 Task: Find connections with filter location Bouïra with filter topic #Educationwith filter profile language French with filter current company Civil Engineering Careers with filter school Heritage Institute of Technology with filter industry Industry Associations with filter service category Financial Planning with filter keywords title Digital Overlord
Action: Mouse moved to (685, 74)
Screenshot: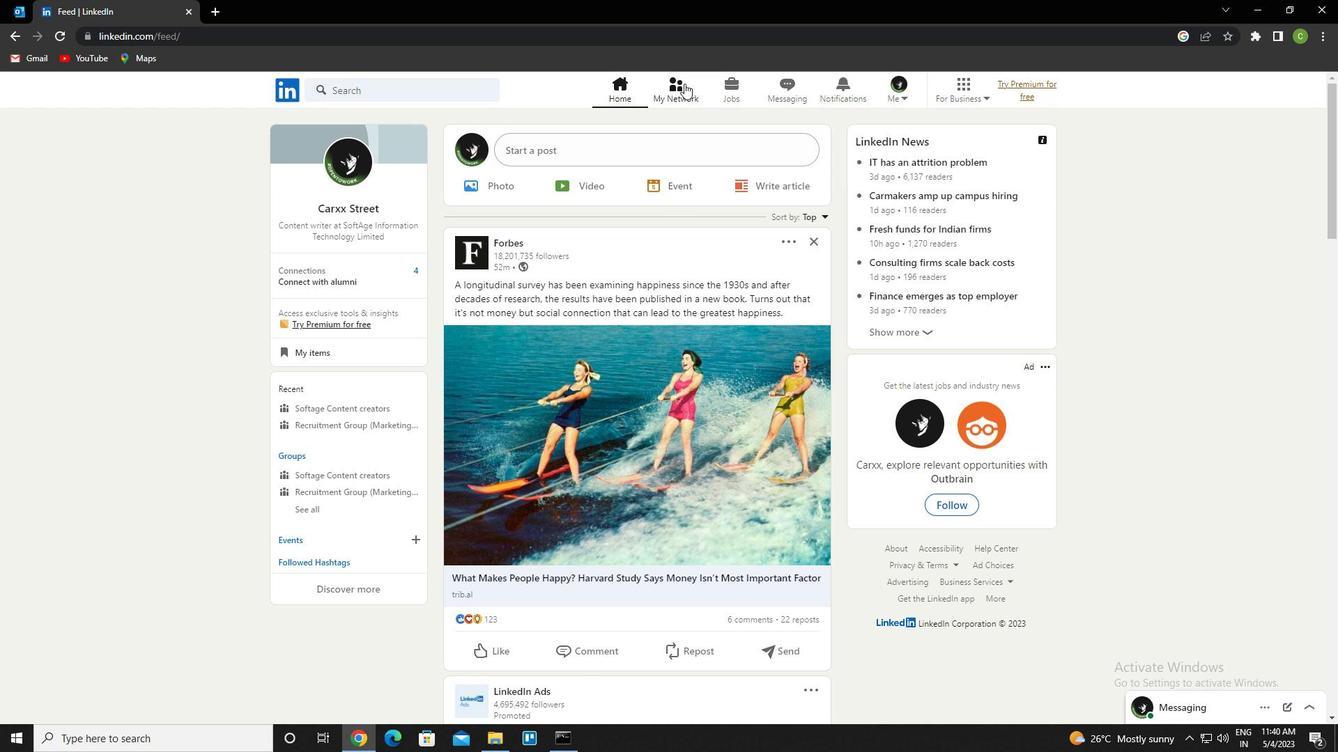 
Action: Mouse pressed left at (685, 74)
Screenshot: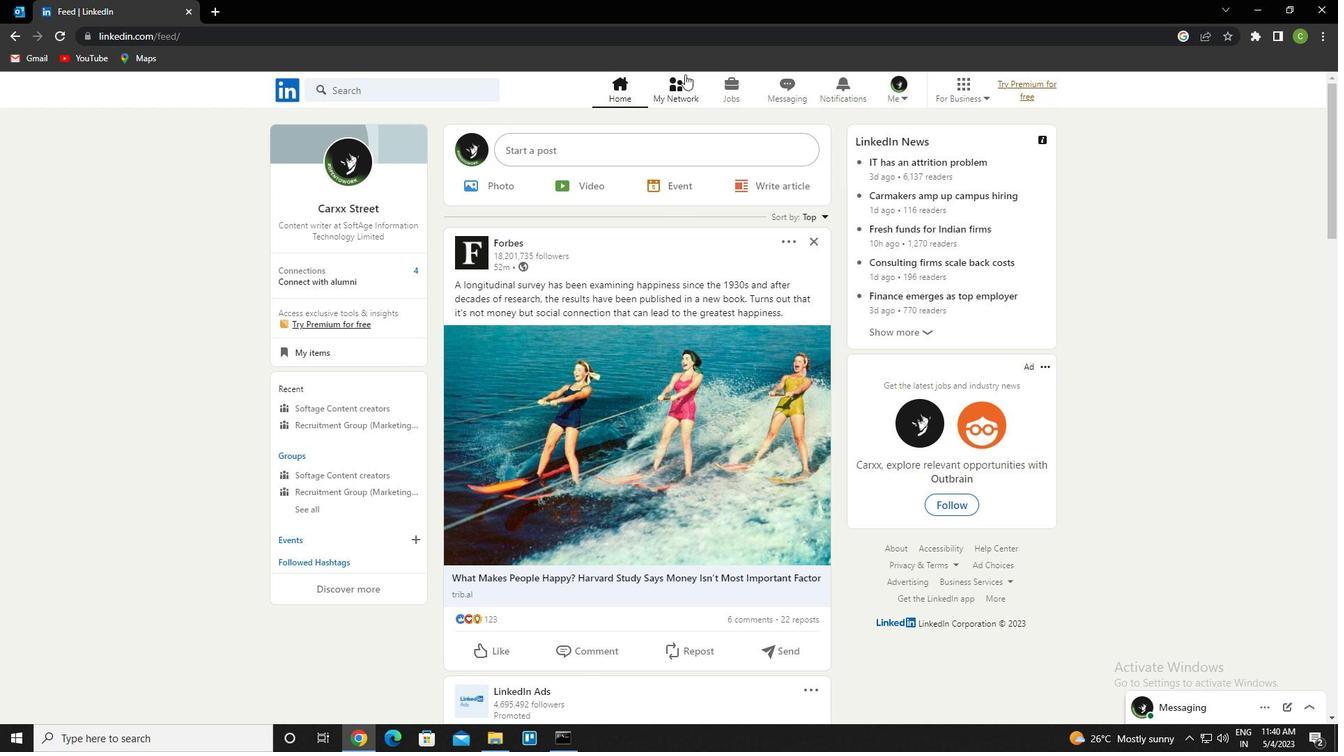 
Action: Mouse moved to (430, 172)
Screenshot: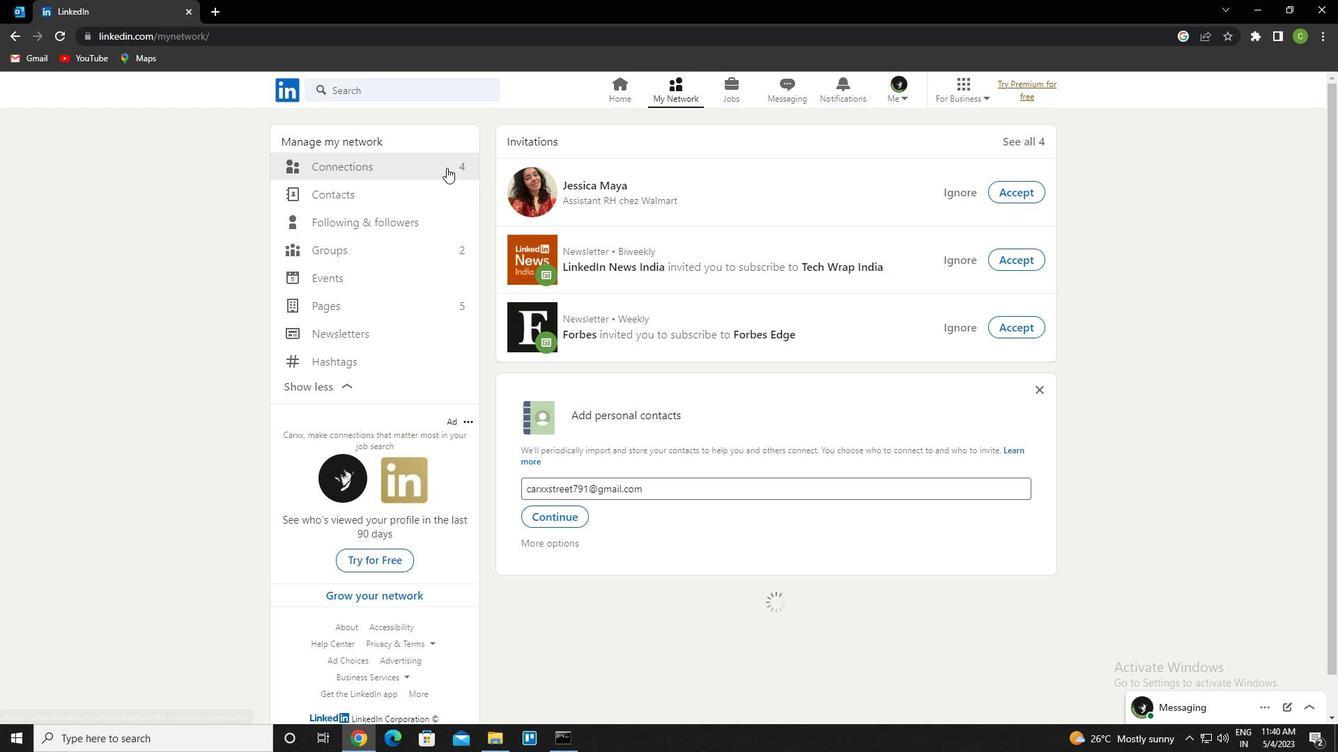 
Action: Mouse pressed left at (430, 172)
Screenshot: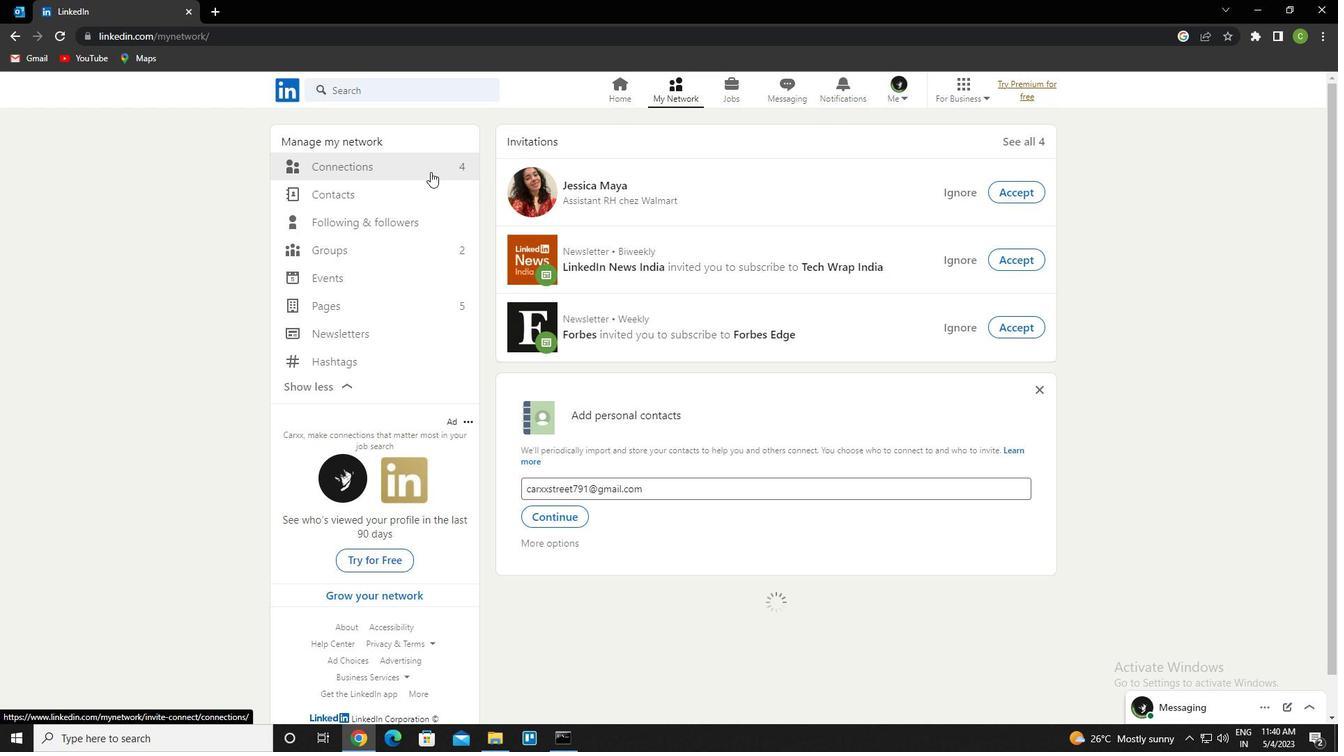 
Action: Mouse moved to (791, 167)
Screenshot: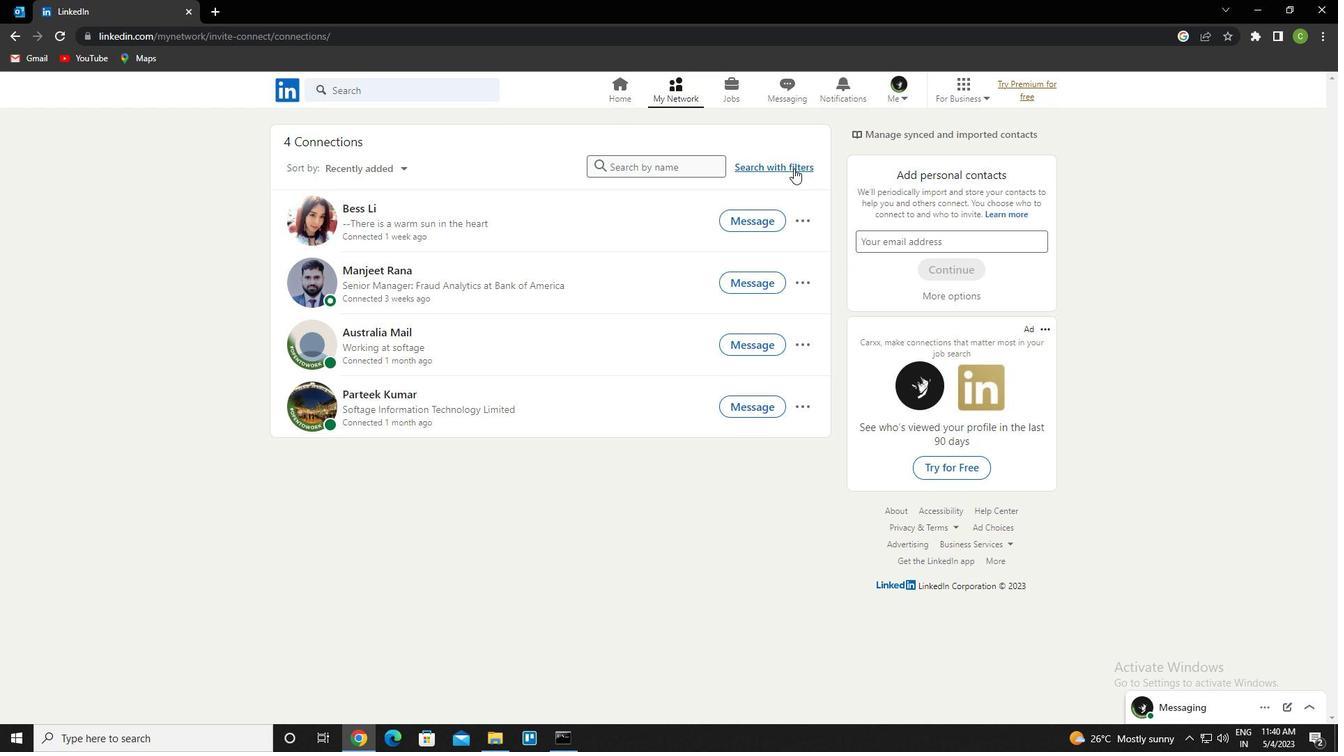
Action: Mouse pressed left at (791, 167)
Screenshot: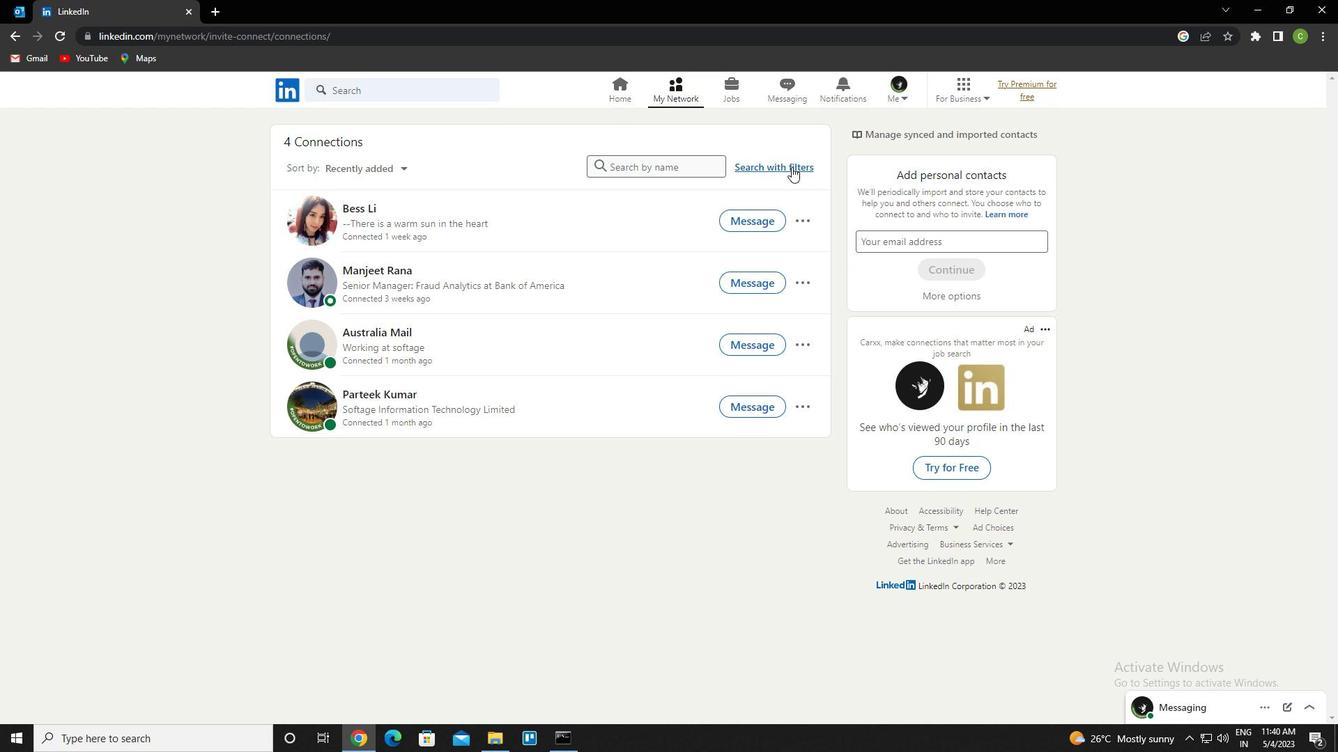 
Action: Mouse moved to (709, 133)
Screenshot: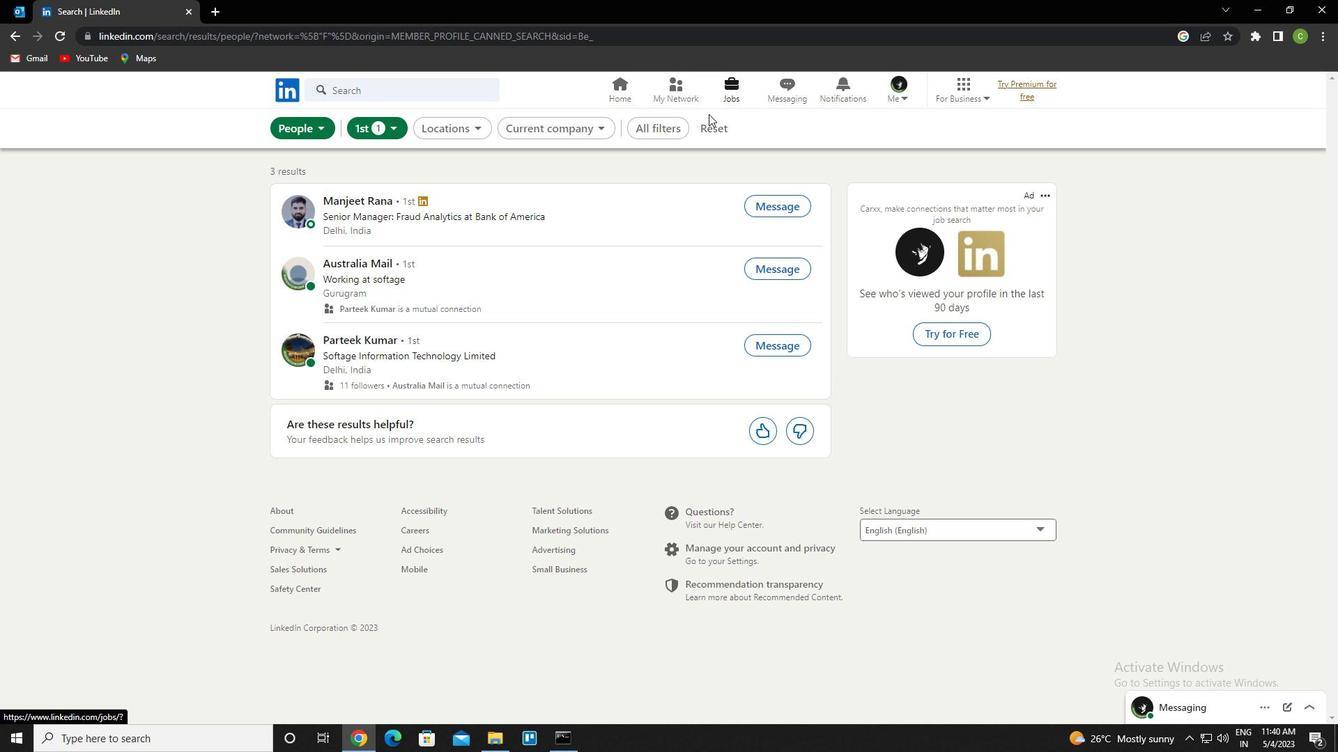 
Action: Mouse pressed left at (709, 133)
Screenshot: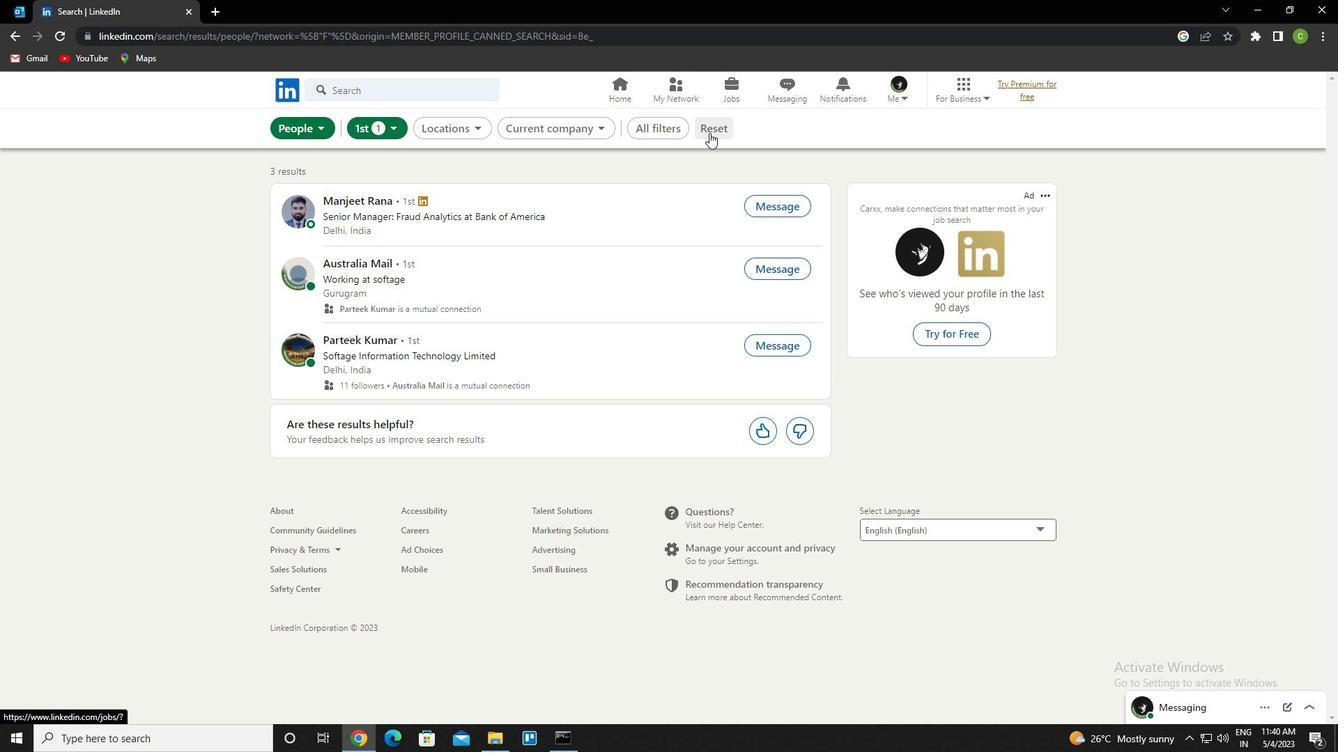 
Action: Mouse moved to (687, 131)
Screenshot: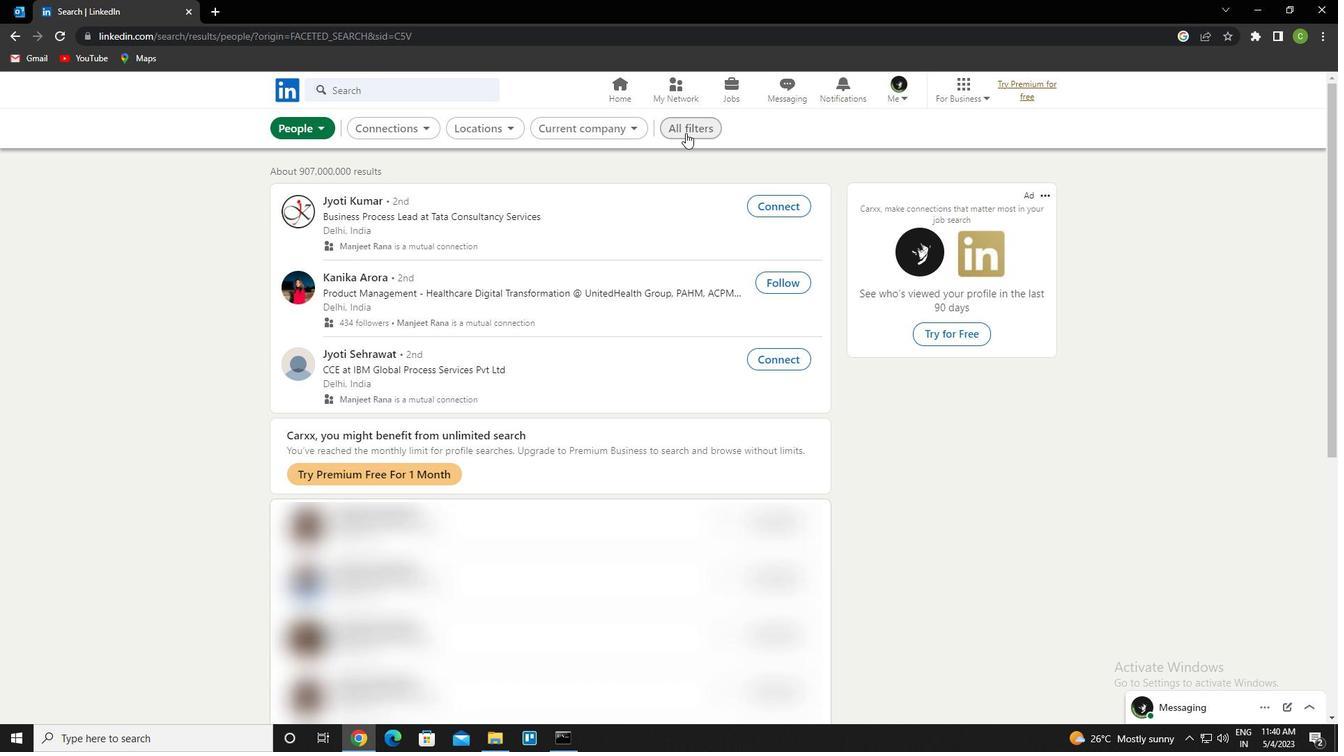 
Action: Mouse pressed left at (687, 131)
Screenshot: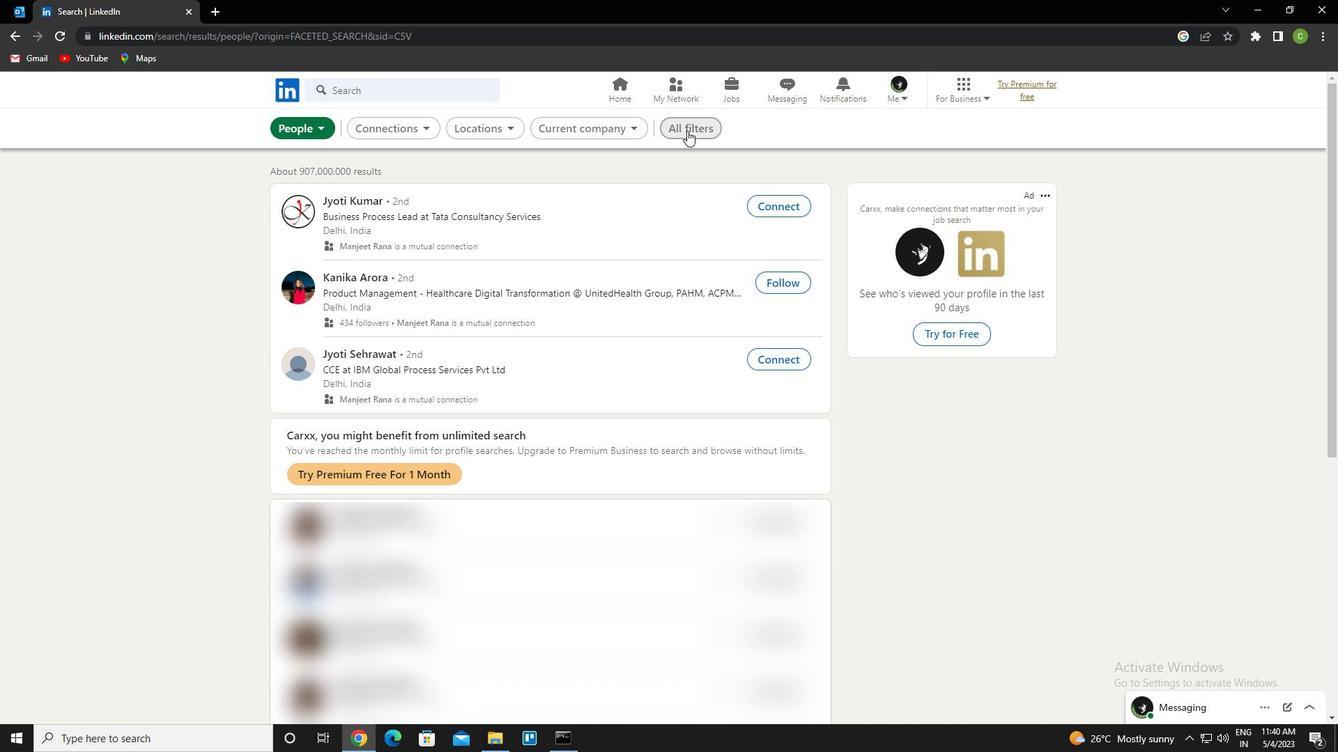 
Action: Mouse moved to (1185, 466)
Screenshot: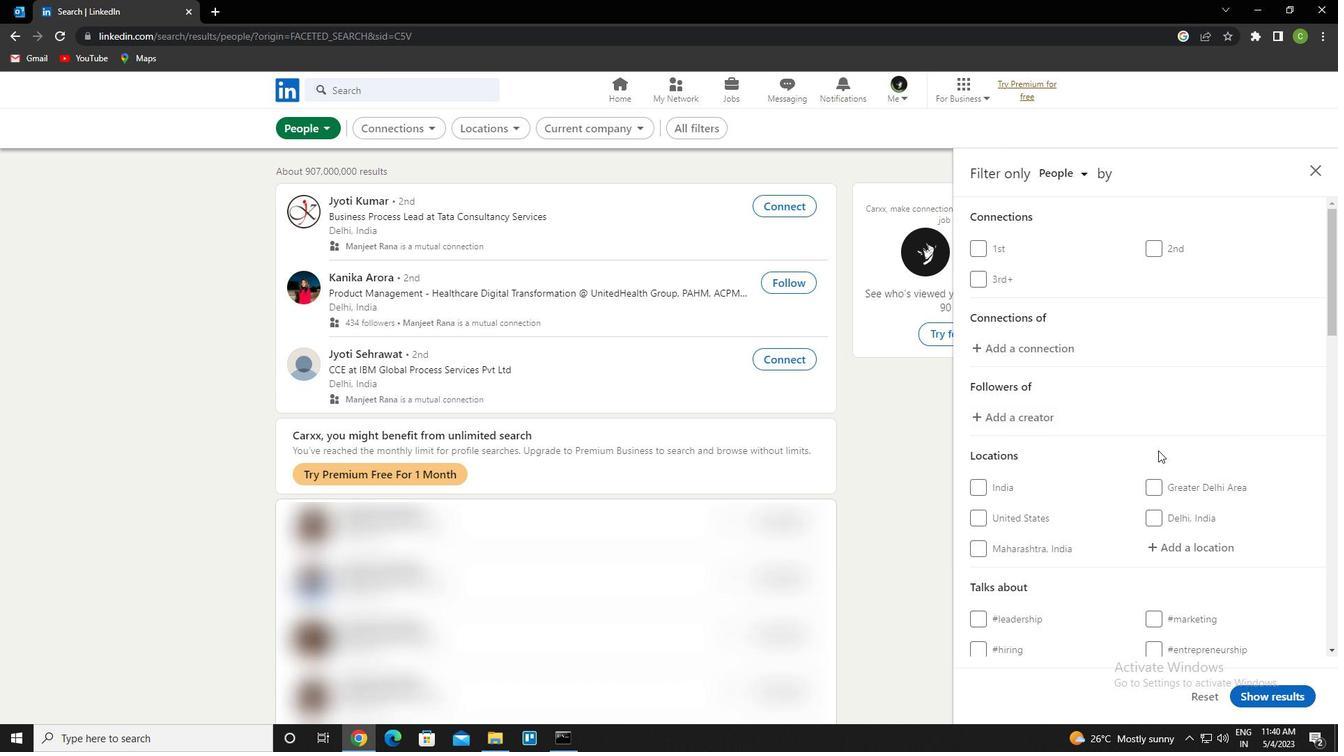 
Action: Mouse scrolled (1185, 465) with delta (0, 0)
Screenshot: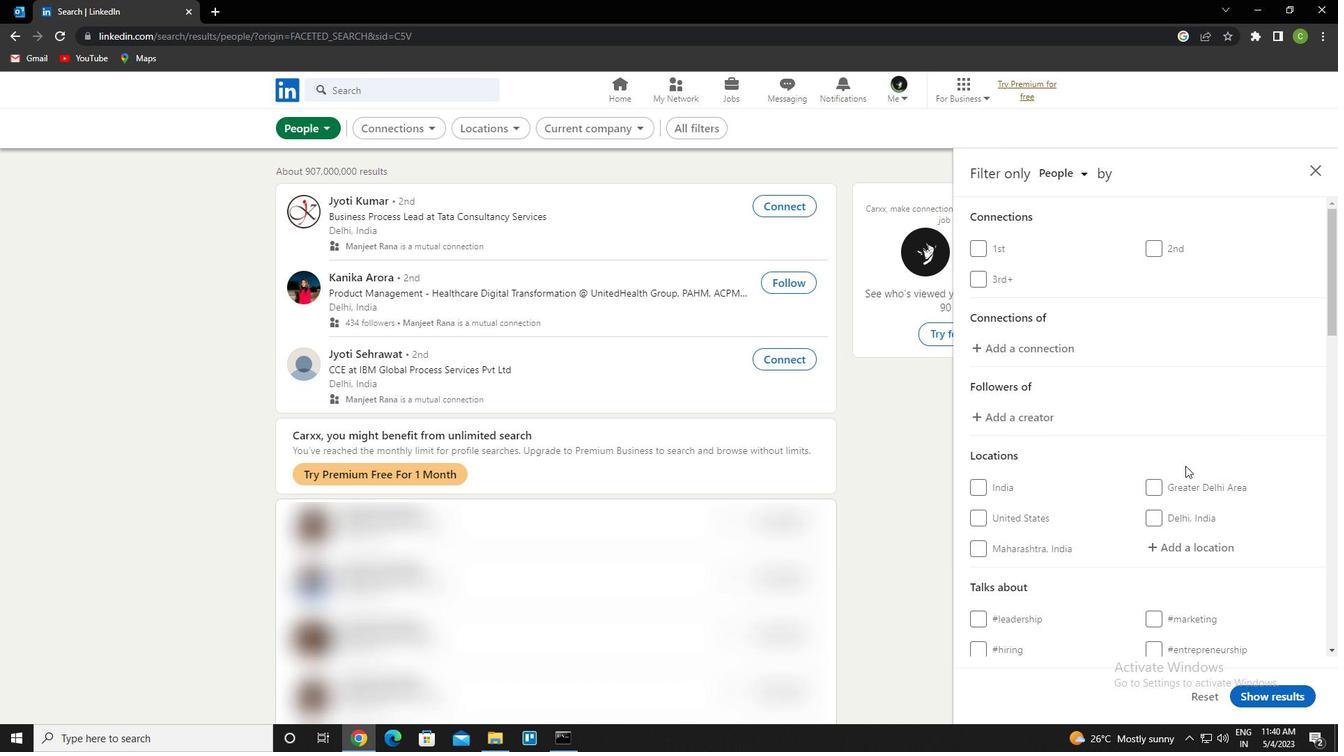 
Action: Mouse moved to (1191, 479)
Screenshot: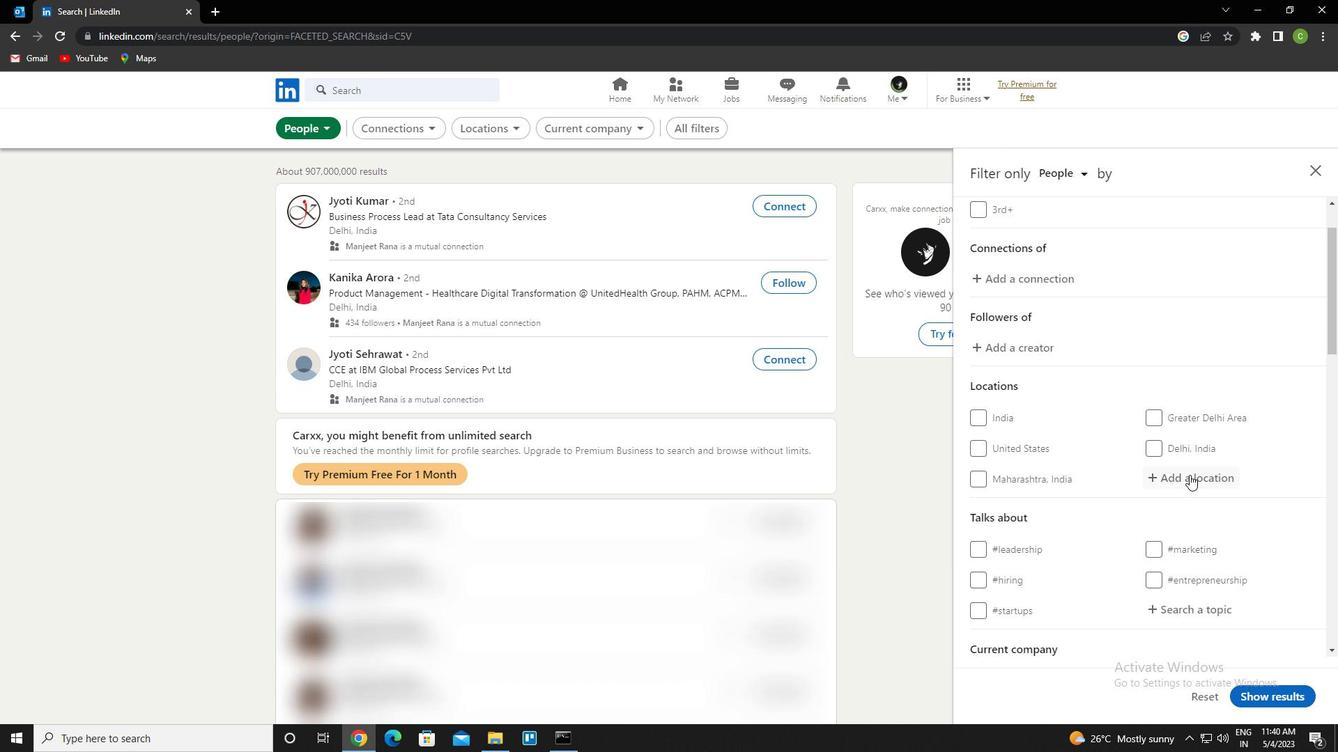 
Action: Mouse pressed left at (1191, 479)
Screenshot: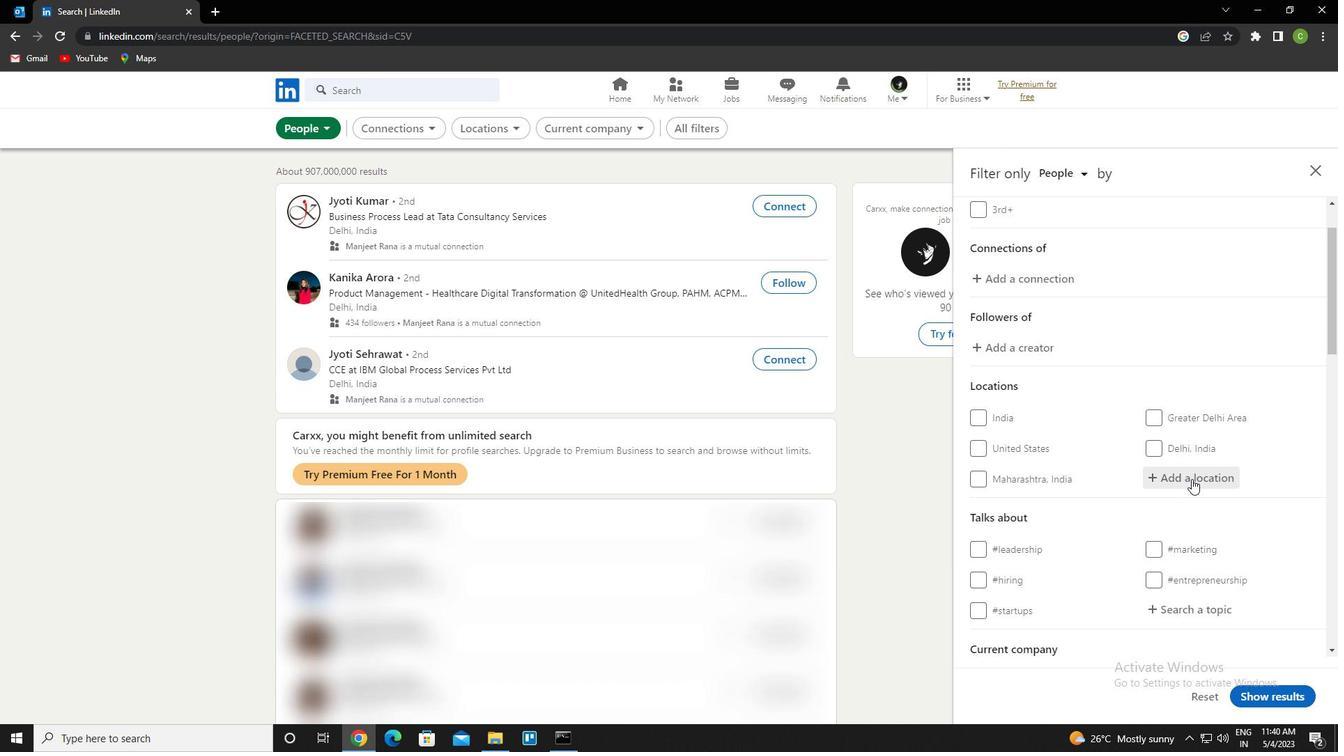 
Action: Key pressed <Key.caps_lock>b<Key.caps_lock>ouira<Key.down><Key.enter>
Screenshot: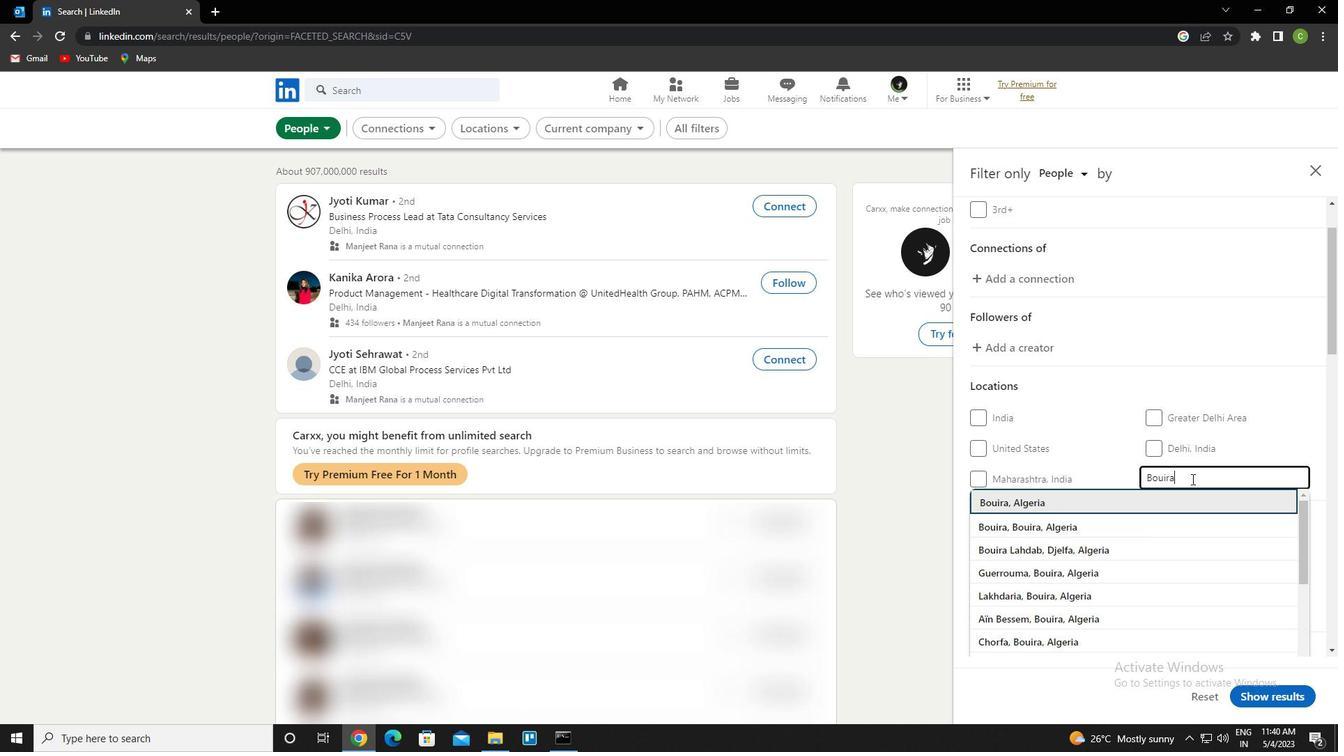 
Action: Mouse moved to (1198, 482)
Screenshot: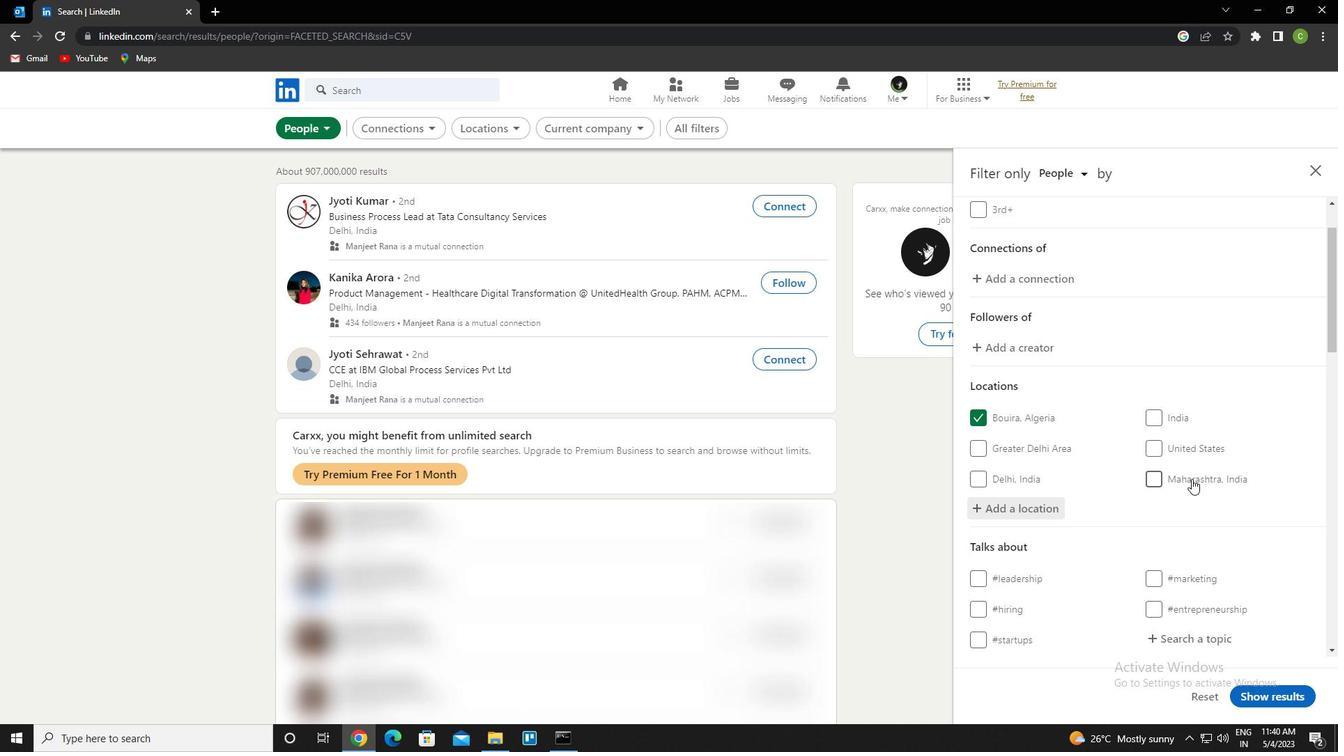 
Action: Mouse scrolled (1198, 482) with delta (0, 0)
Screenshot: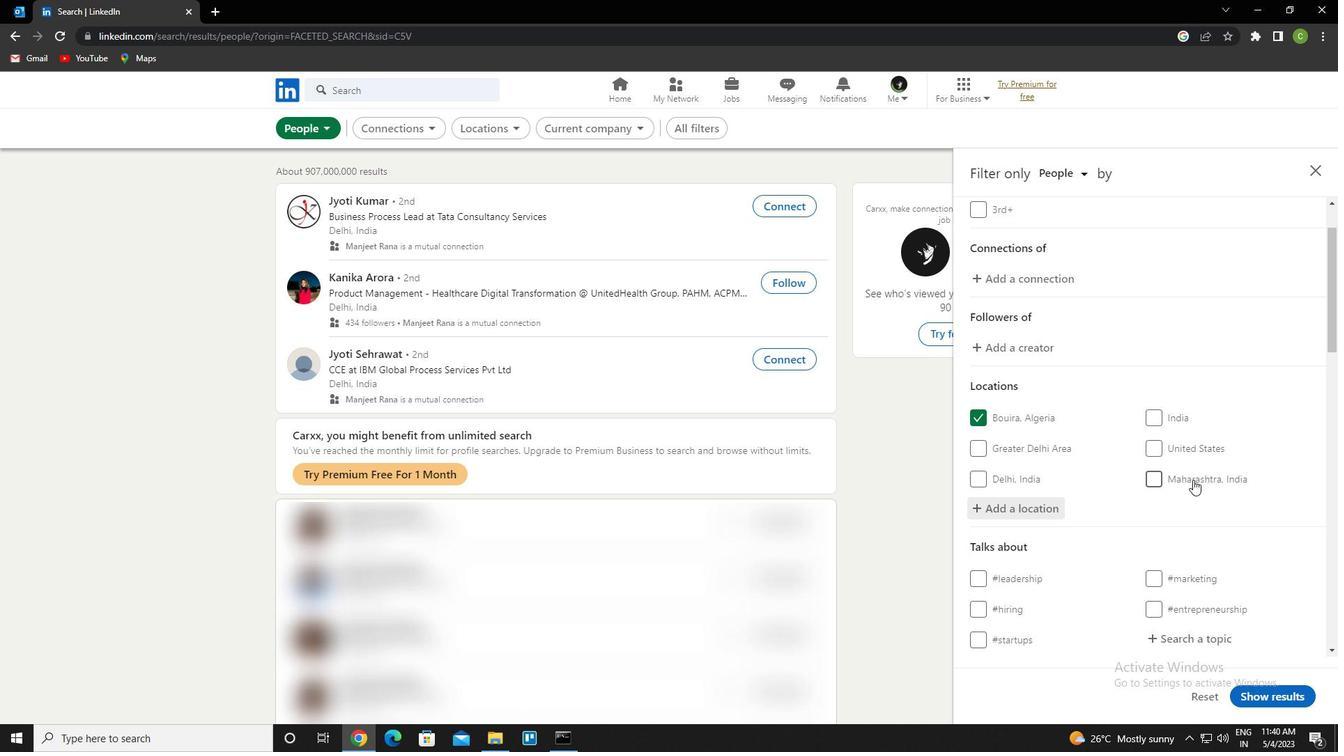 
Action: Mouse moved to (1179, 500)
Screenshot: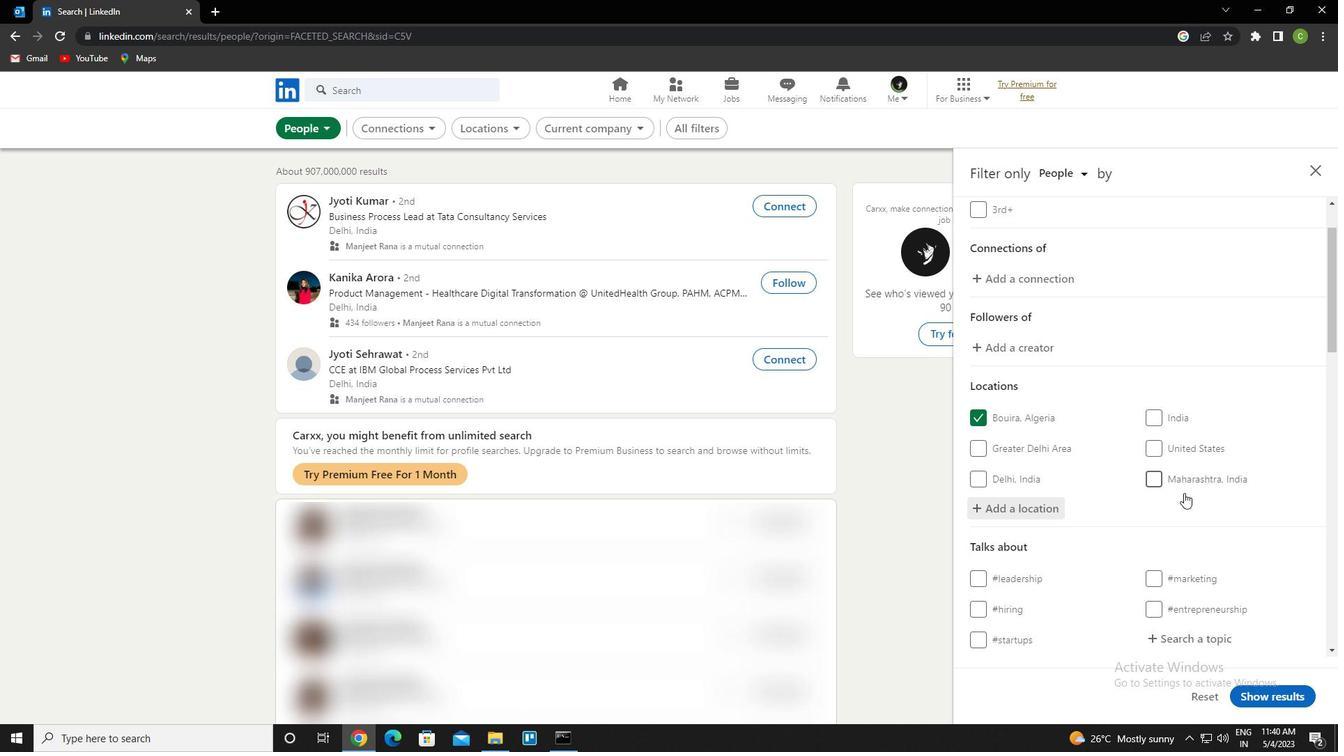 
Action: Mouse scrolled (1179, 499) with delta (0, 0)
Screenshot: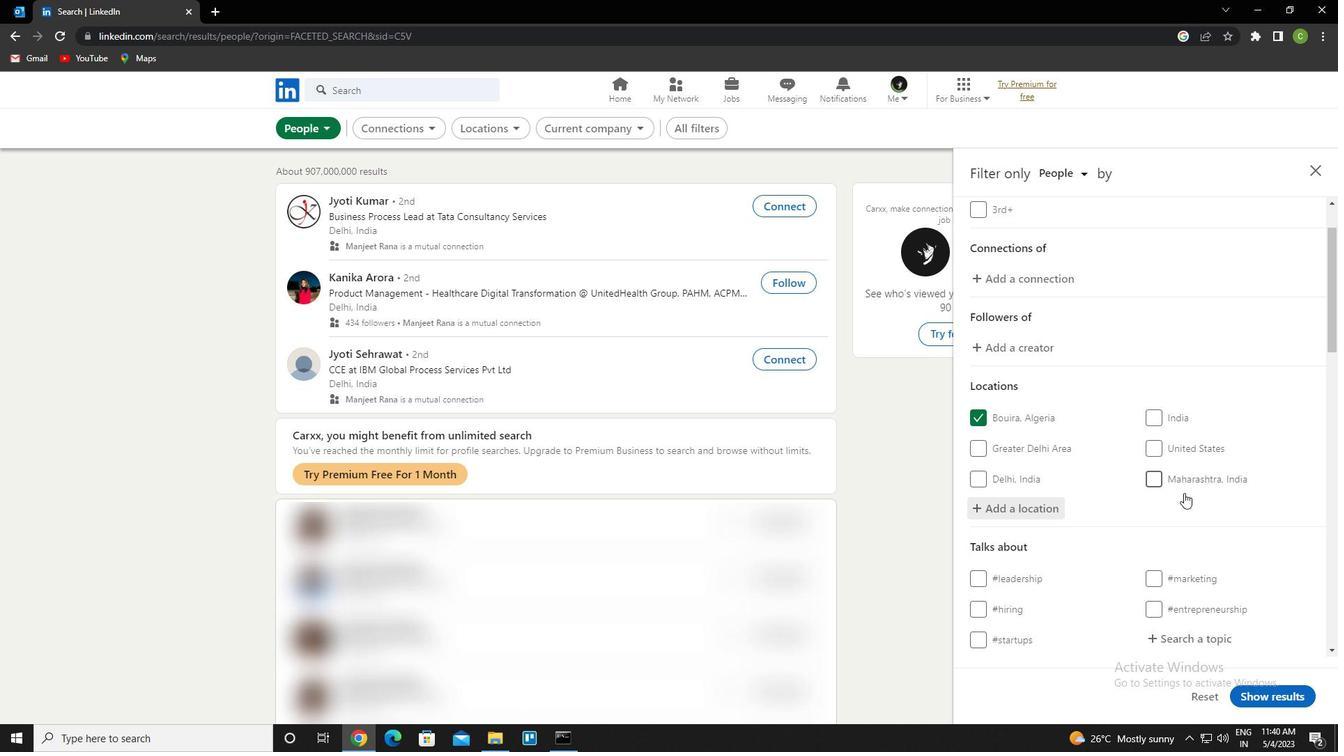 
Action: Mouse moved to (1174, 500)
Screenshot: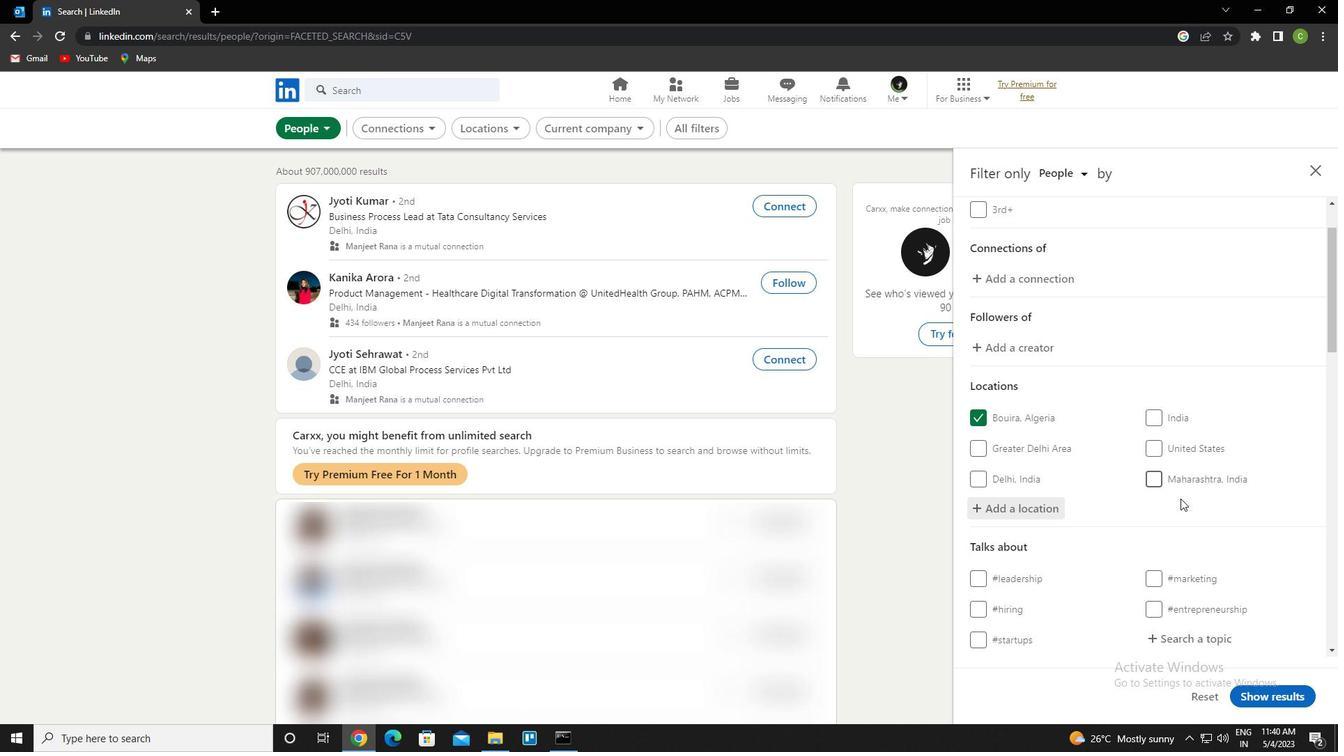 
Action: Mouse scrolled (1174, 499) with delta (0, 0)
Screenshot: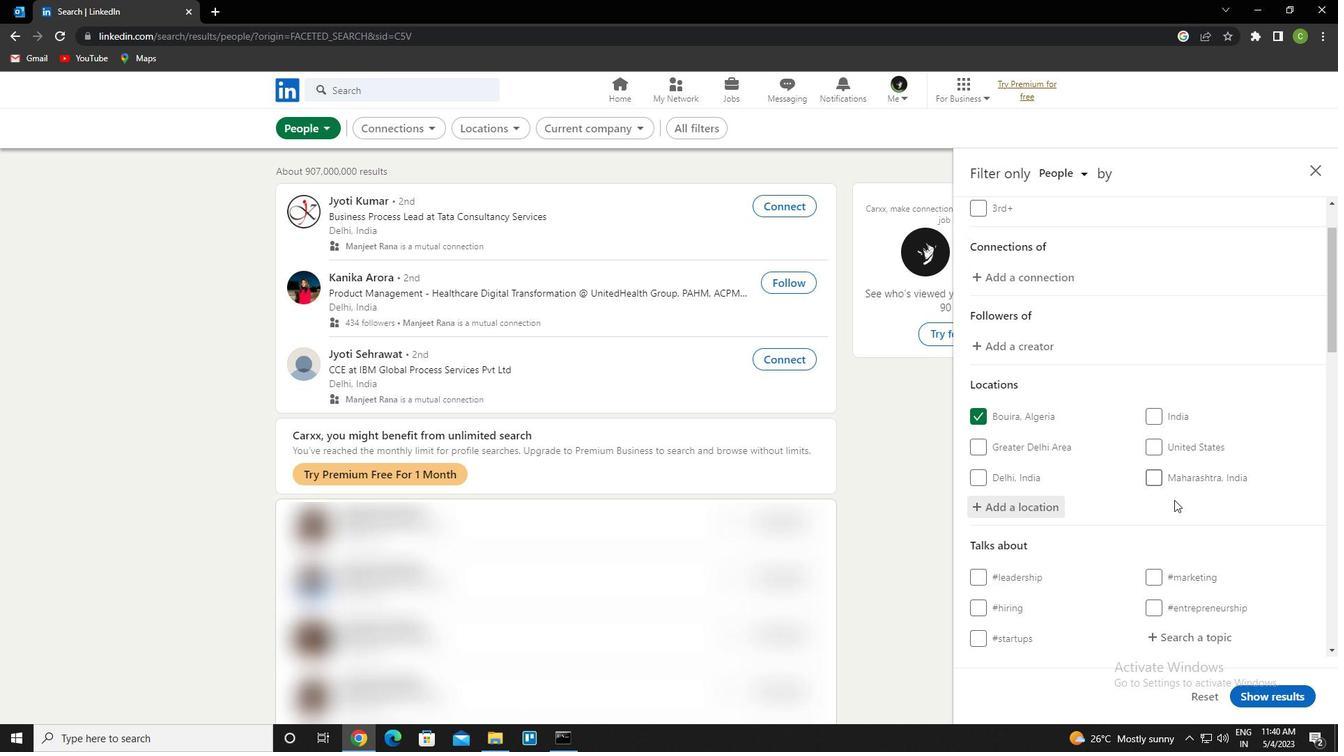 
Action: Mouse scrolled (1174, 499) with delta (0, 0)
Screenshot: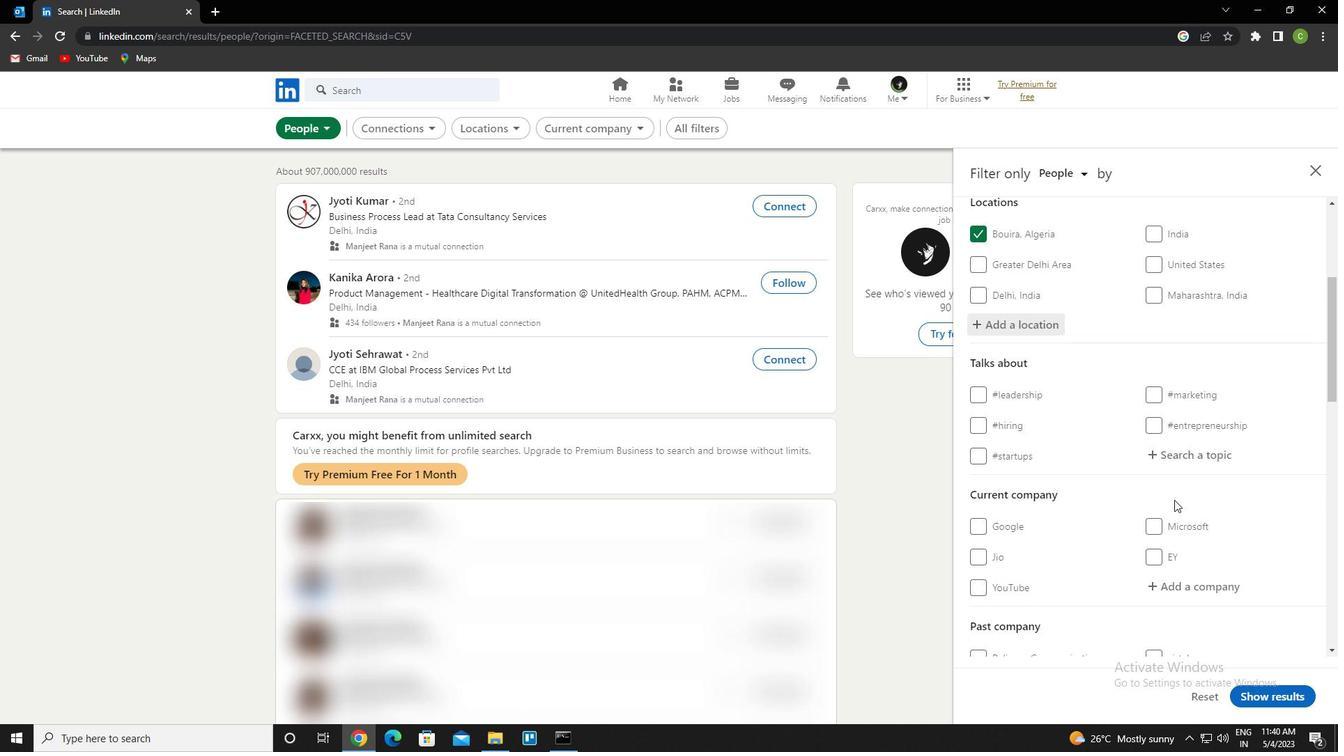 
Action: Mouse moved to (1176, 499)
Screenshot: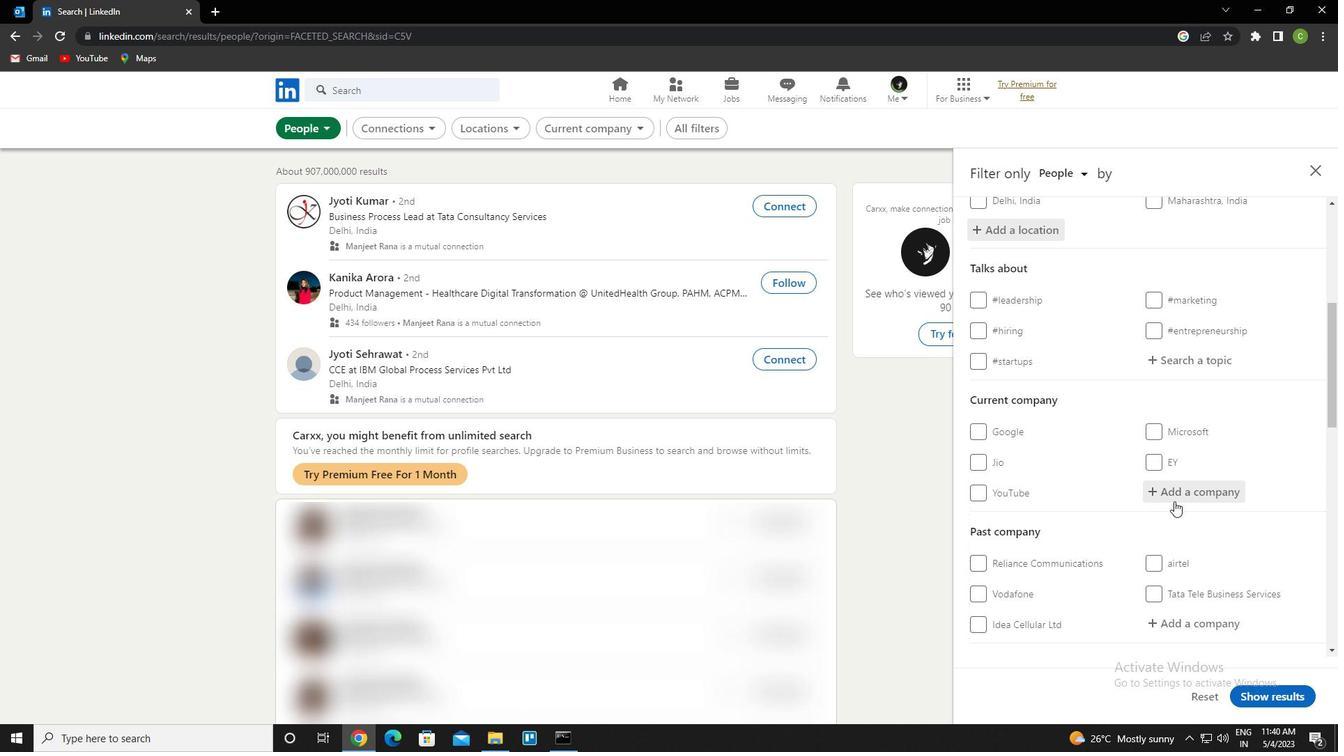
Action: Mouse pressed left at (1176, 499)
Screenshot: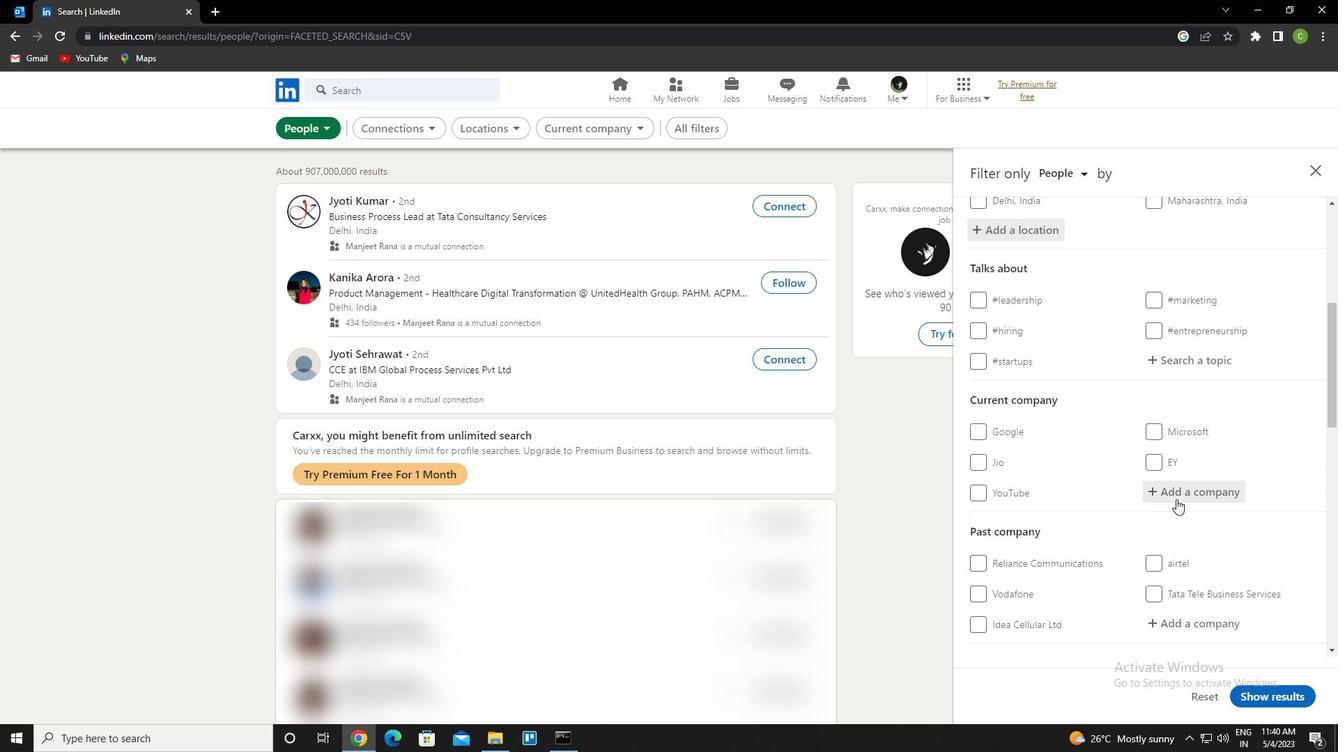 
Action: Key pressed education
Screenshot: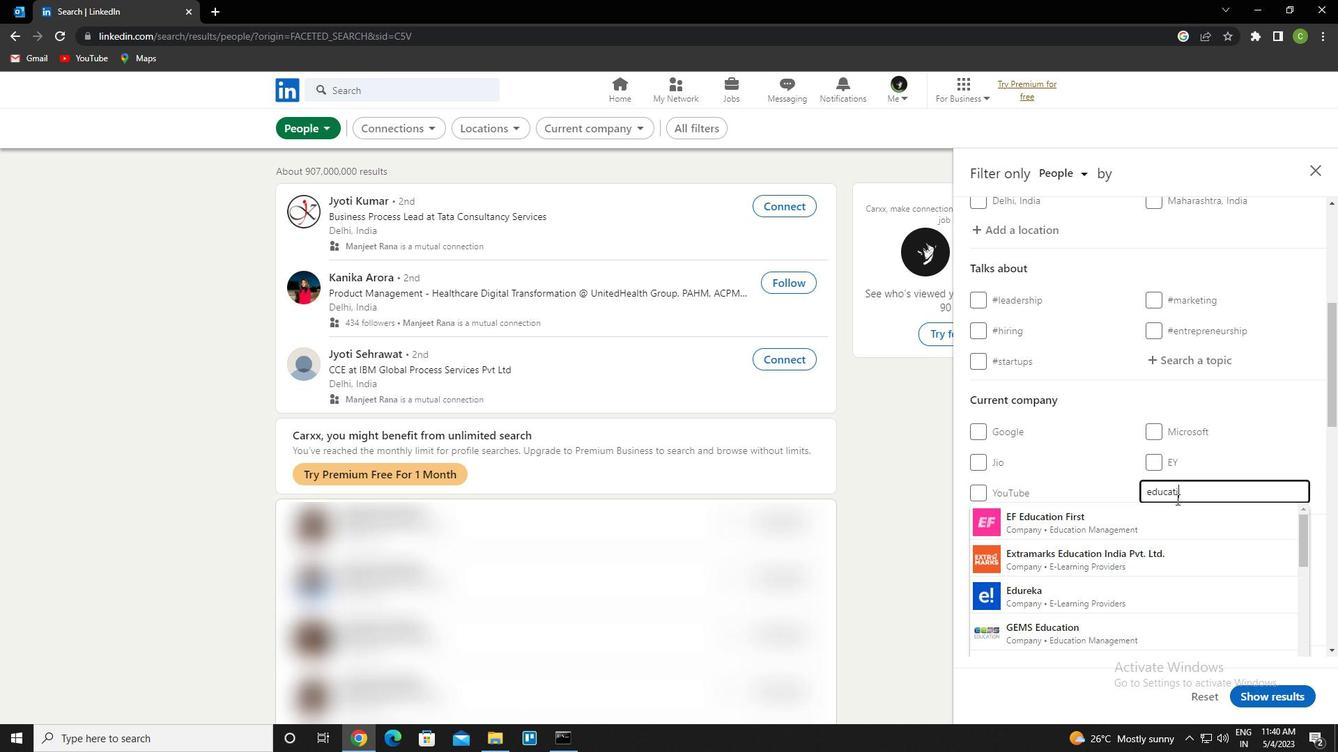 
Action: Mouse moved to (1209, 385)
Screenshot: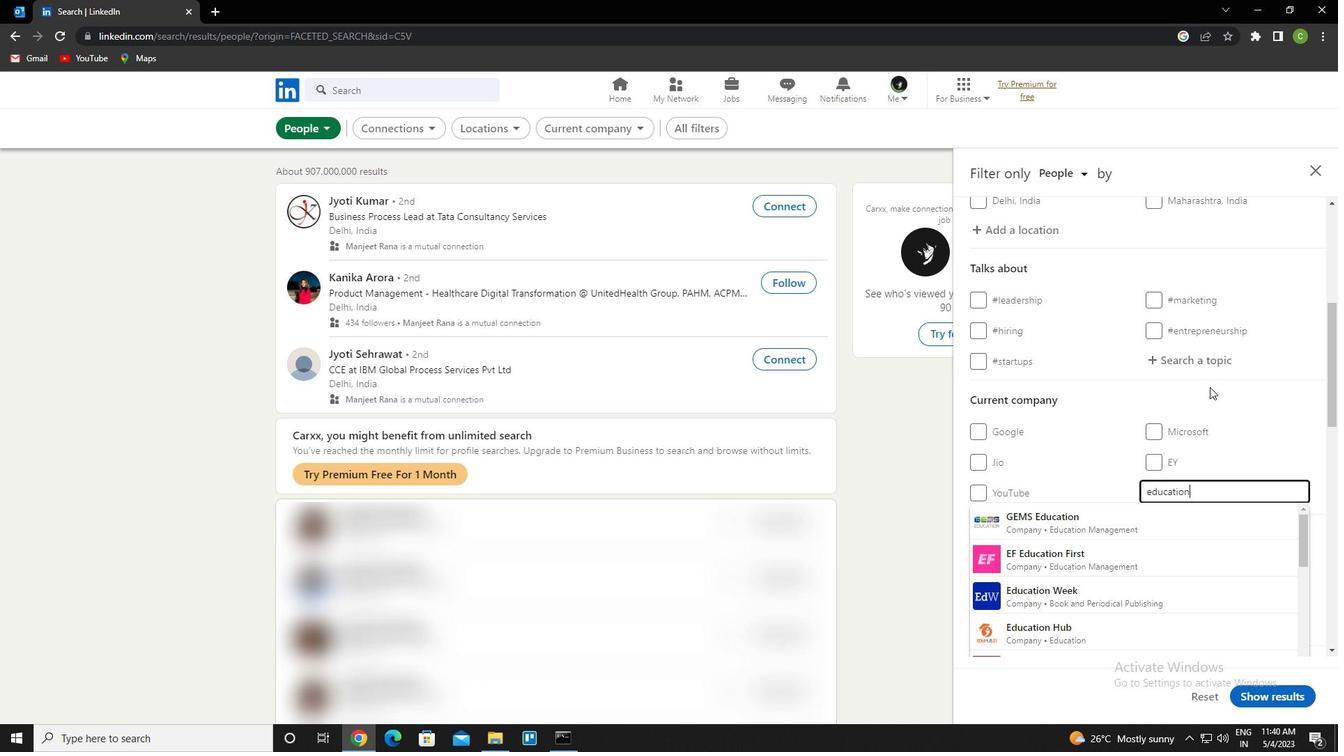 
Action: Key pressed <Key.backspace>
Screenshot: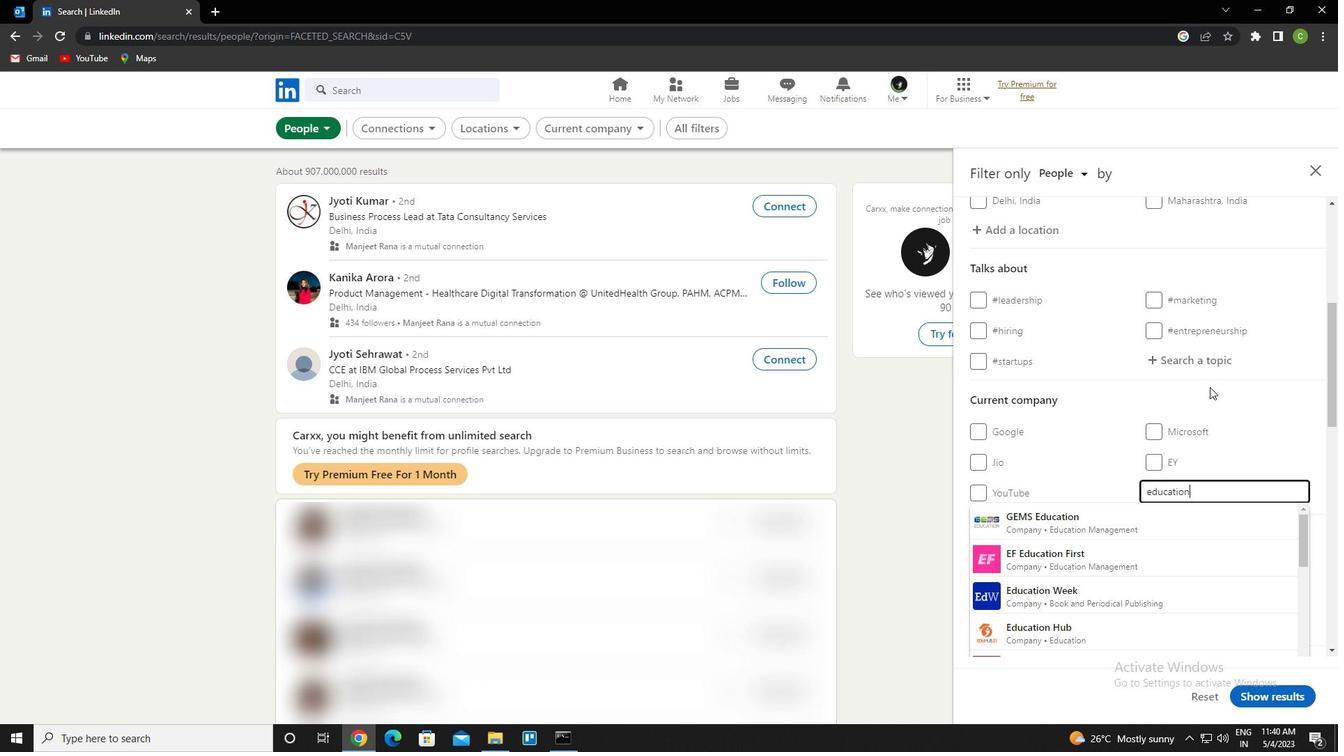 
Action: Mouse moved to (1204, 384)
Screenshot: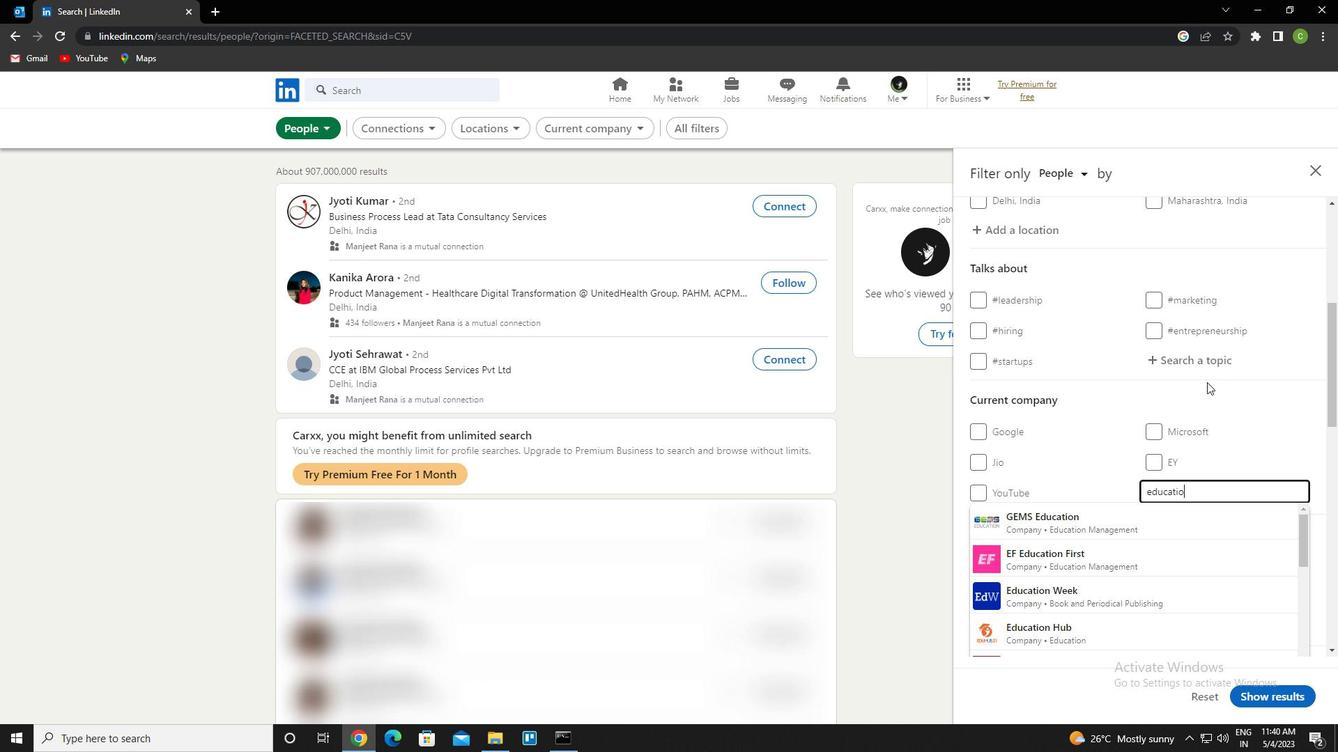 
Action: Key pressed <Key.backspace><Key.backspace><Key.backspace><Key.backspace><Key.backspace><Key.backspace><Key.backspace>
Screenshot: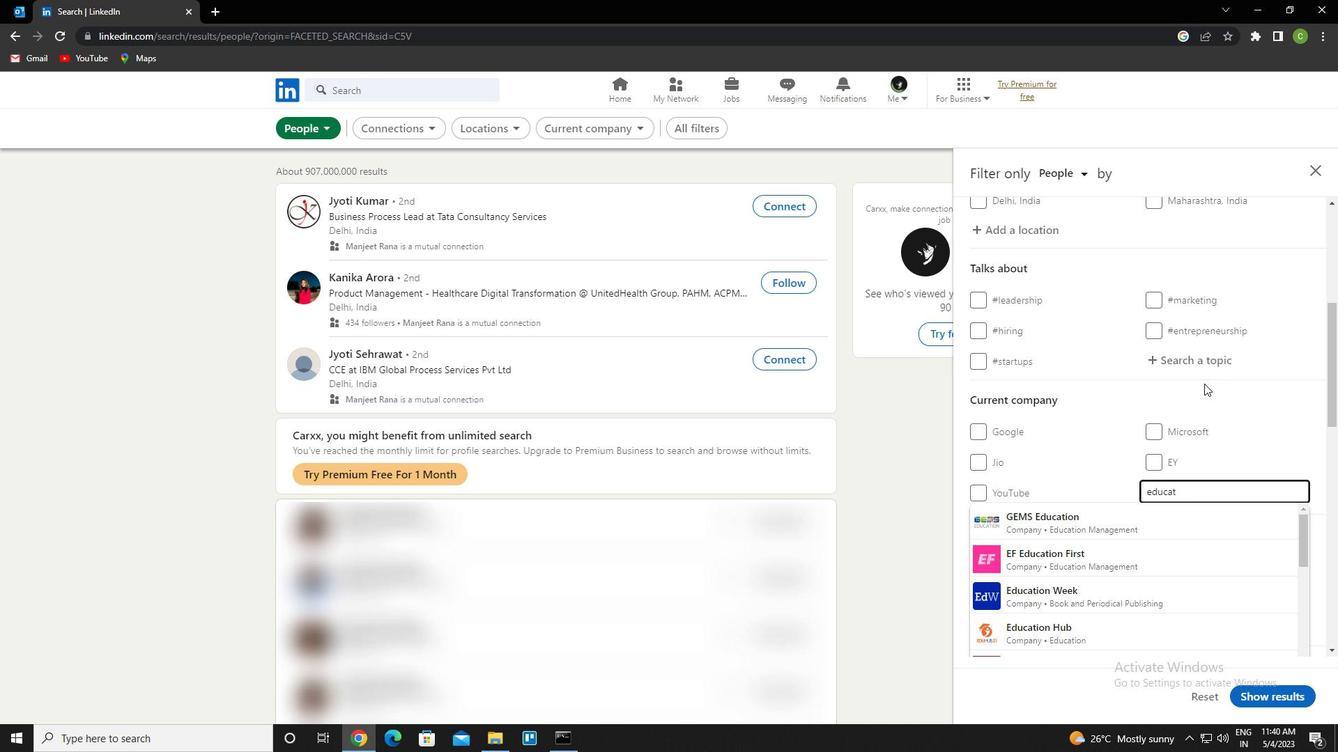 
Action: Mouse moved to (1204, 384)
Screenshot: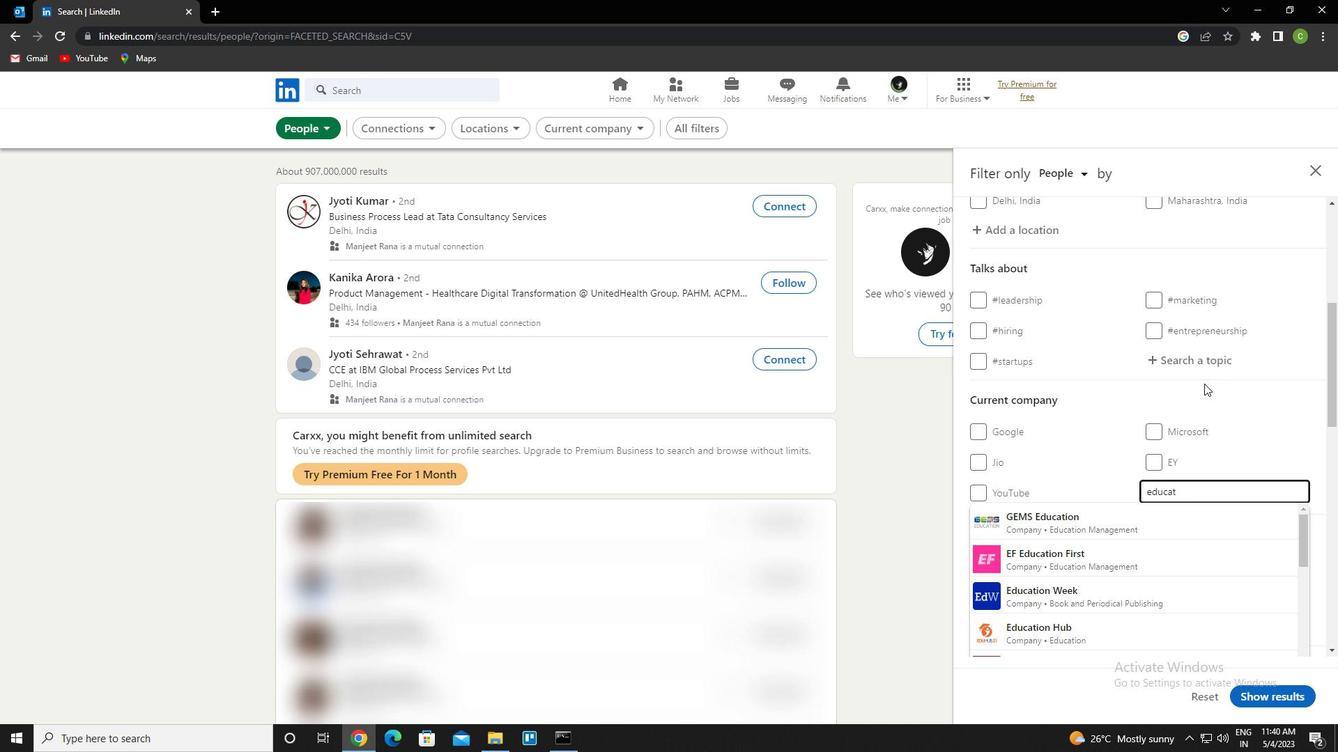 
Action: Key pressed <Key.backspace>
Screenshot: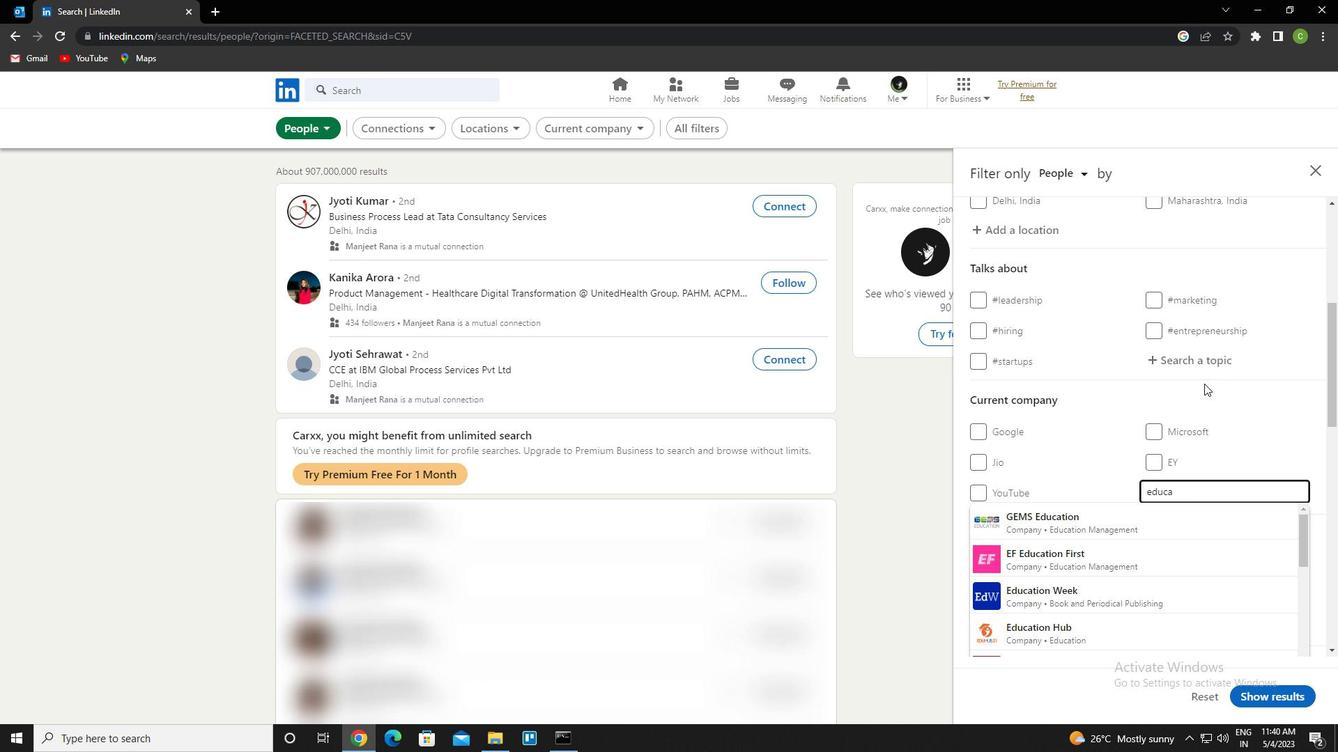 
Action: Mouse moved to (1204, 381)
Screenshot: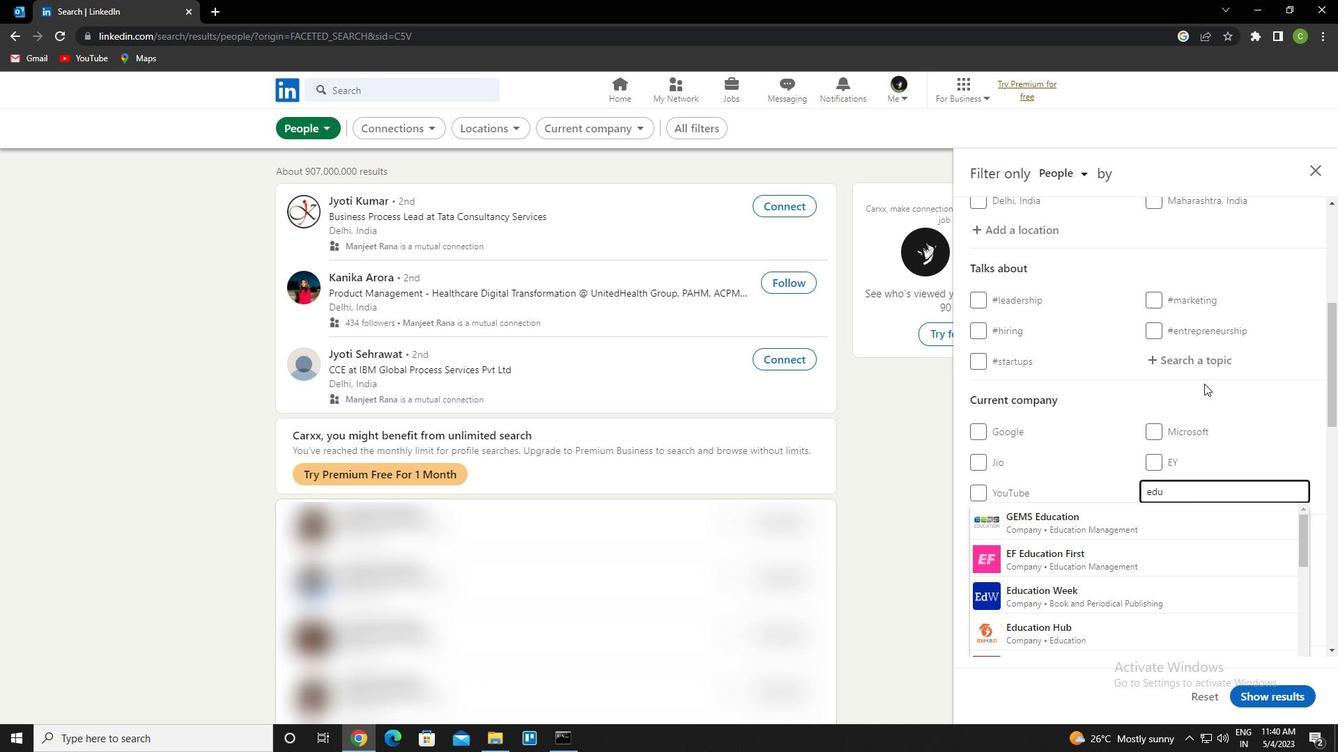 
Action: Key pressed <Key.backspace>
Screenshot: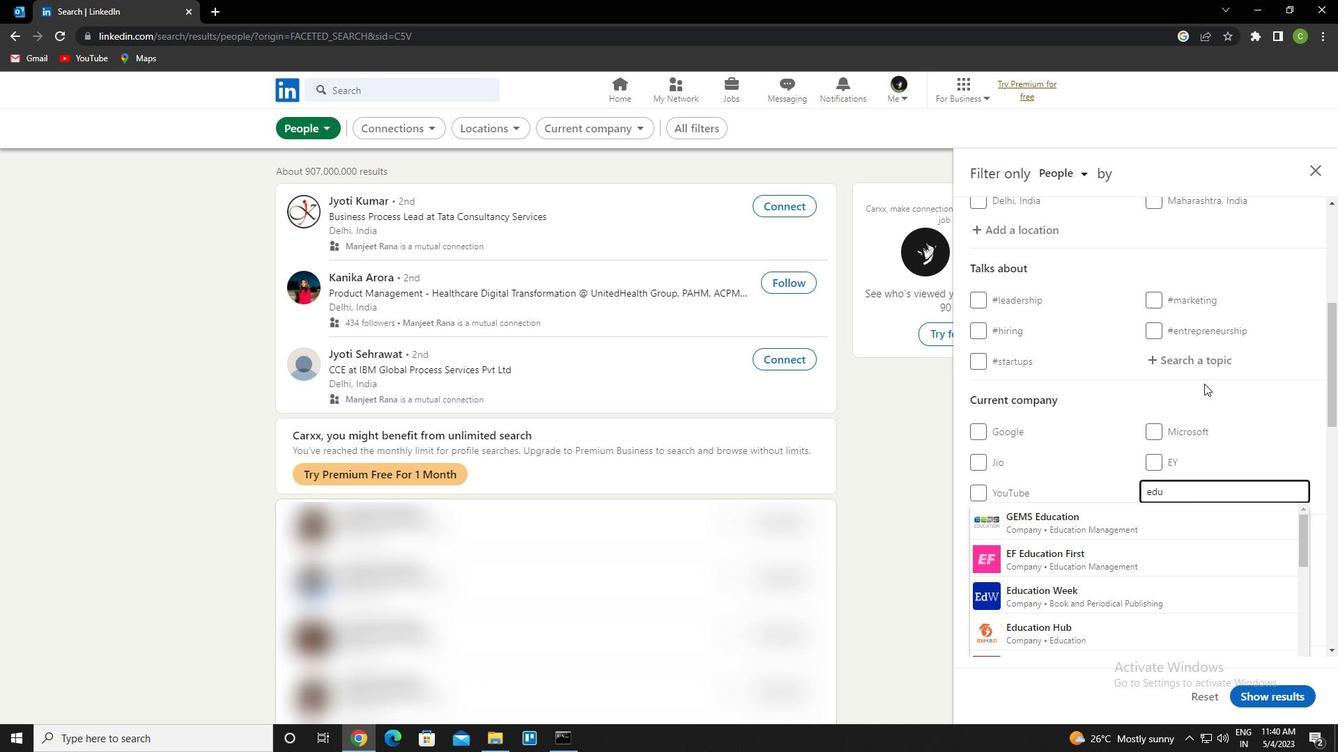 
Action: Mouse moved to (1204, 379)
Screenshot: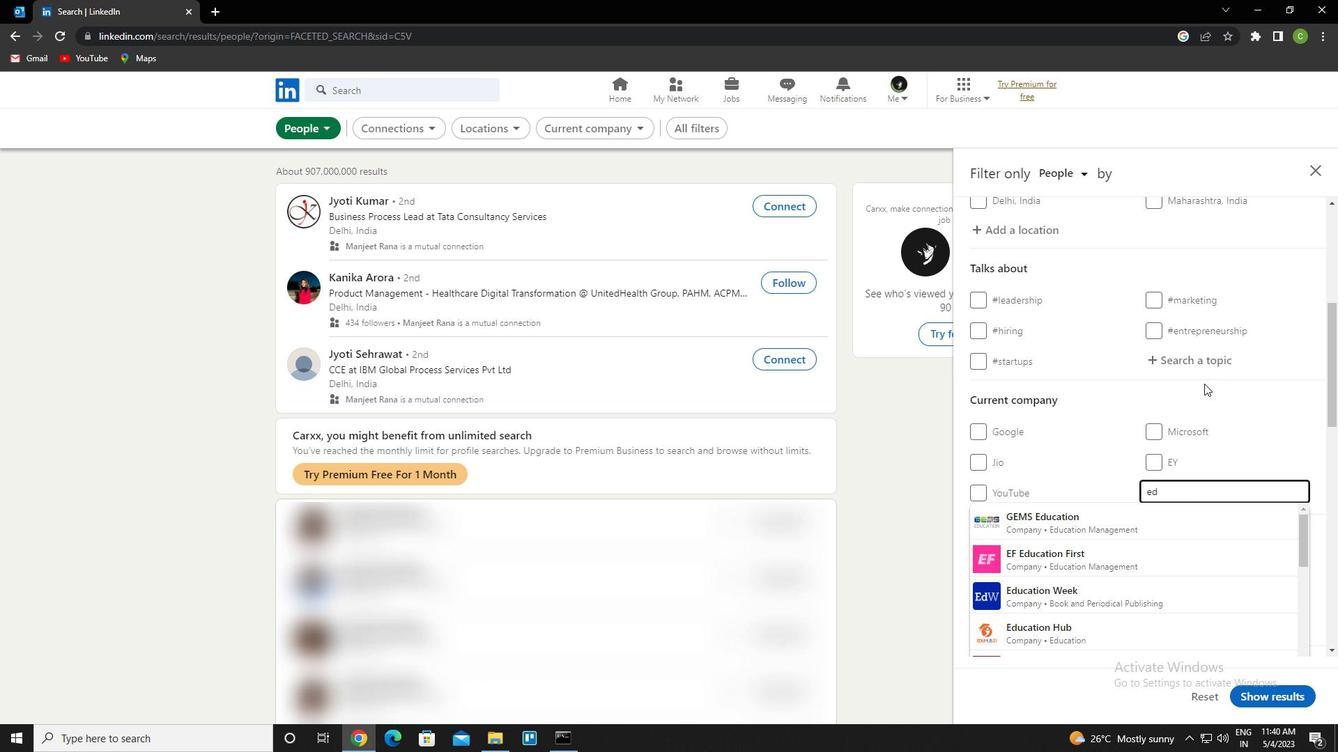 
Action: Key pressed <Key.backspace>
Screenshot: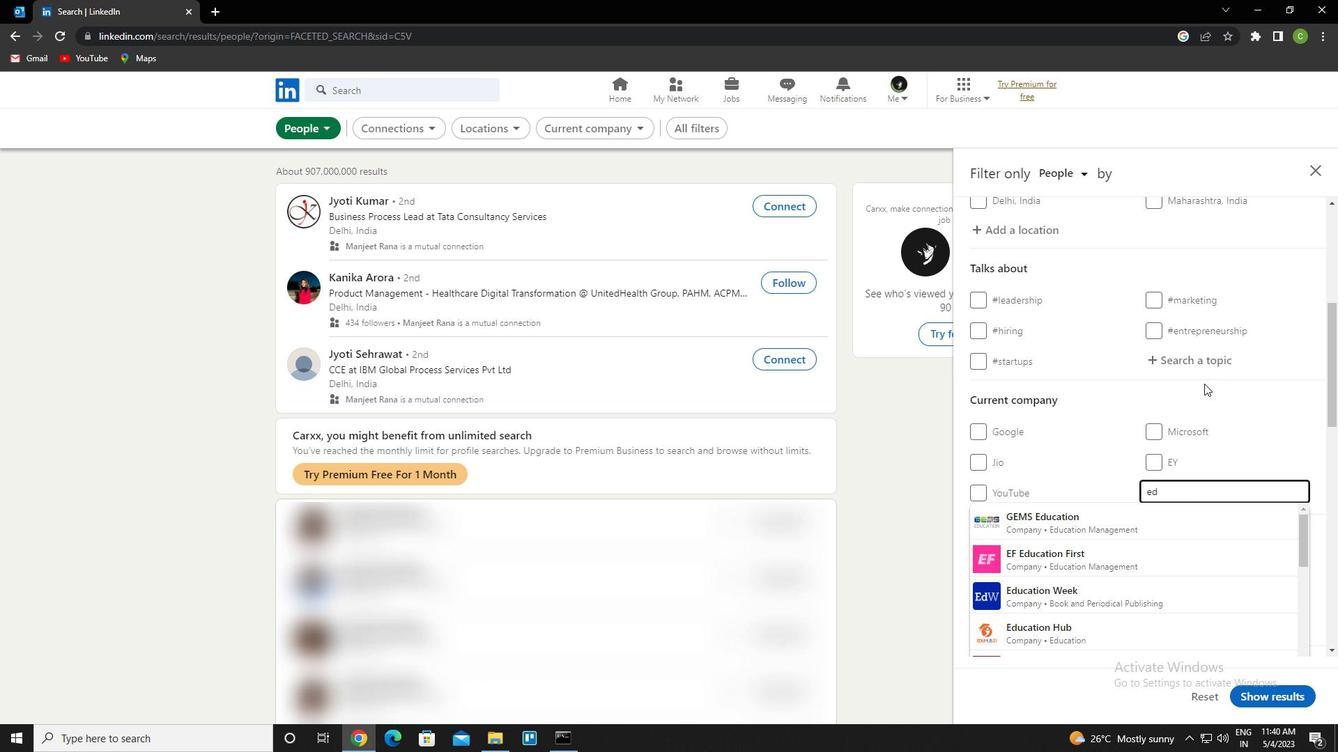 
Action: Mouse moved to (1205, 377)
Screenshot: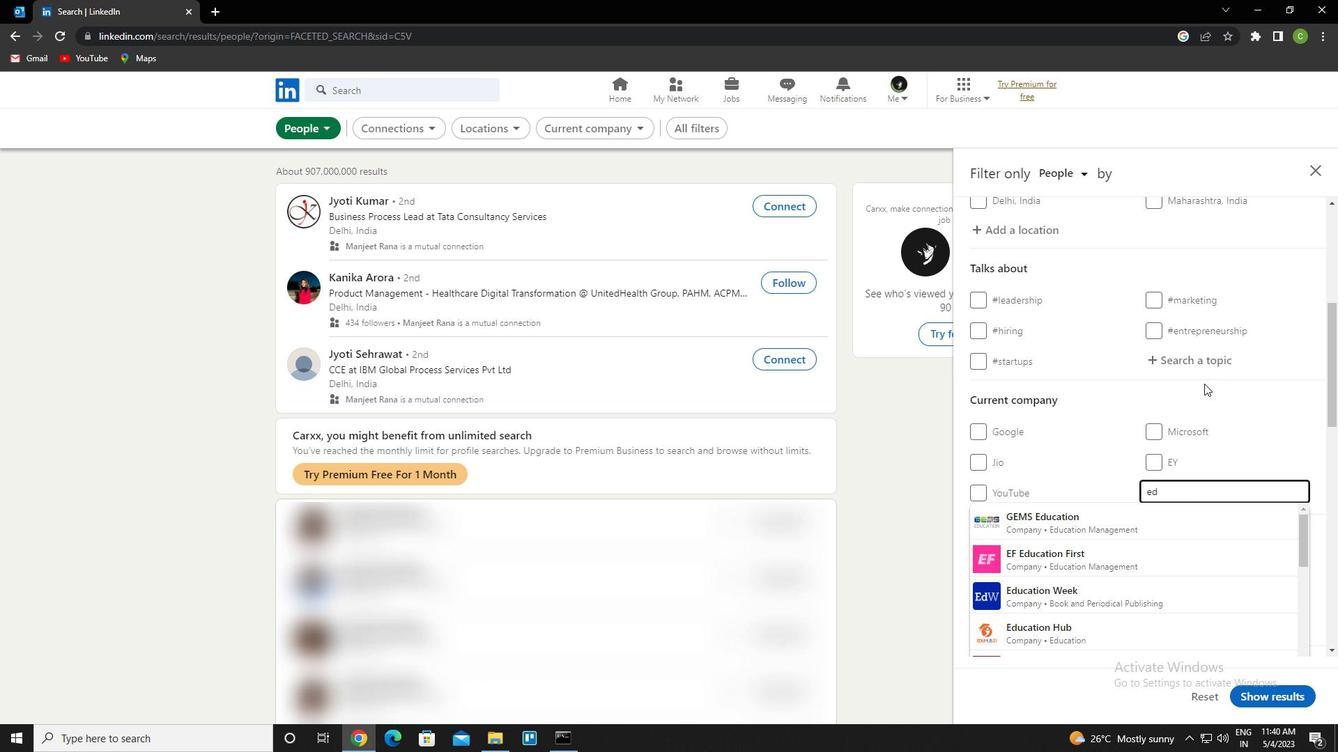 
Action: Key pressed <Key.backspace>
Screenshot: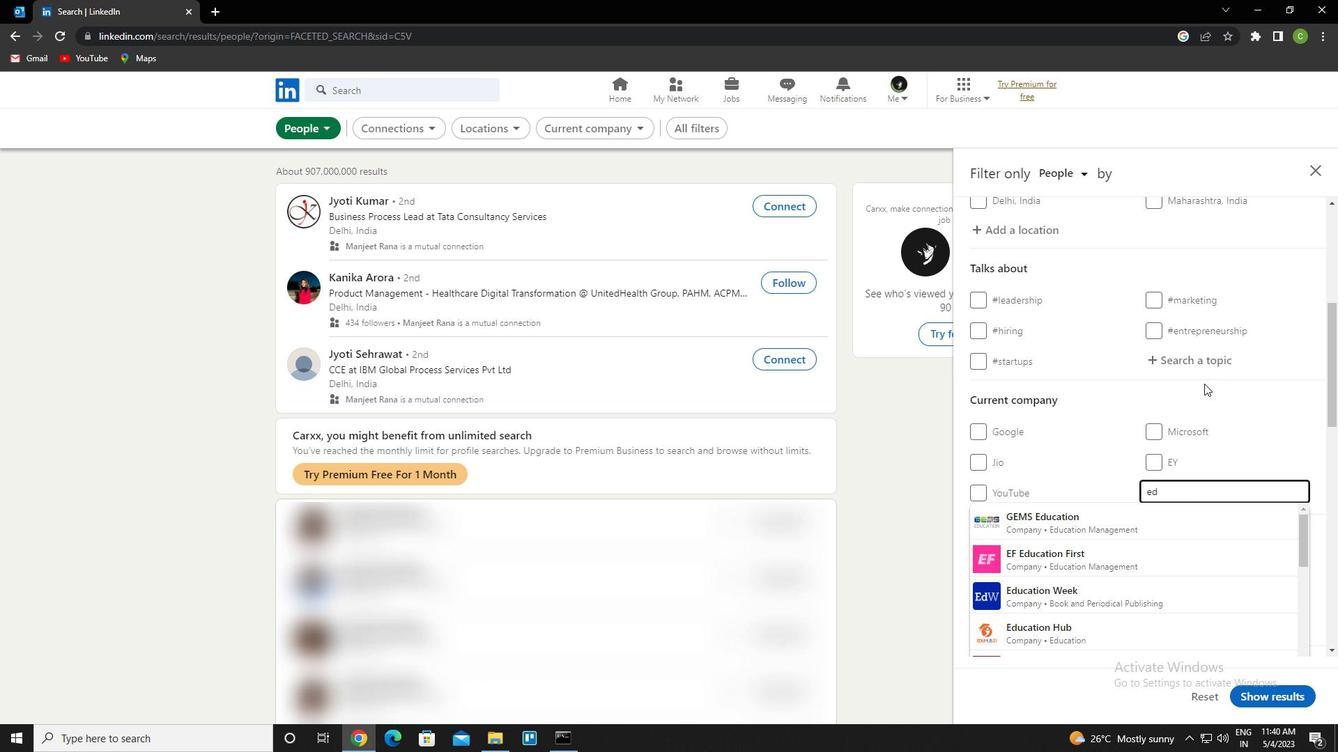 
Action: Mouse moved to (1208, 364)
Screenshot: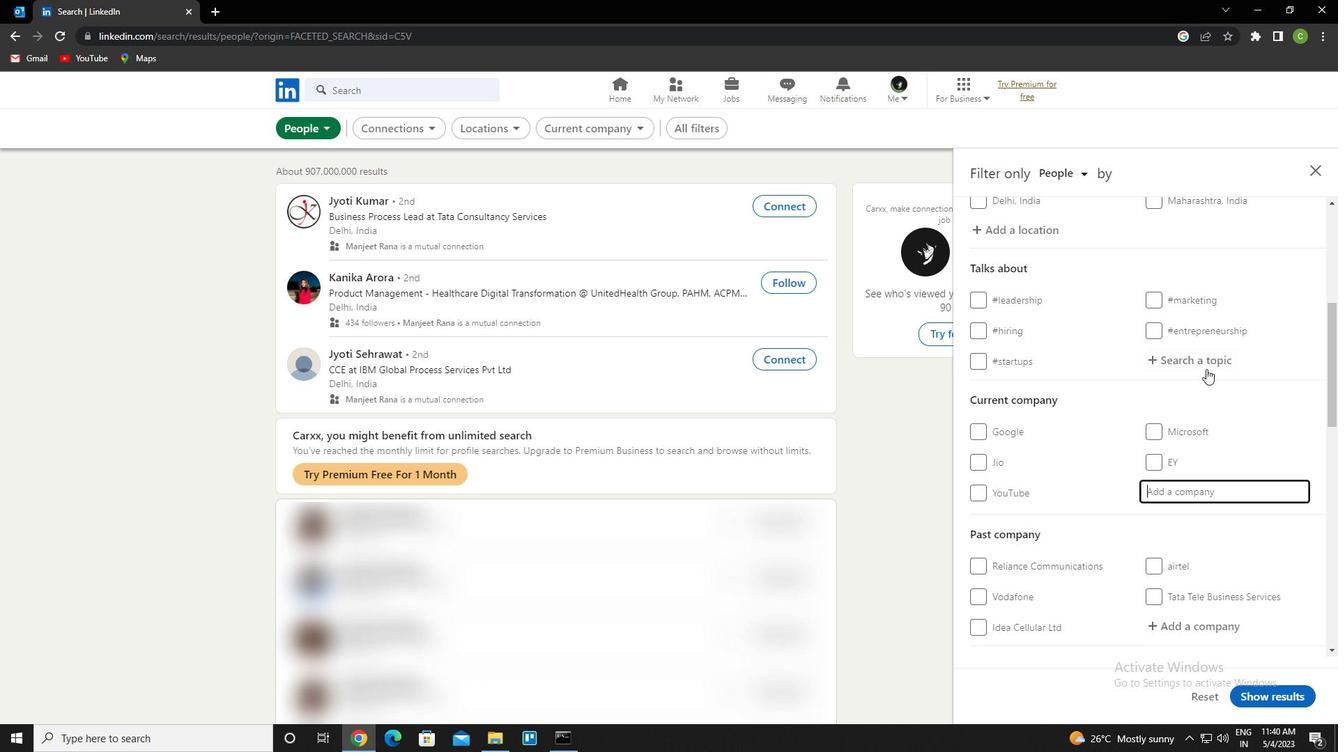 
Action: Mouse pressed left at (1208, 364)
Screenshot: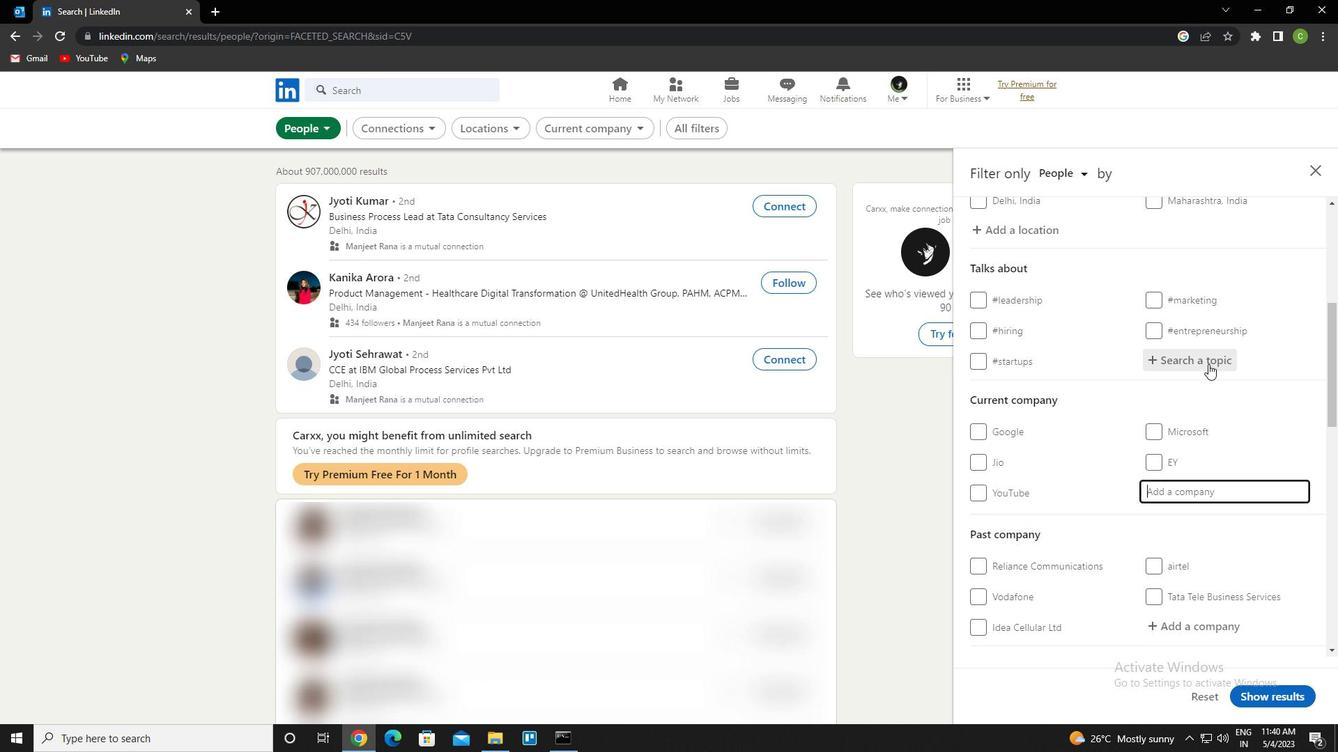
Action: Mouse moved to (1209, 363)
Screenshot: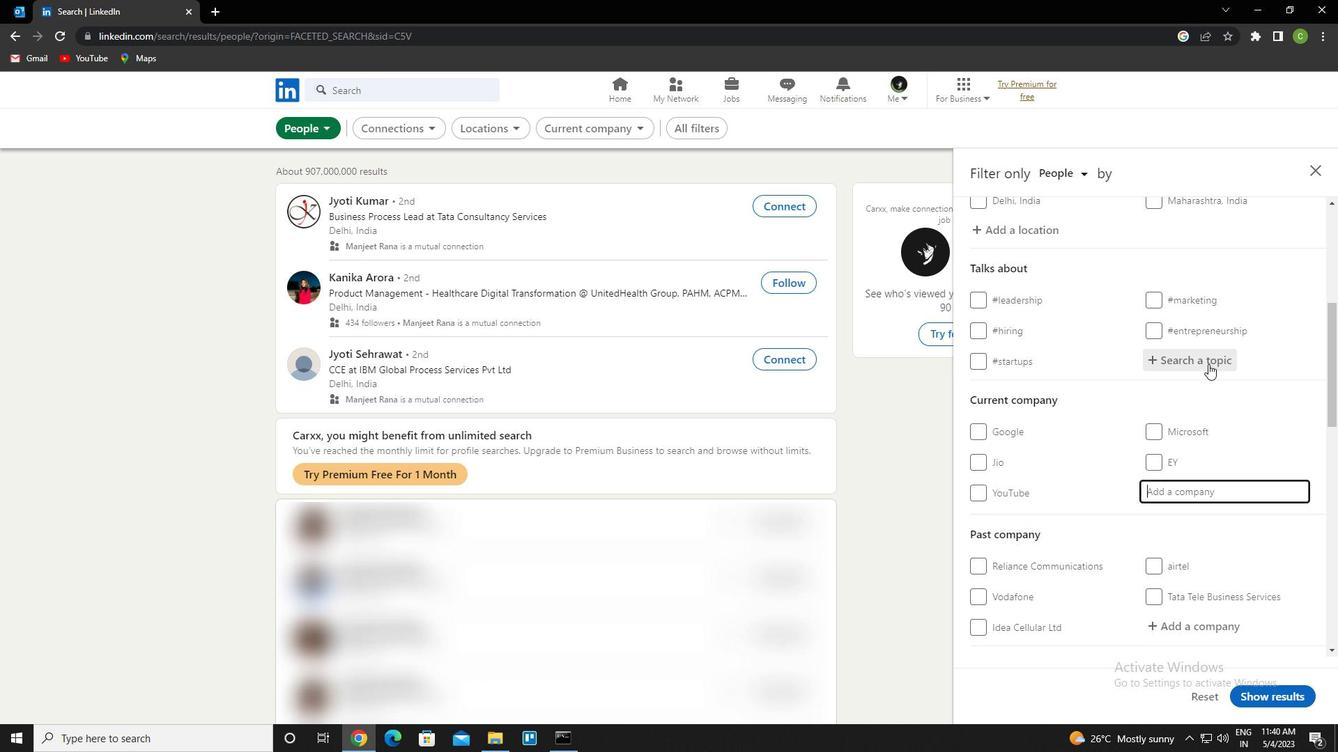 
Action: Key pressed education<Key.down><Key.enter>
Screenshot: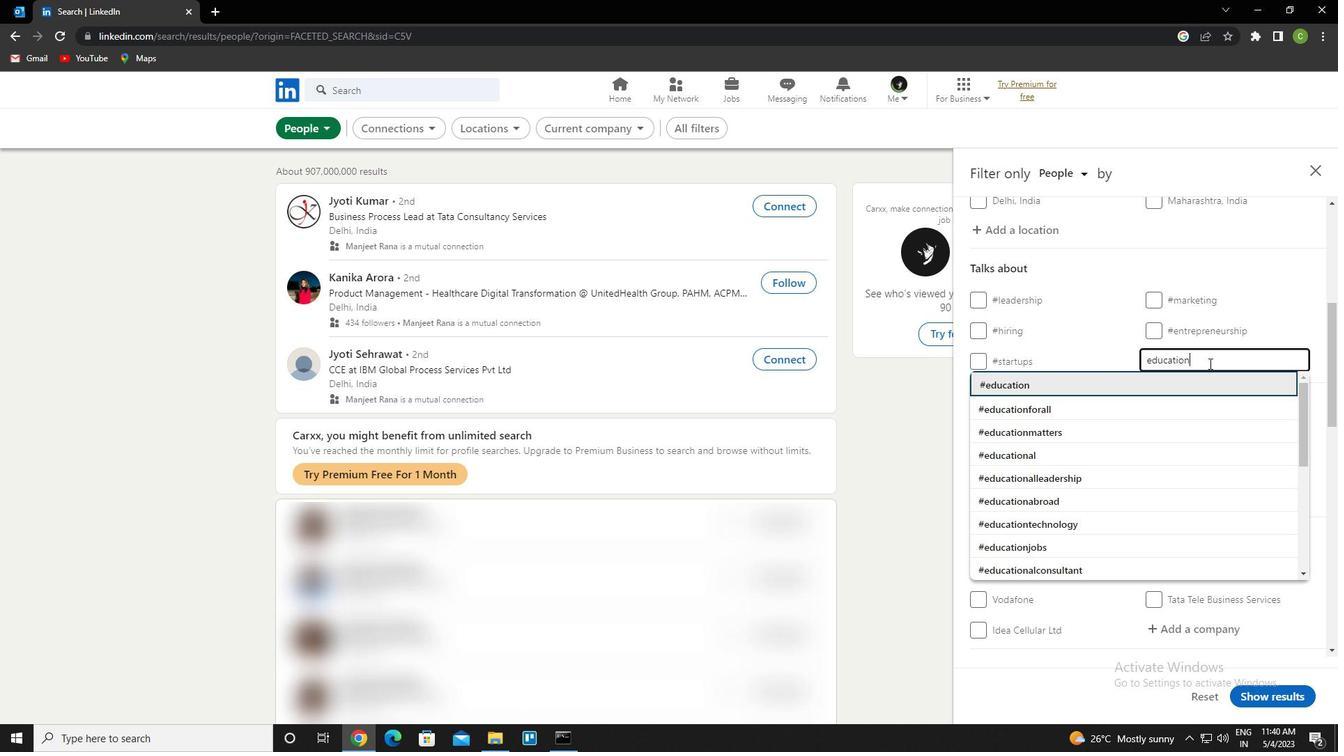 
Action: Mouse moved to (1173, 369)
Screenshot: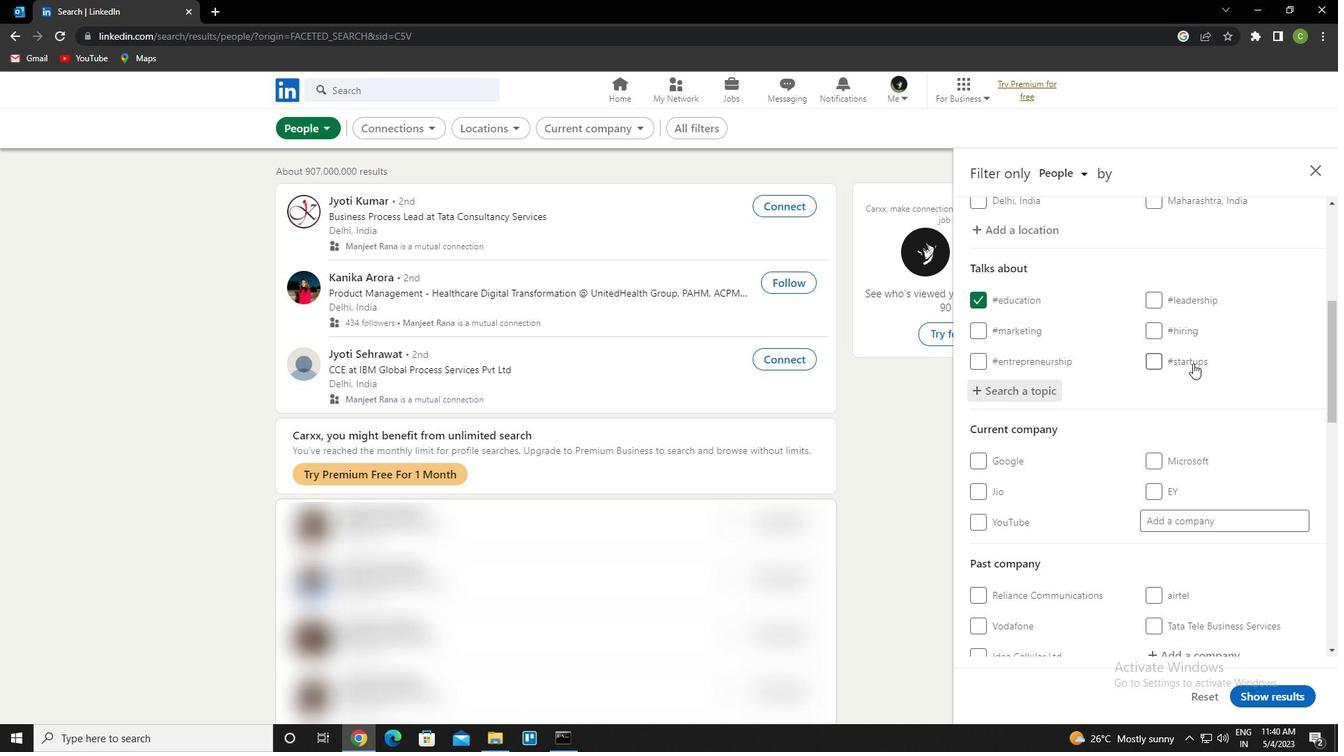 
Action: Mouse scrolled (1173, 368) with delta (0, 0)
Screenshot: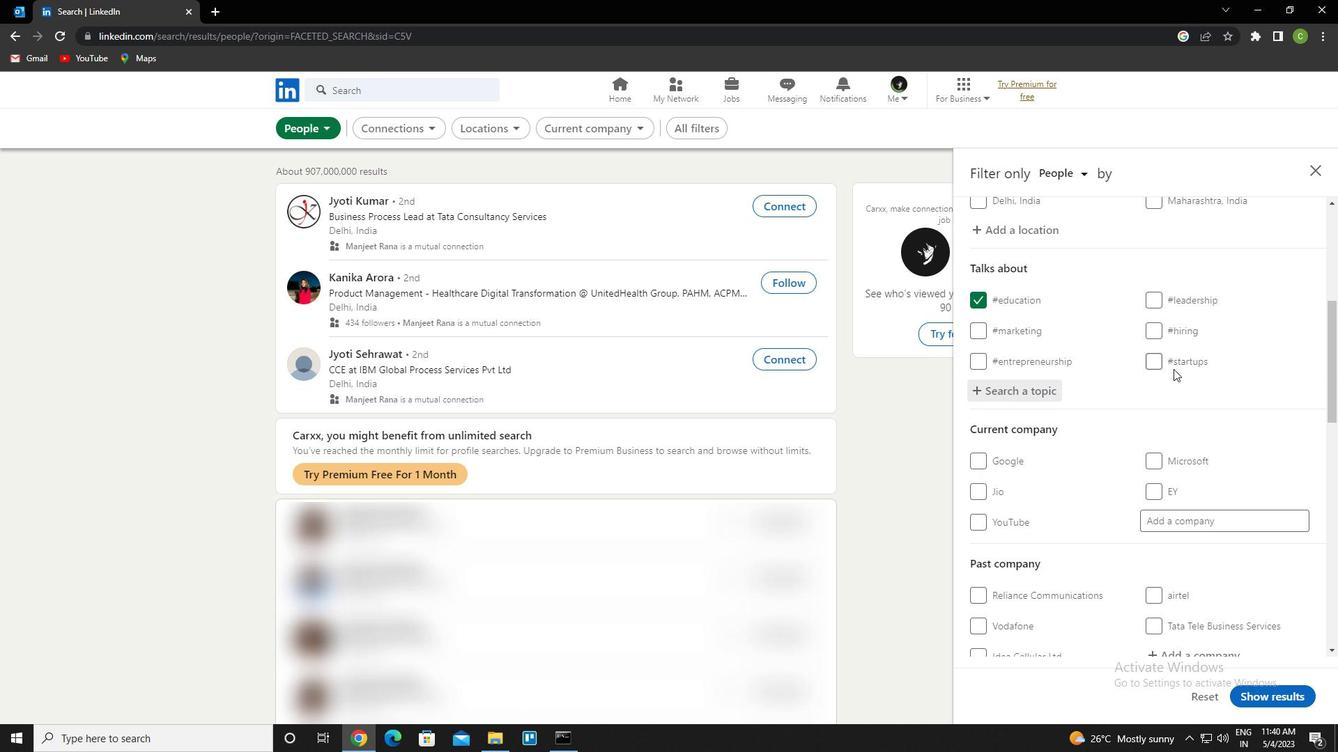 
Action: Mouse scrolled (1173, 368) with delta (0, 0)
Screenshot: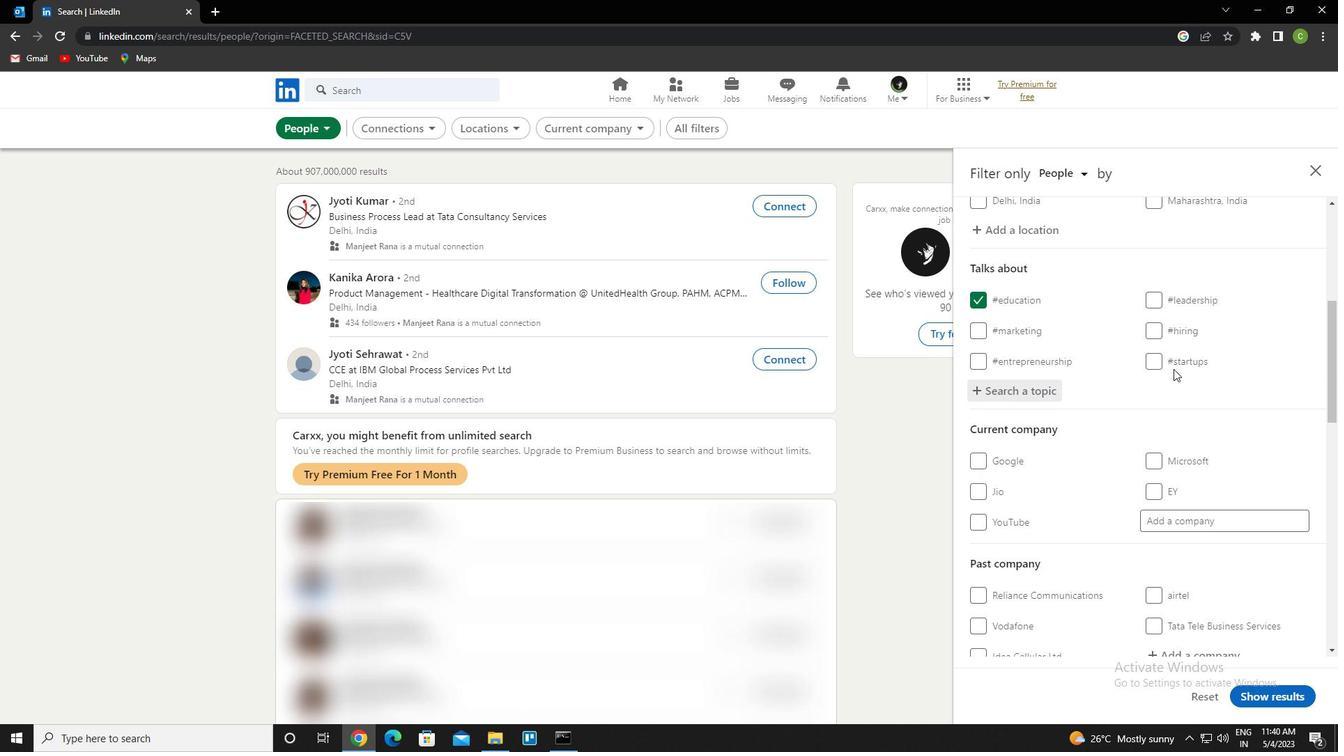
Action: Mouse scrolled (1173, 368) with delta (0, 0)
Screenshot: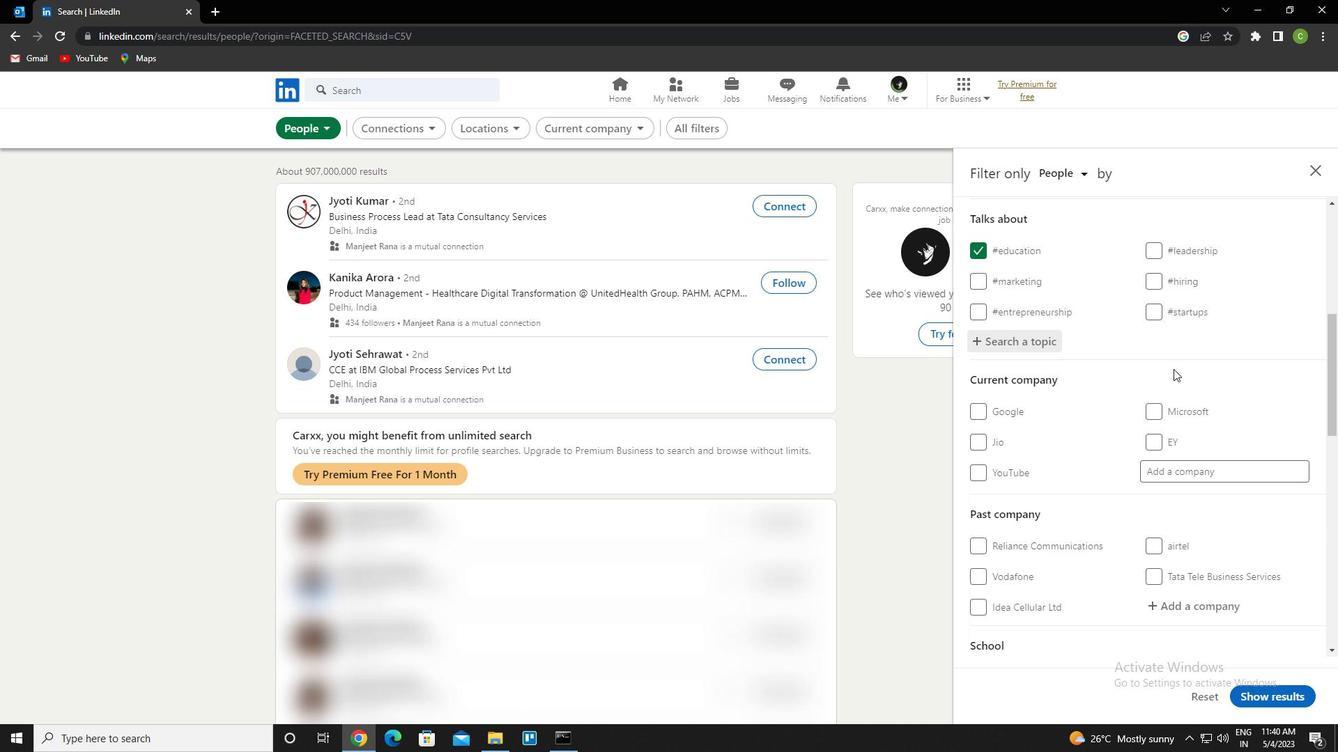 
Action: Mouse scrolled (1173, 368) with delta (0, 0)
Screenshot: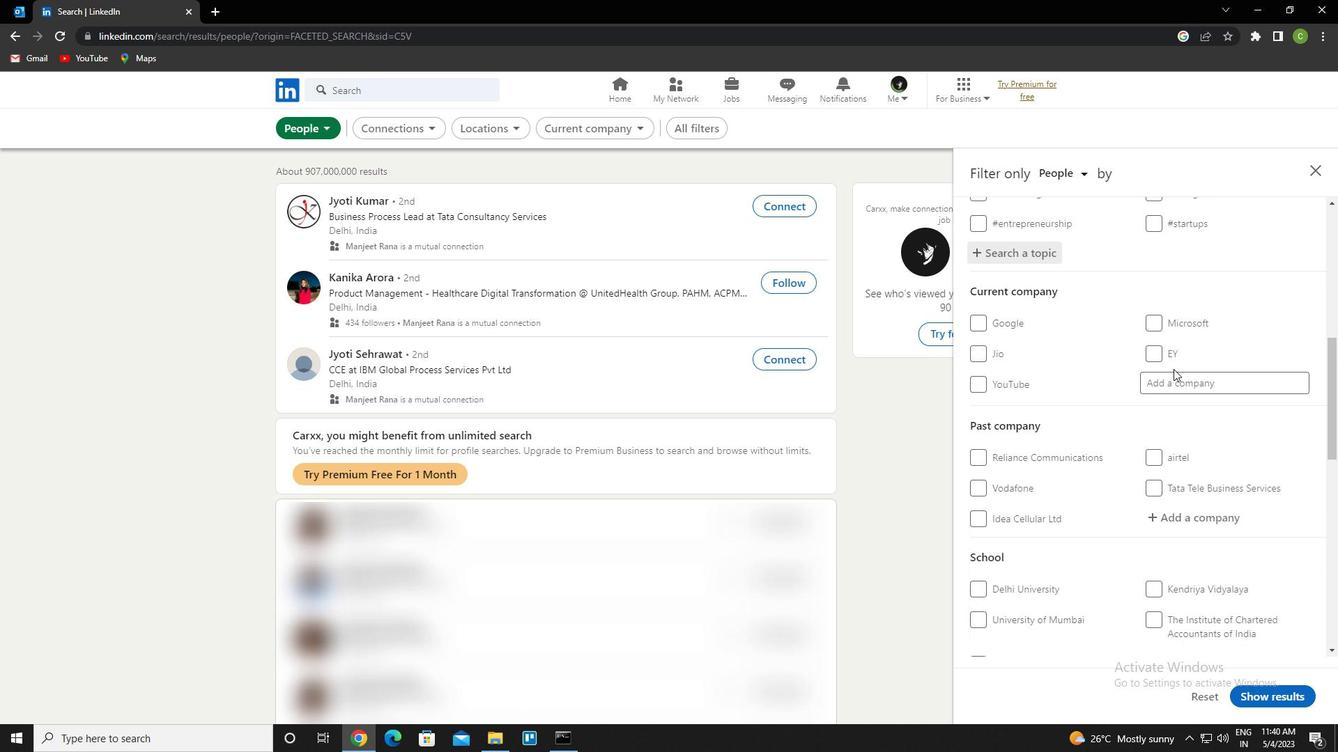 
Action: Mouse scrolled (1173, 368) with delta (0, 0)
Screenshot: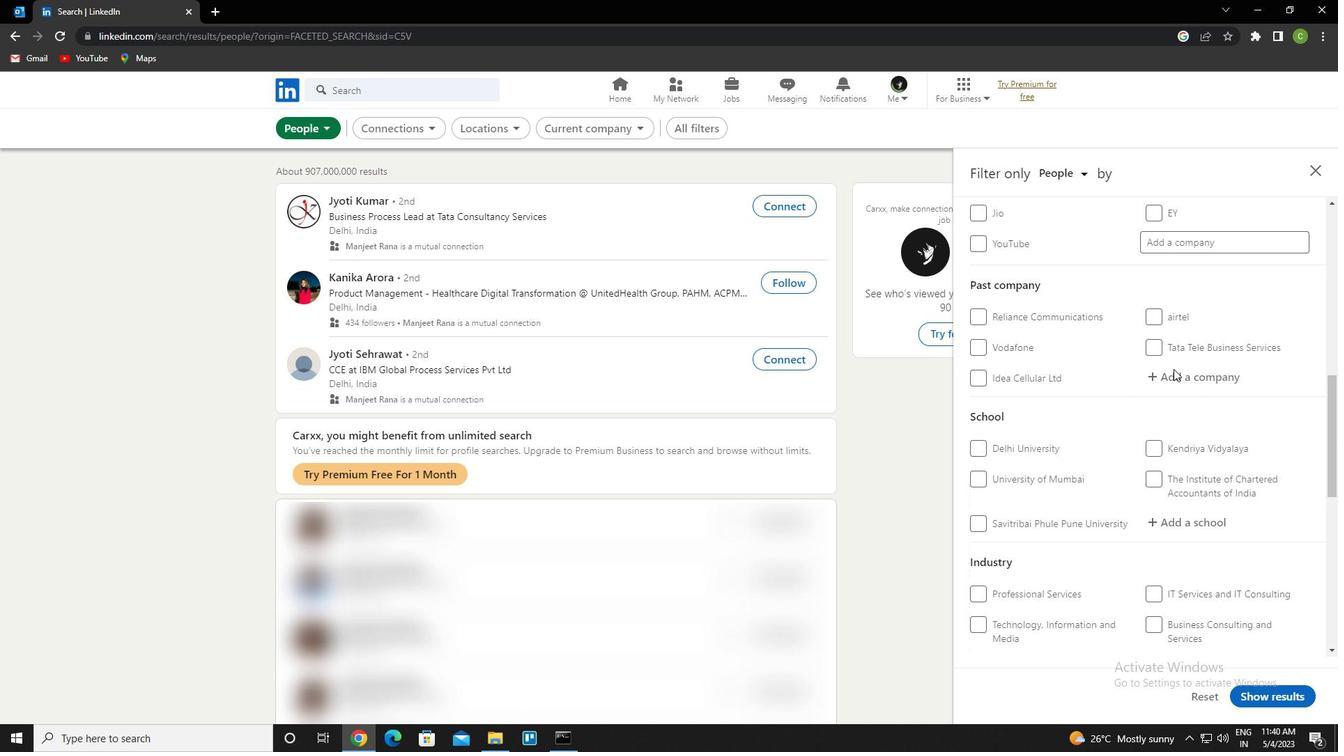 
Action: Mouse scrolled (1173, 368) with delta (0, 0)
Screenshot: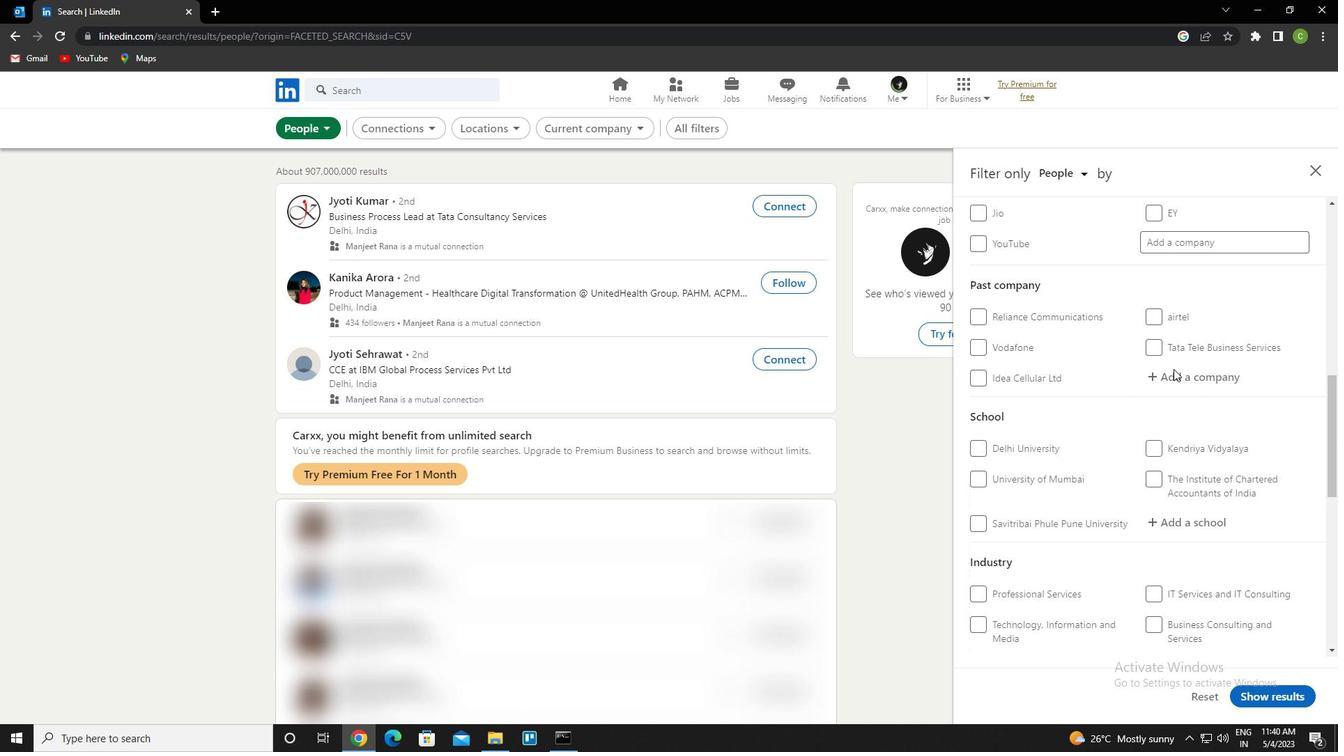 
Action: Mouse scrolled (1173, 368) with delta (0, 0)
Screenshot: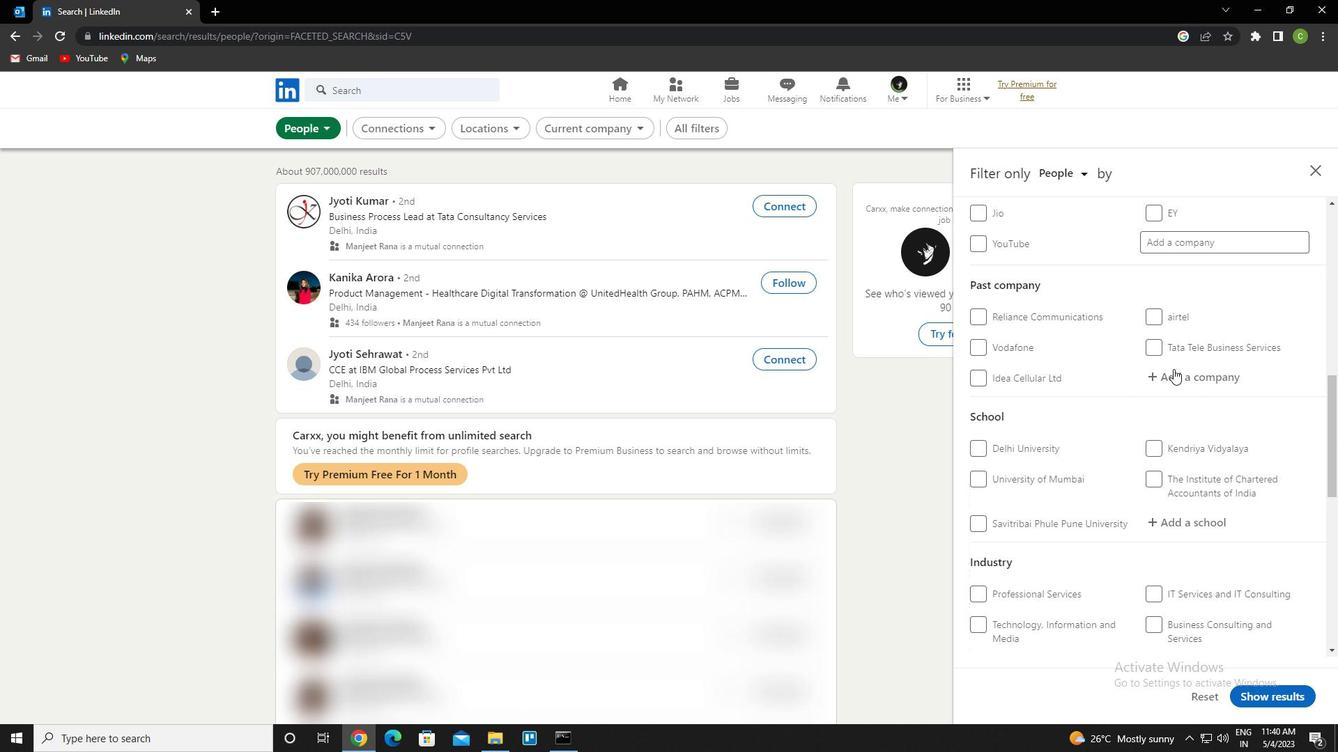 
Action: Mouse scrolled (1173, 368) with delta (0, 0)
Screenshot: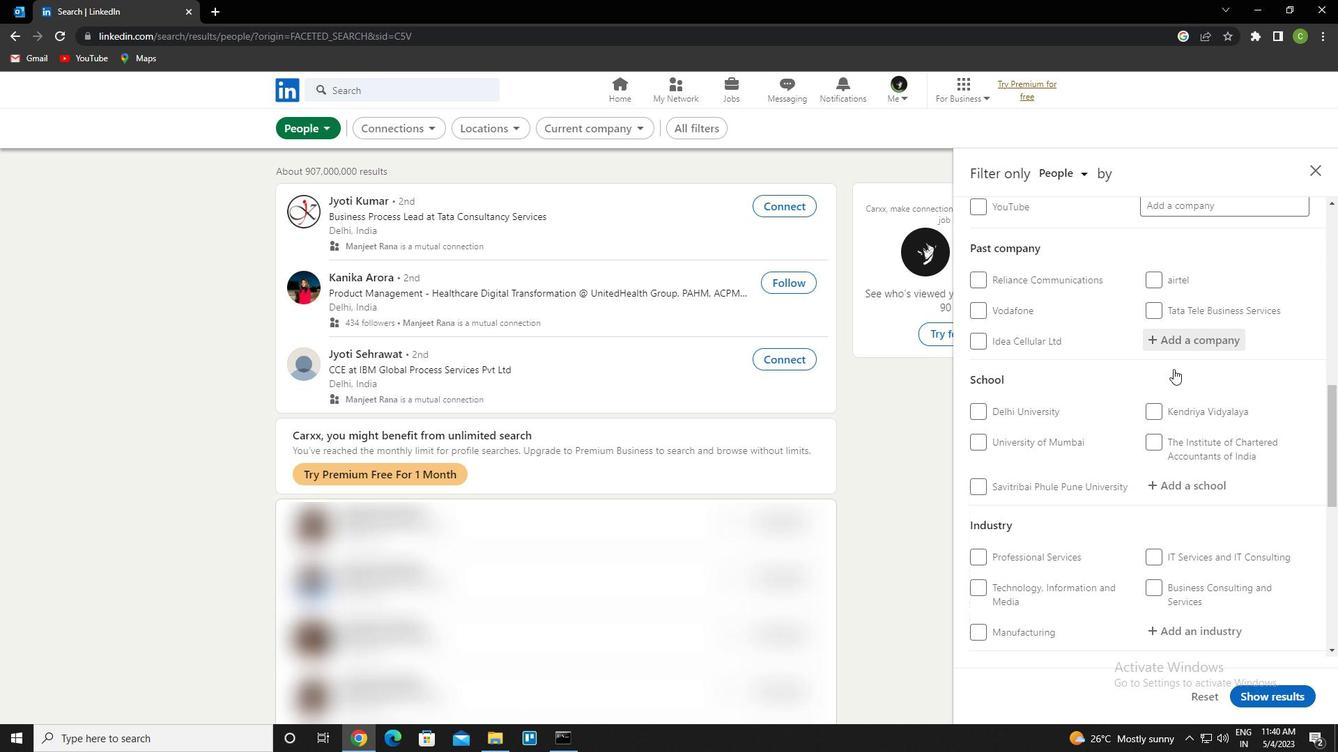
Action: Mouse scrolled (1173, 368) with delta (0, 0)
Screenshot: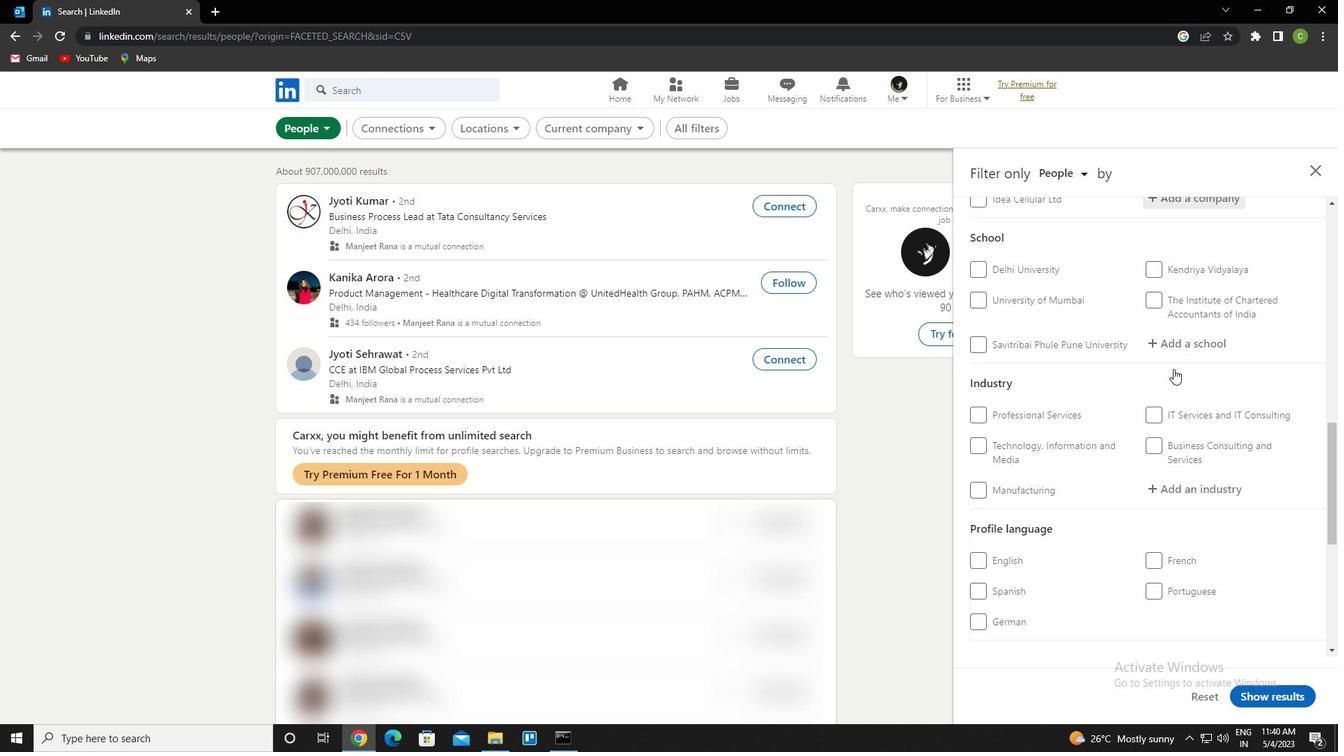 
Action: Mouse scrolled (1173, 368) with delta (0, 0)
Screenshot: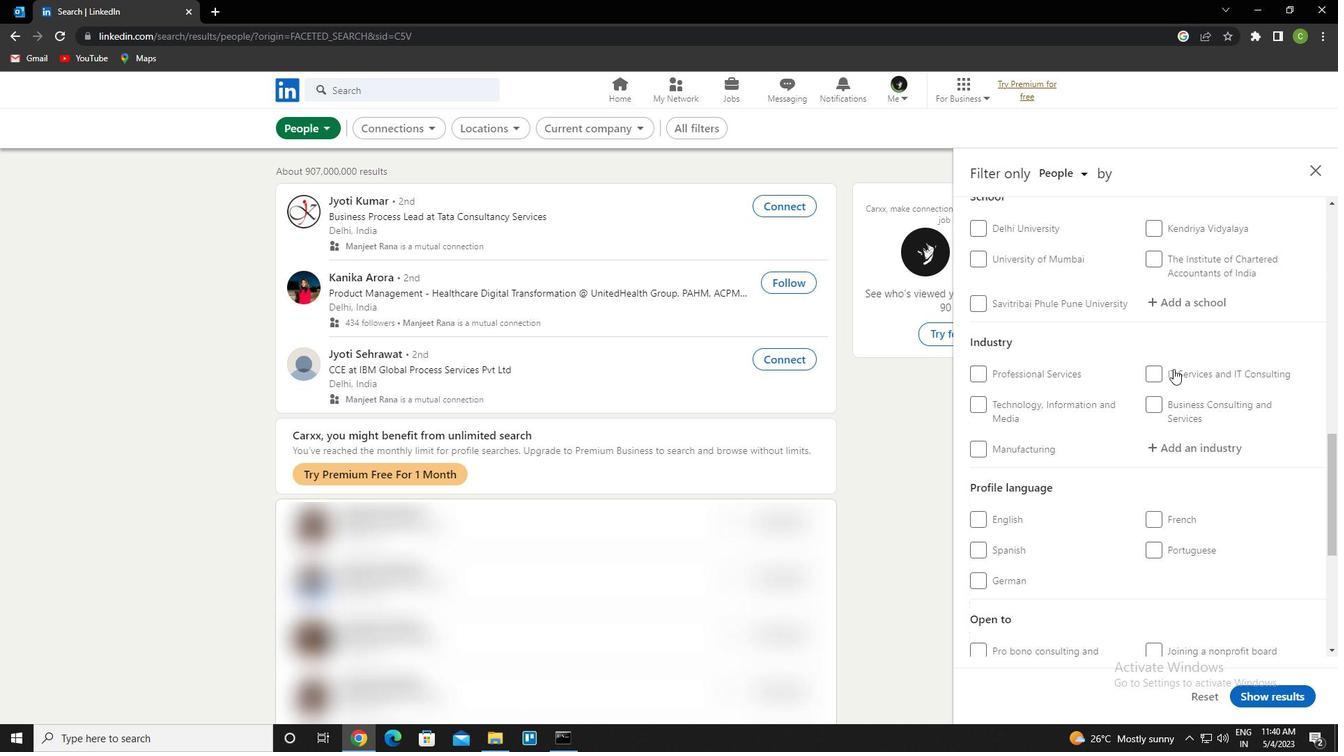 
Action: Mouse moved to (1155, 321)
Screenshot: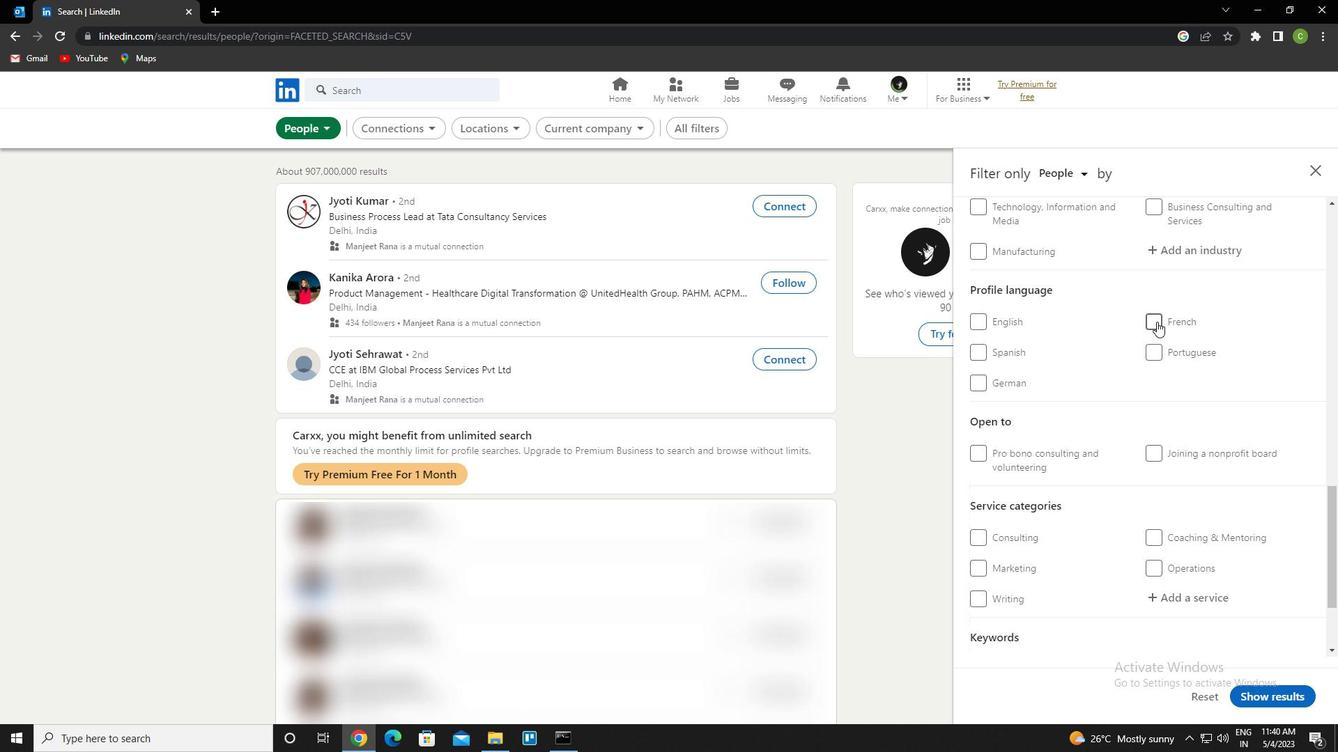 
Action: Mouse pressed left at (1155, 321)
Screenshot: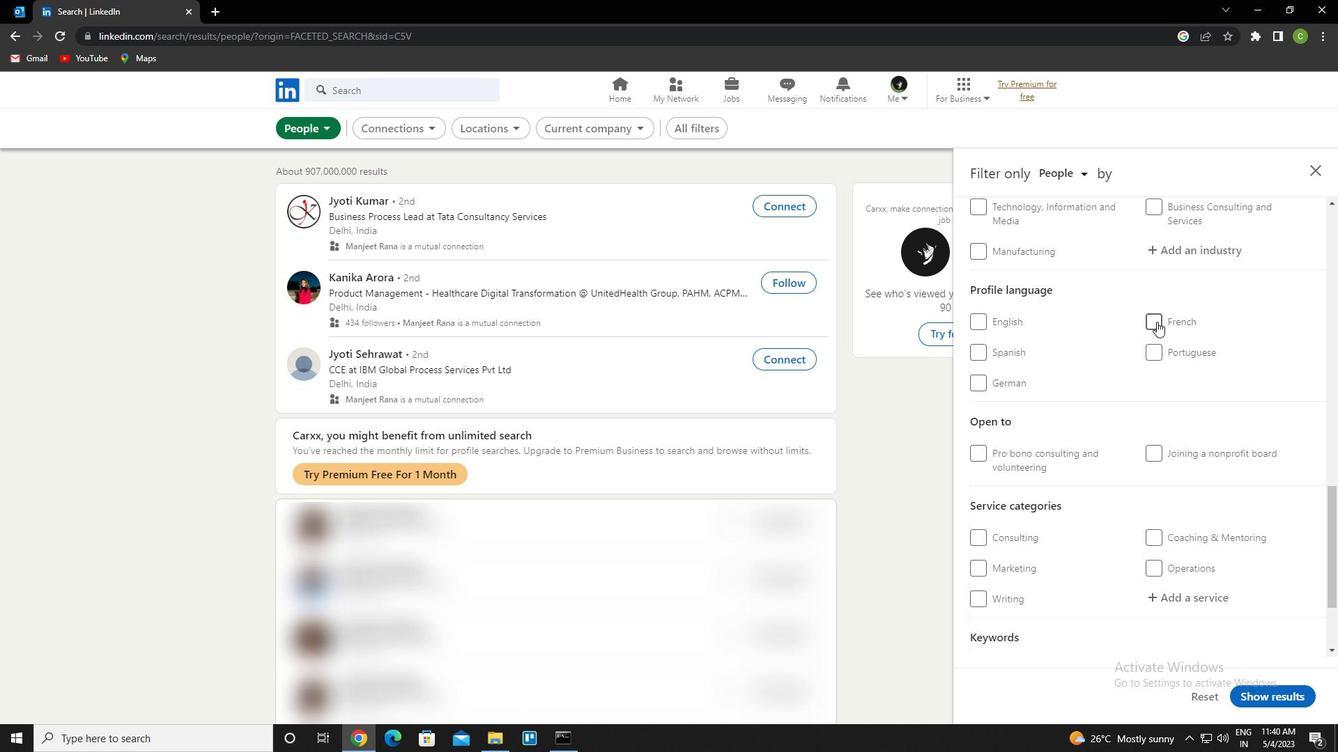 
Action: Mouse moved to (1112, 395)
Screenshot: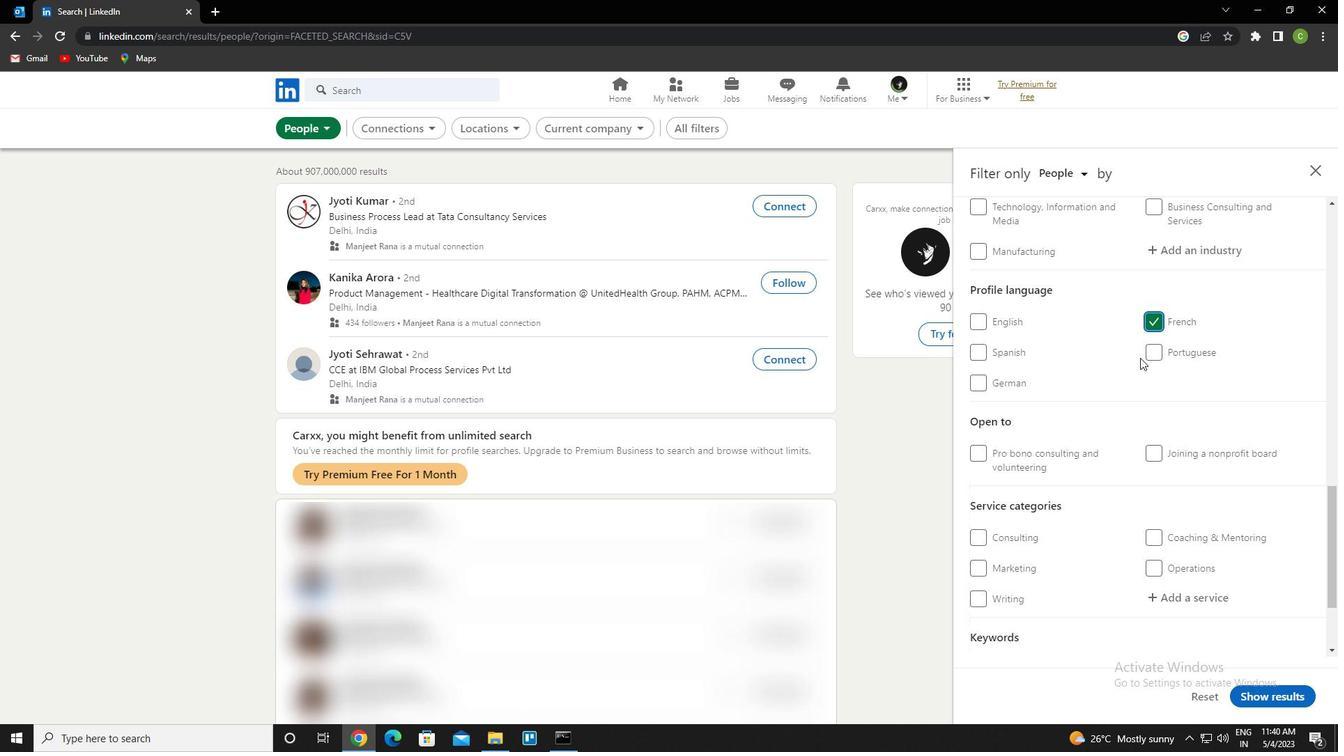 
Action: Mouse scrolled (1112, 395) with delta (0, 0)
Screenshot: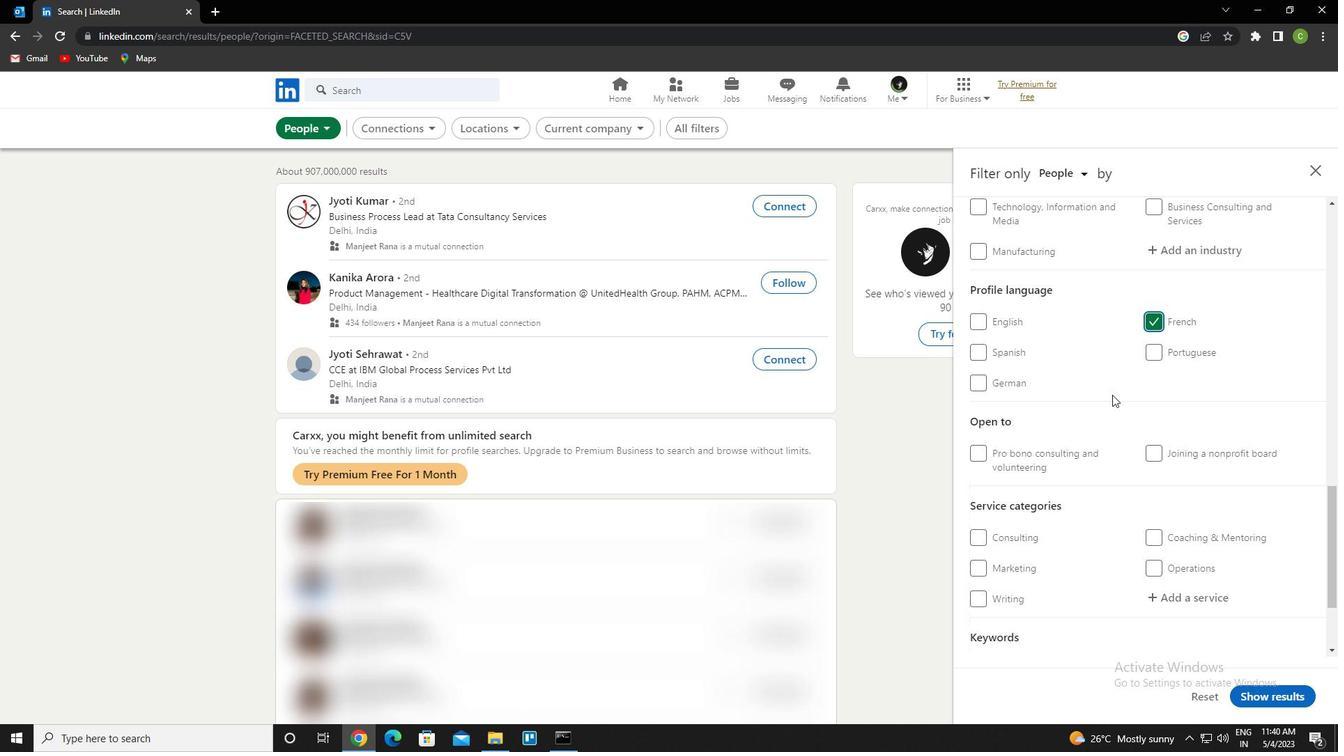 
Action: Mouse scrolled (1112, 395) with delta (0, 0)
Screenshot: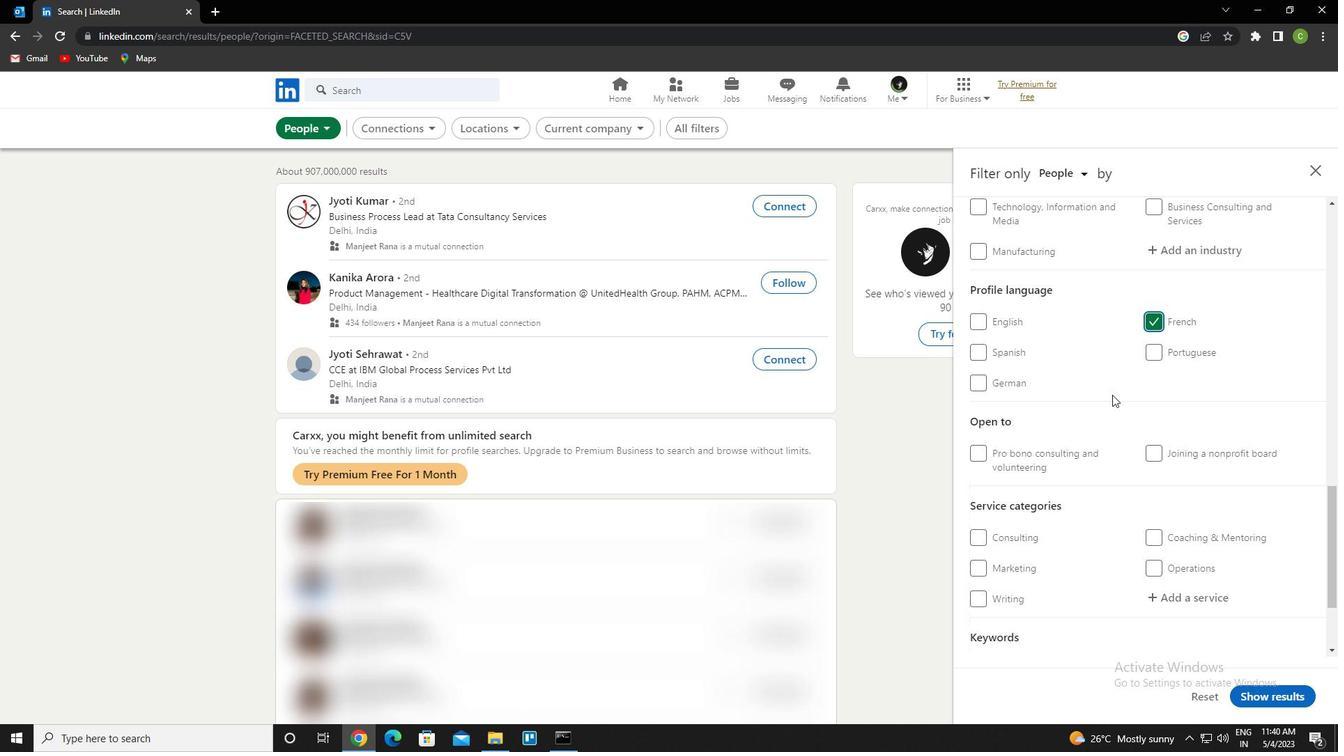 
Action: Mouse scrolled (1112, 395) with delta (0, 0)
Screenshot: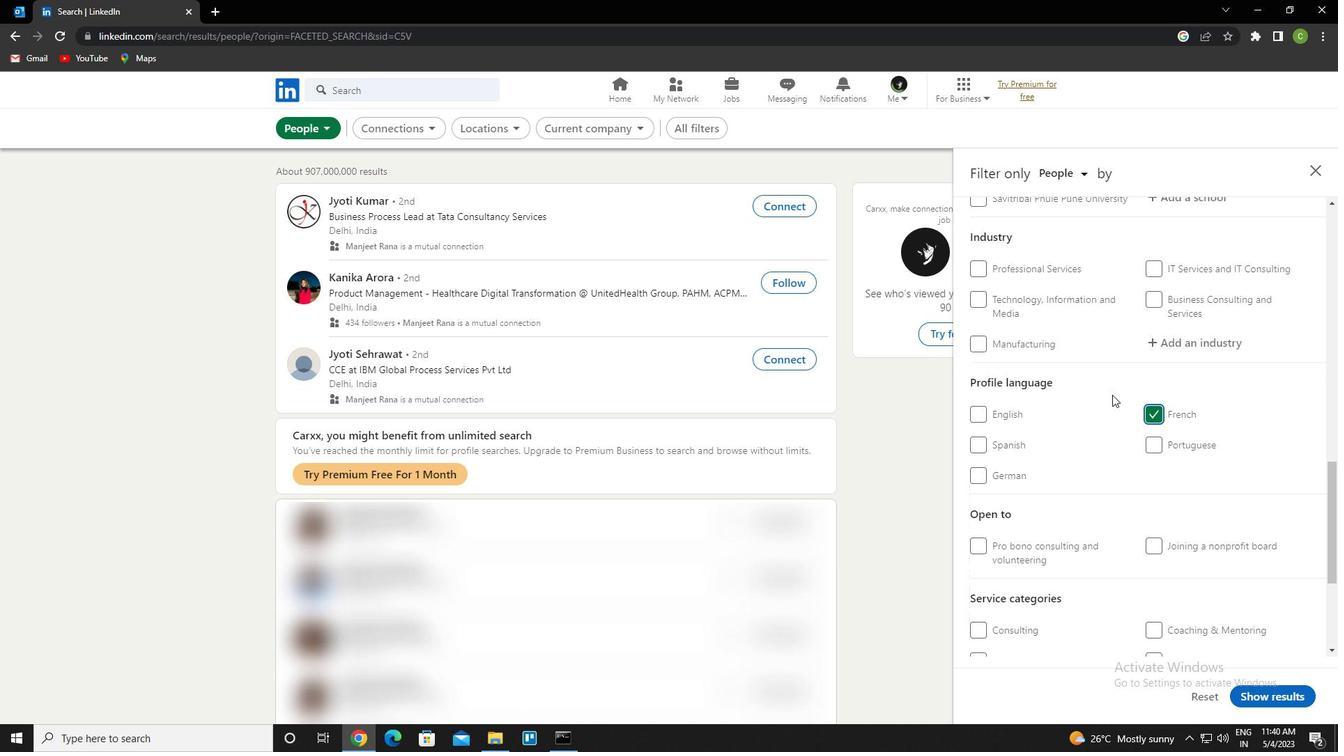 
Action: Mouse scrolled (1112, 395) with delta (0, 0)
Screenshot: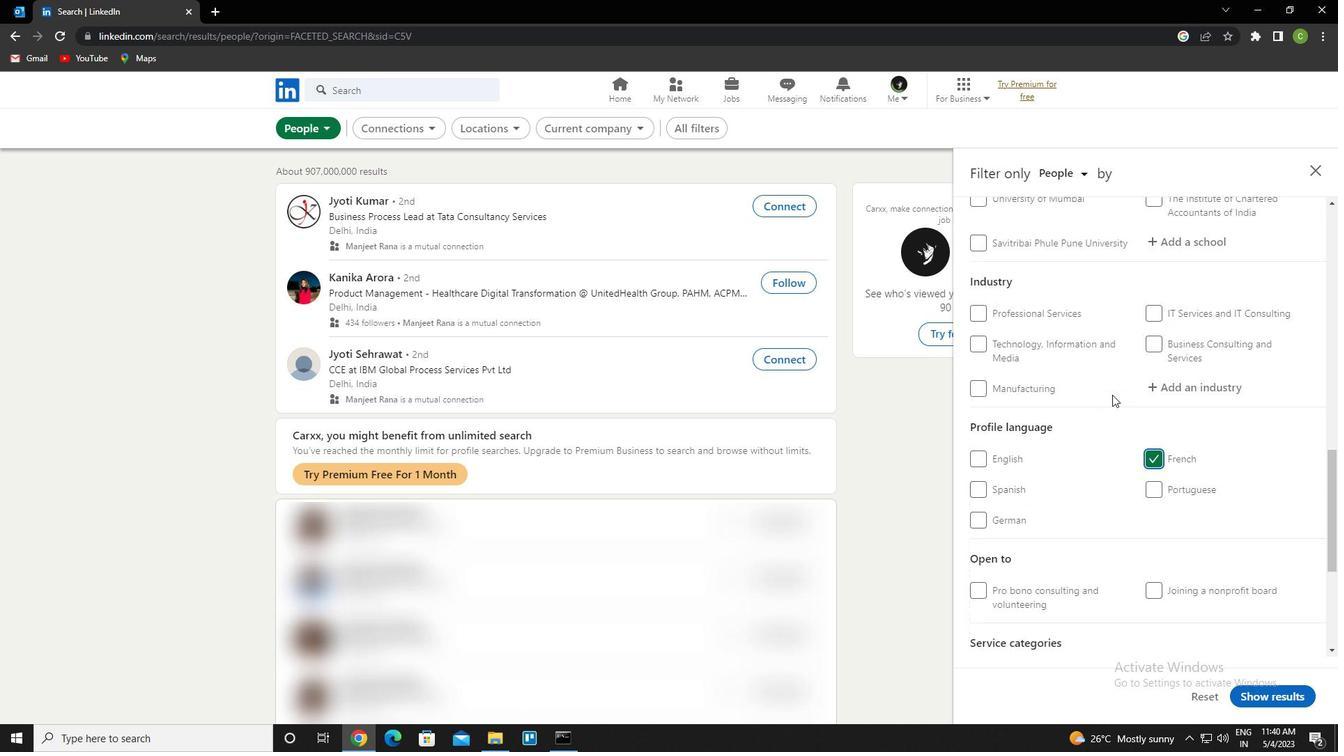 
Action: Mouse scrolled (1112, 395) with delta (0, 0)
Screenshot: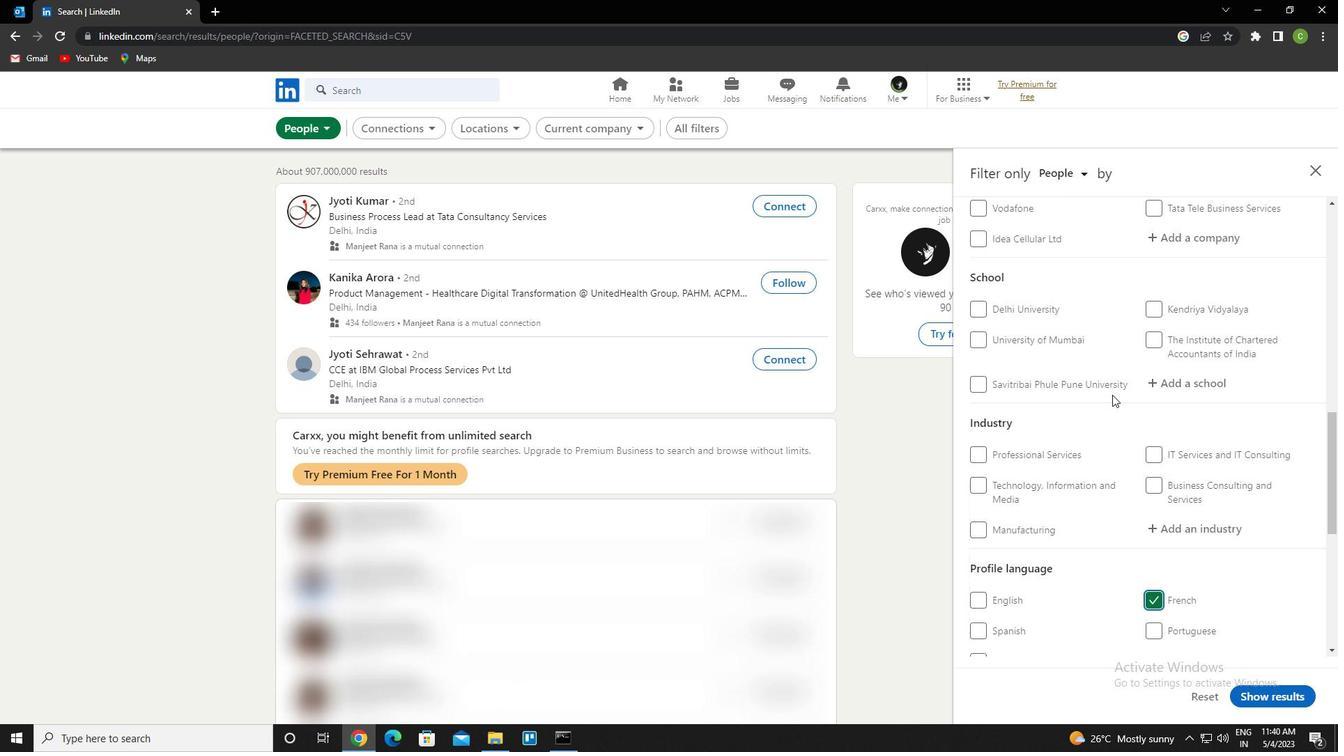 
Action: Mouse scrolled (1112, 395) with delta (0, 0)
Screenshot: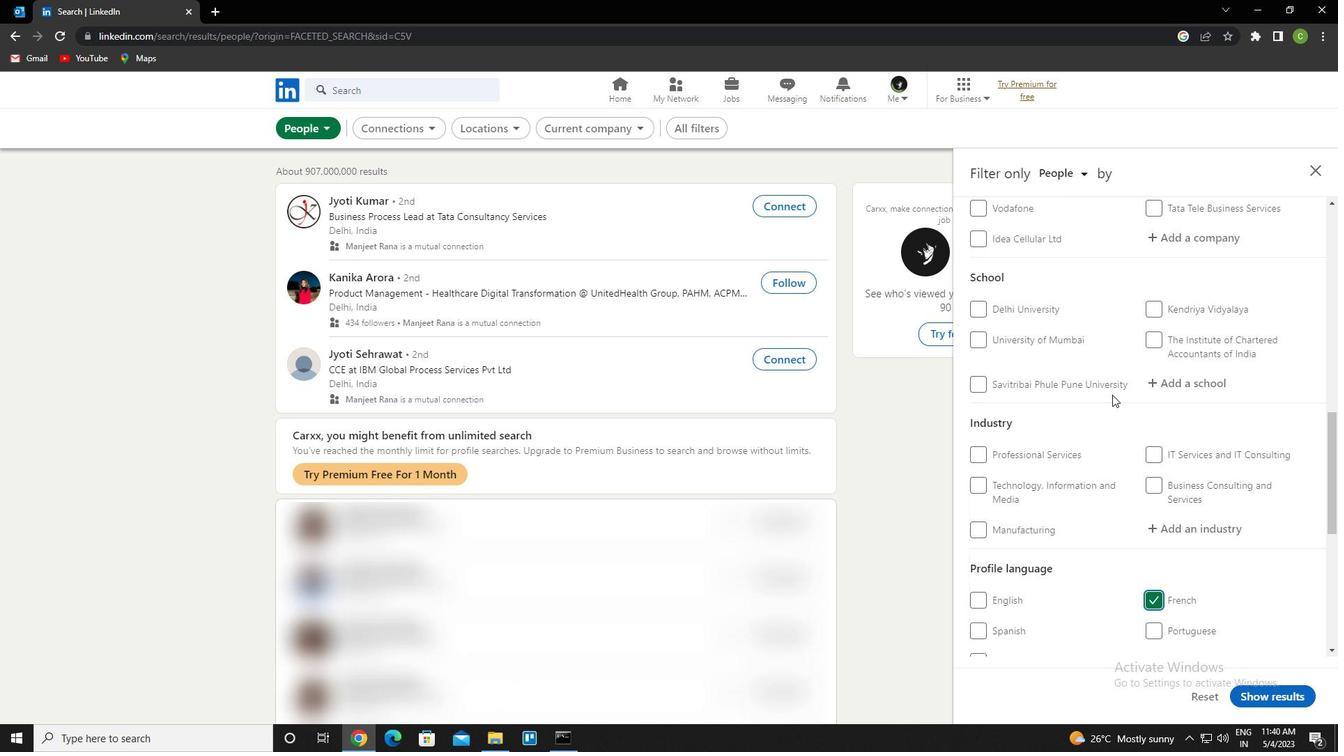 
Action: Mouse scrolled (1112, 395) with delta (0, 0)
Screenshot: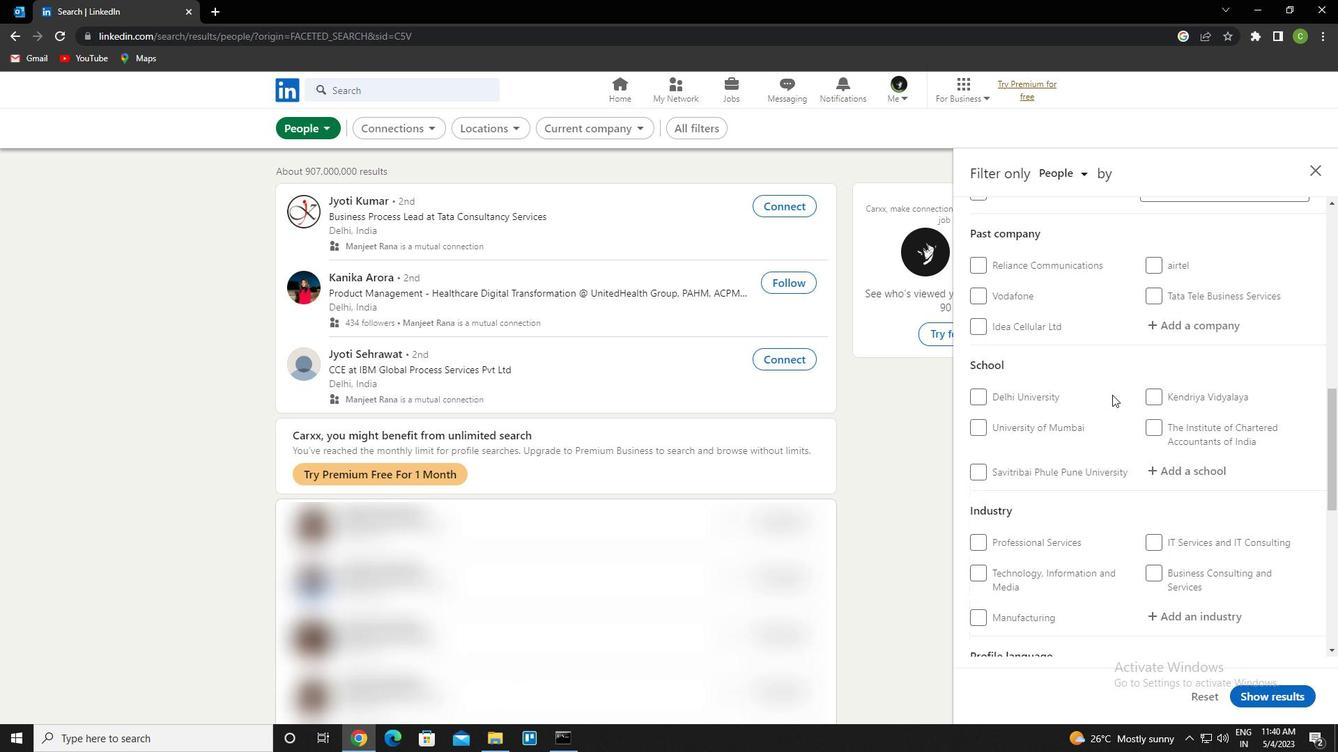 
Action: Mouse moved to (1222, 317)
Screenshot: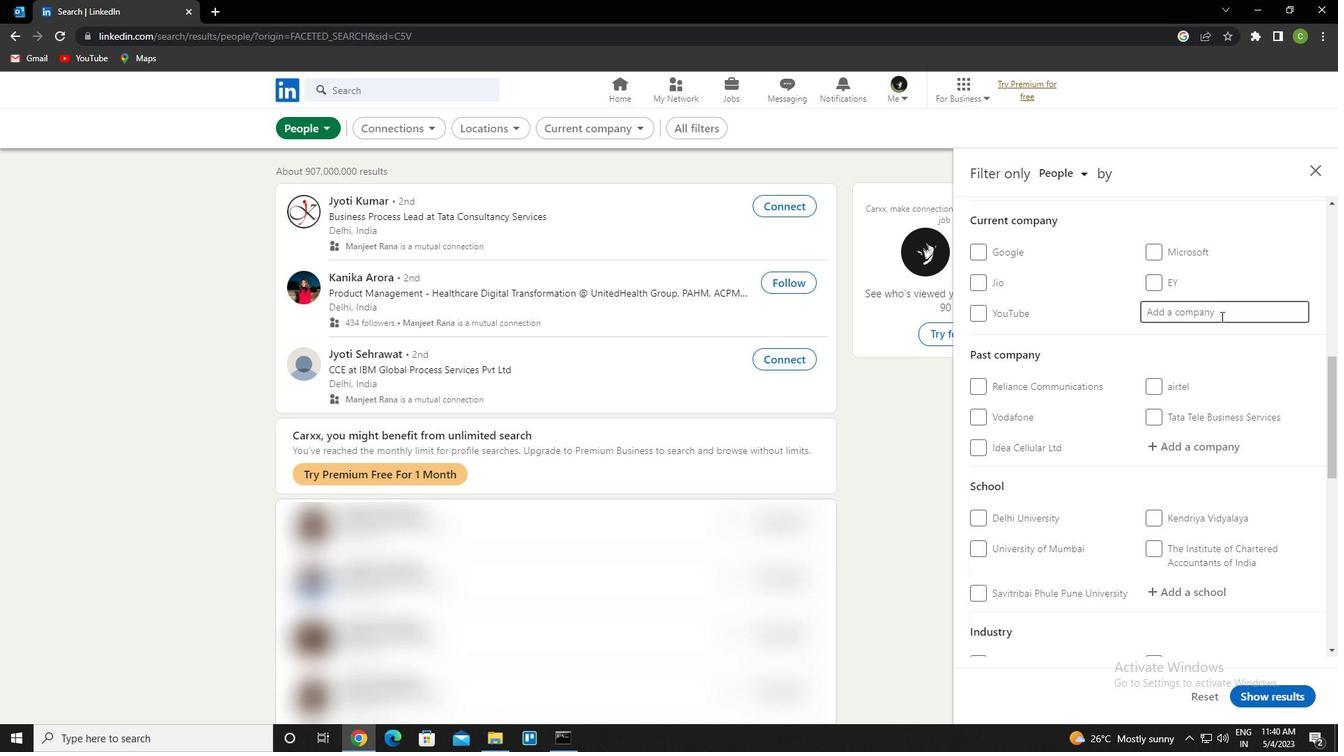 
Action: Mouse pressed left at (1222, 317)
Screenshot: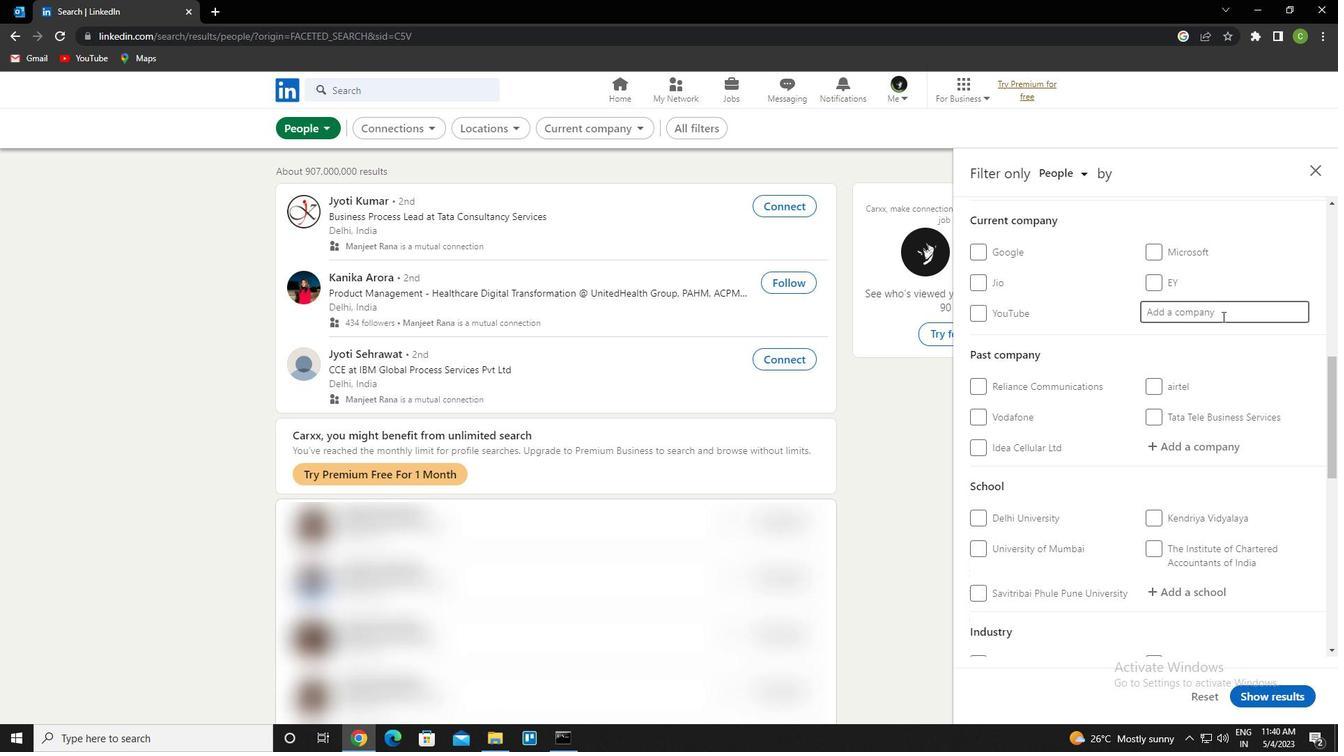 
Action: Mouse moved to (1222, 317)
Screenshot: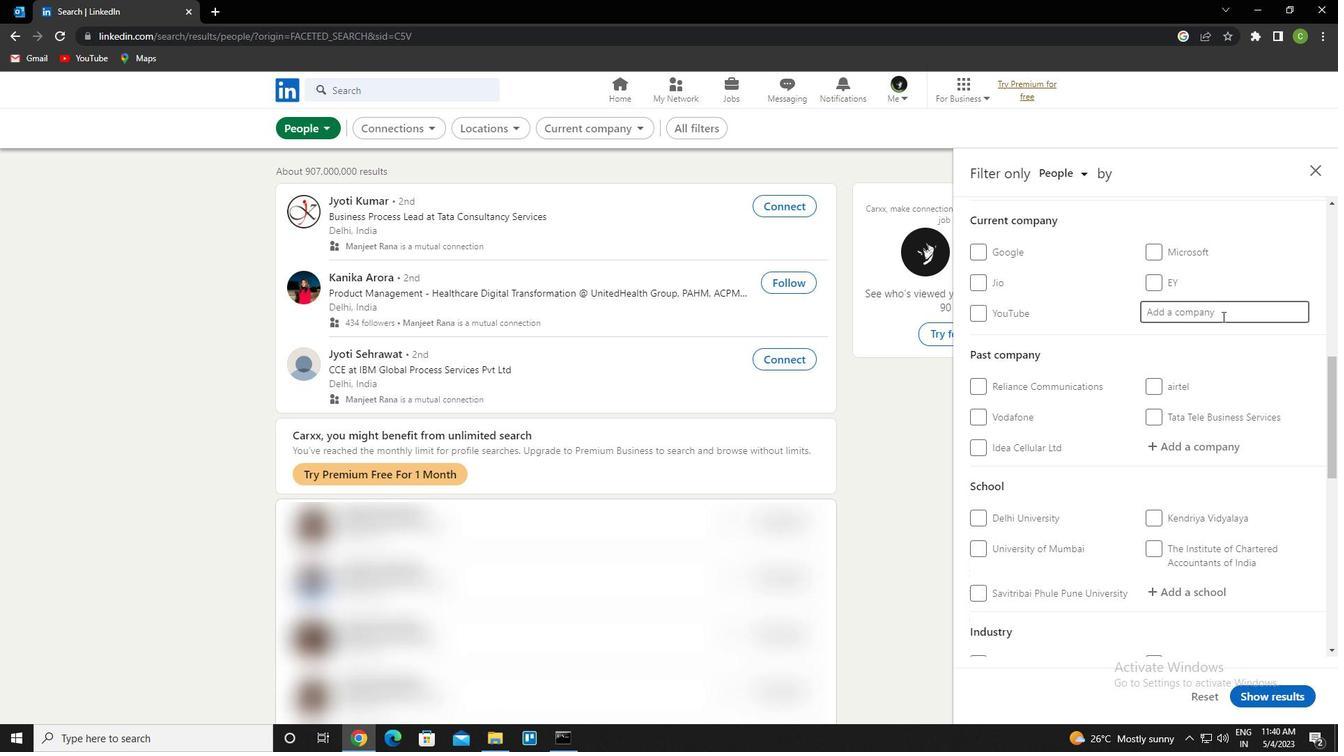 
Action: Key pressed <Key.caps_lock>c<Key.caps_lock>ivil<Key.space>engineerig<Key.backspace>ng<Key.space>careers<Key.backspace>s<Key.enter>
Screenshot: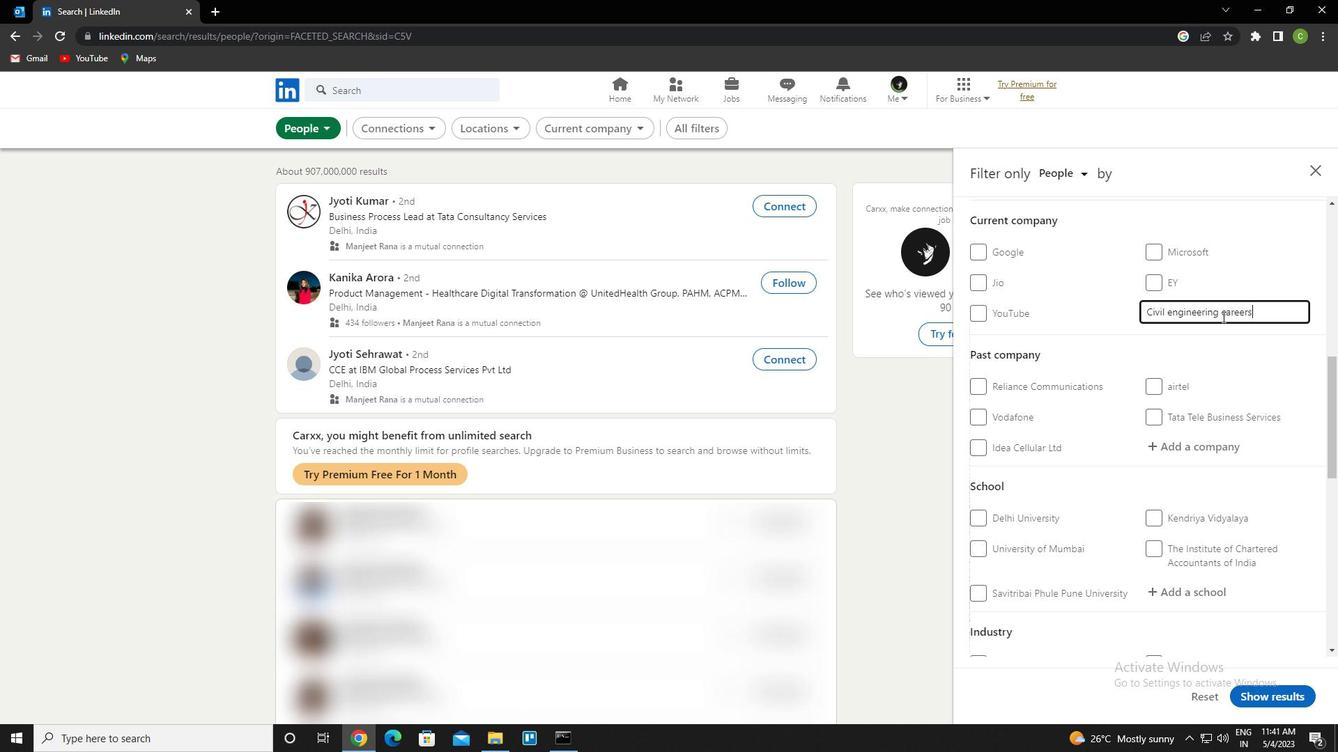 
Action: Mouse moved to (1225, 317)
Screenshot: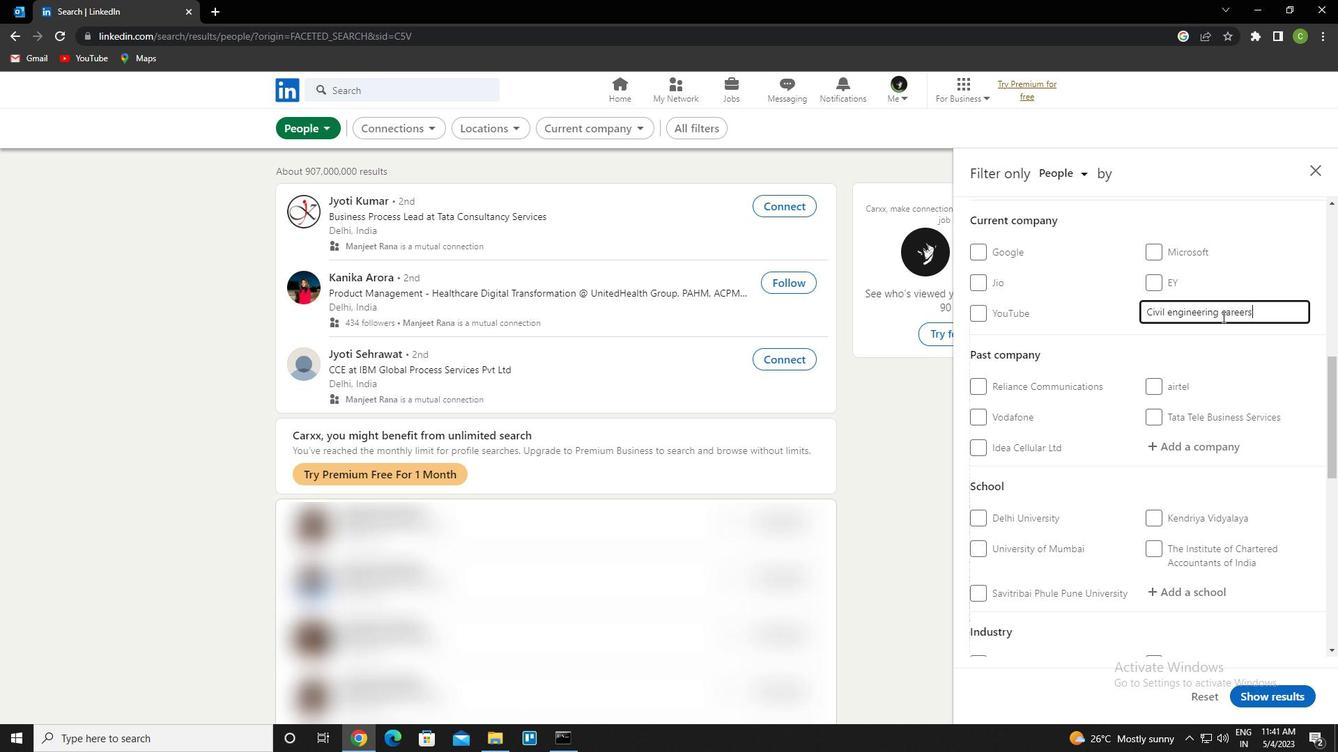 
Action: Mouse scrolled (1225, 317) with delta (0, 0)
Screenshot: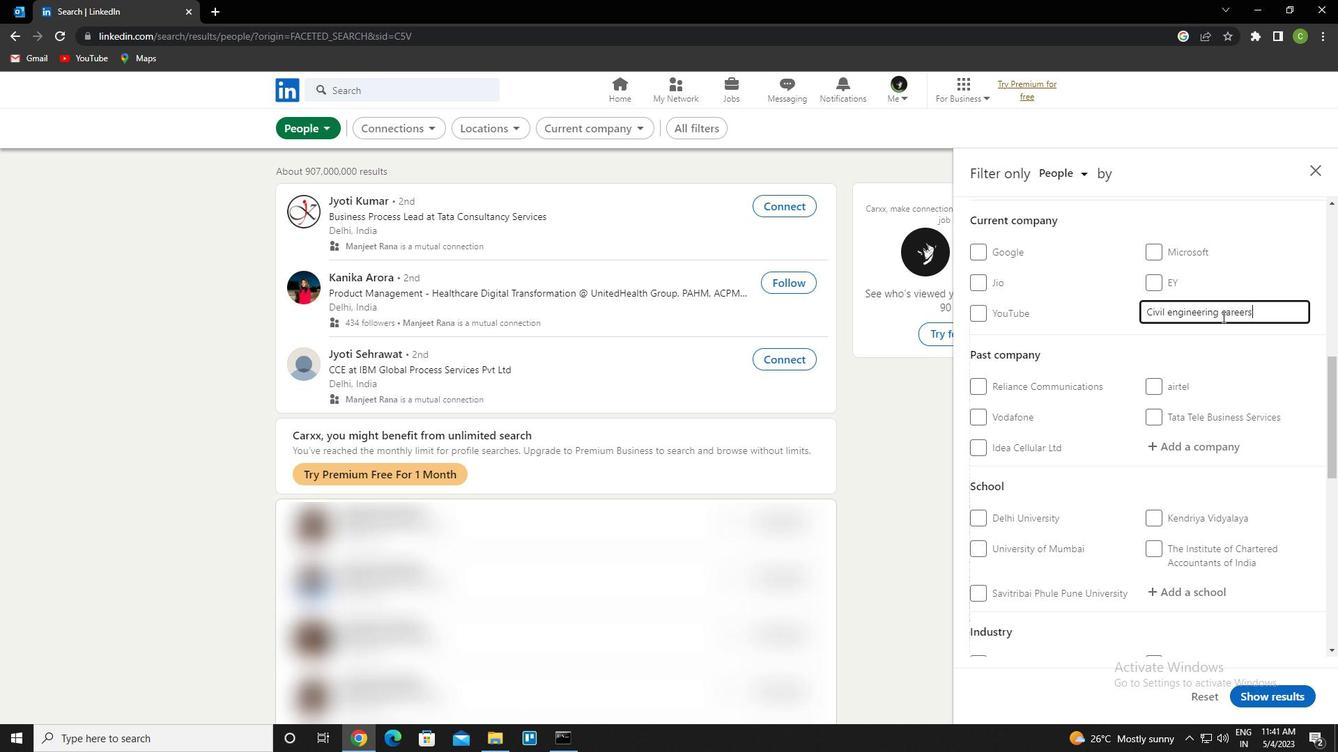 
Action: Mouse scrolled (1225, 317) with delta (0, 0)
Screenshot: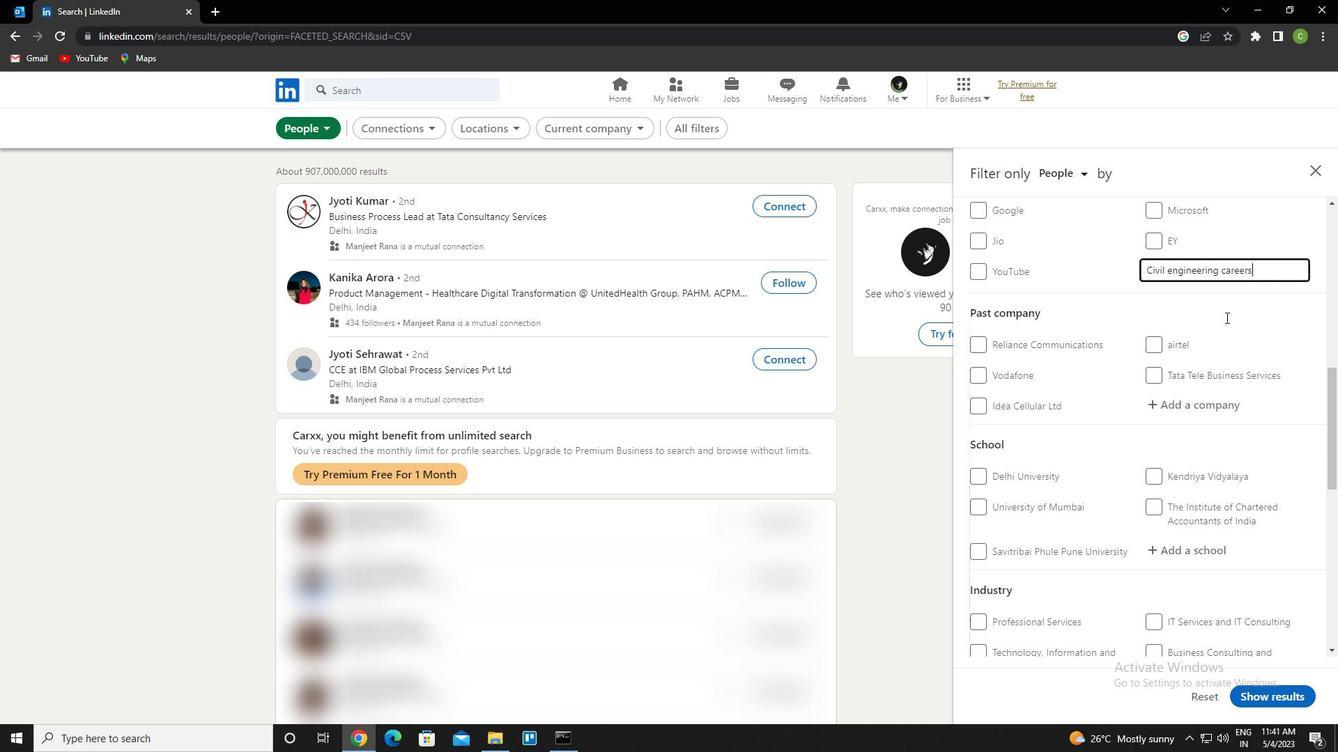 
Action: Mouse moved to (1172, 450)
Screenshot: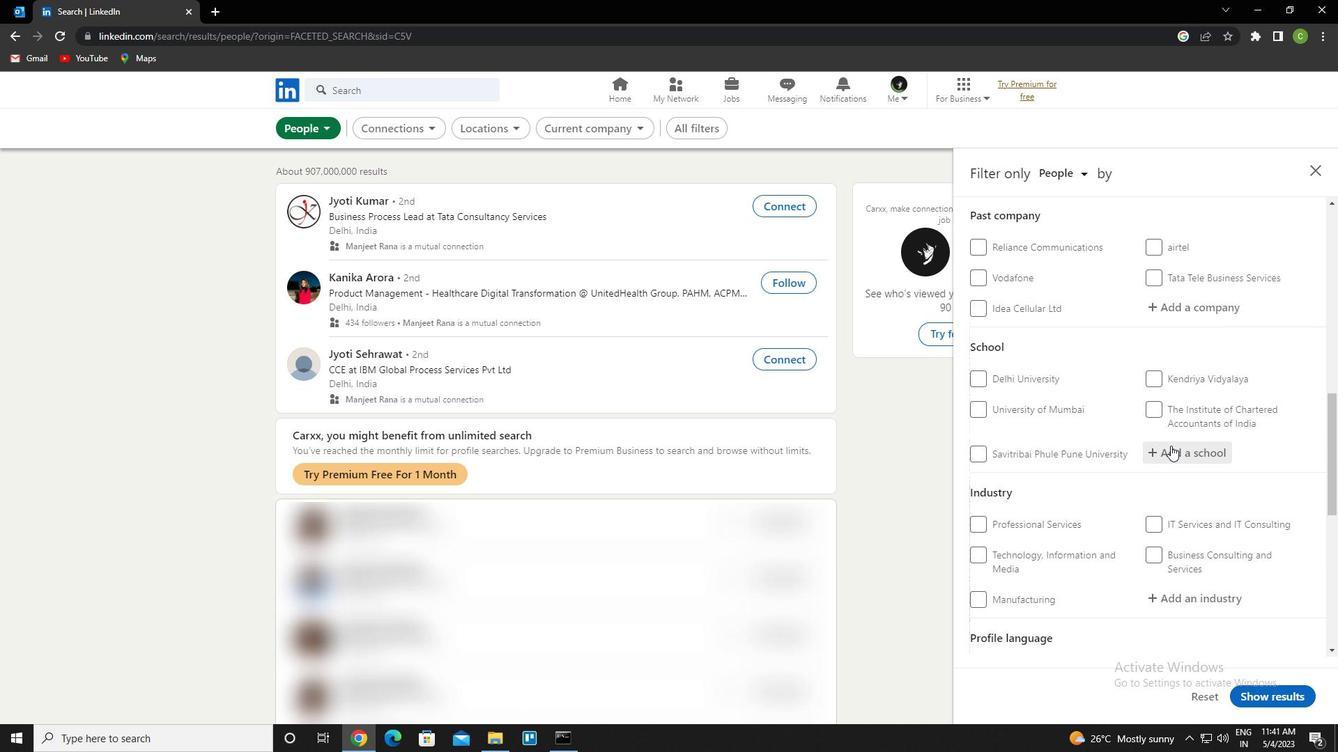
Action: Mouse scrolled (1172, 450) with delta (0, 0)
Screenshot: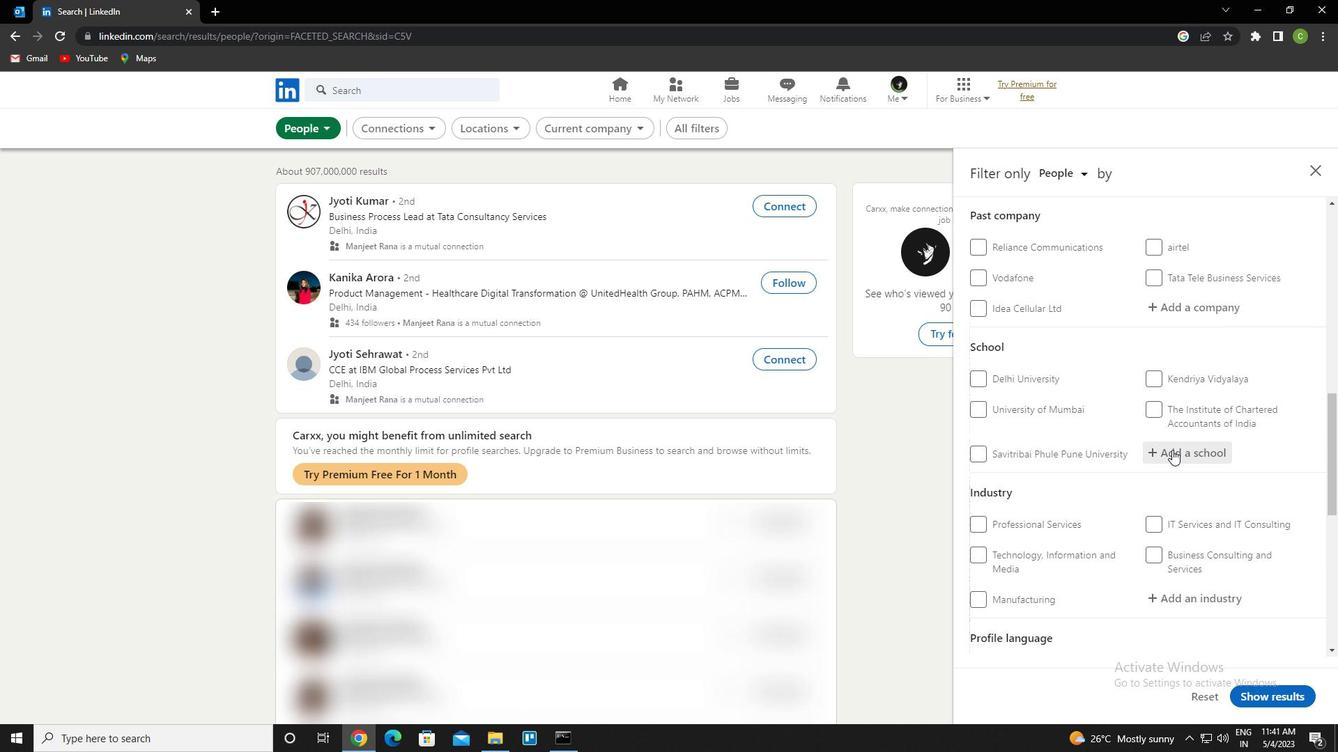 
Action: Mouse moved to (1182, 503)
Screenshot: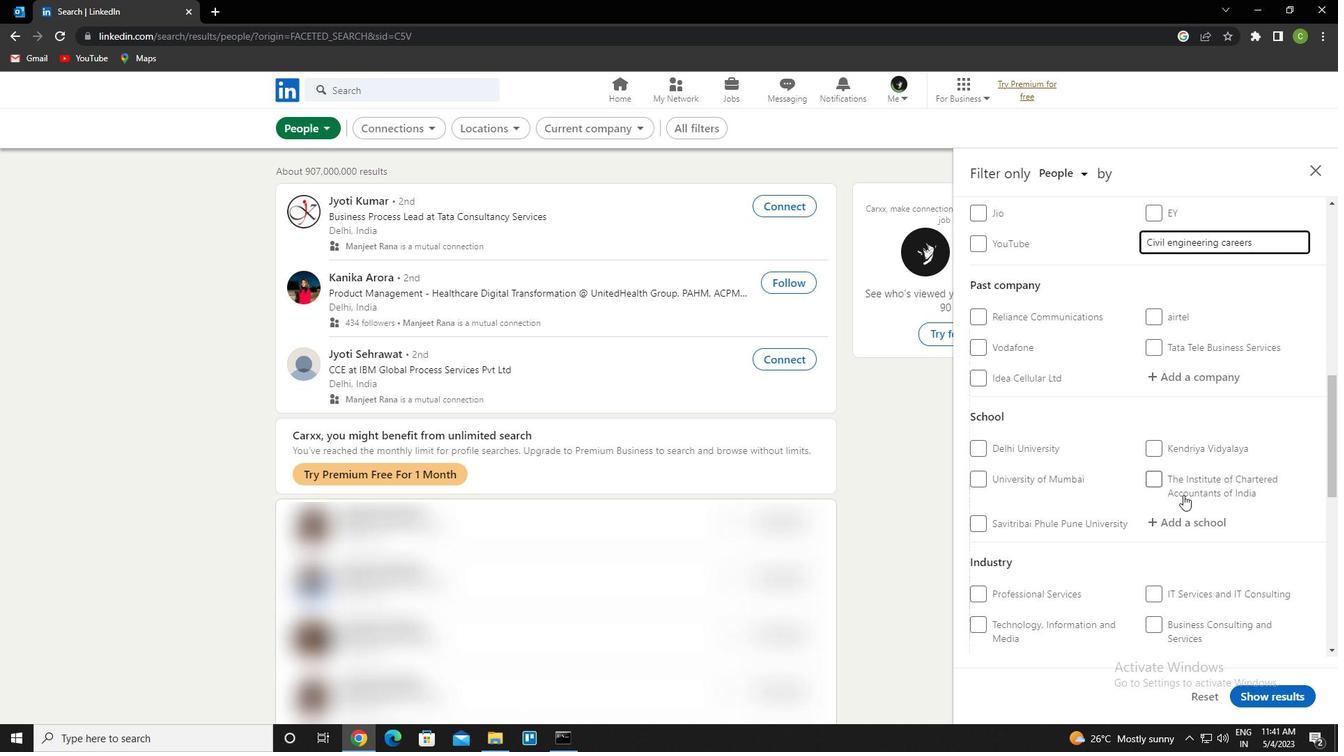 
Action: Mouse scrolled (1182, 502) with delta (0, 0)
Screenshot: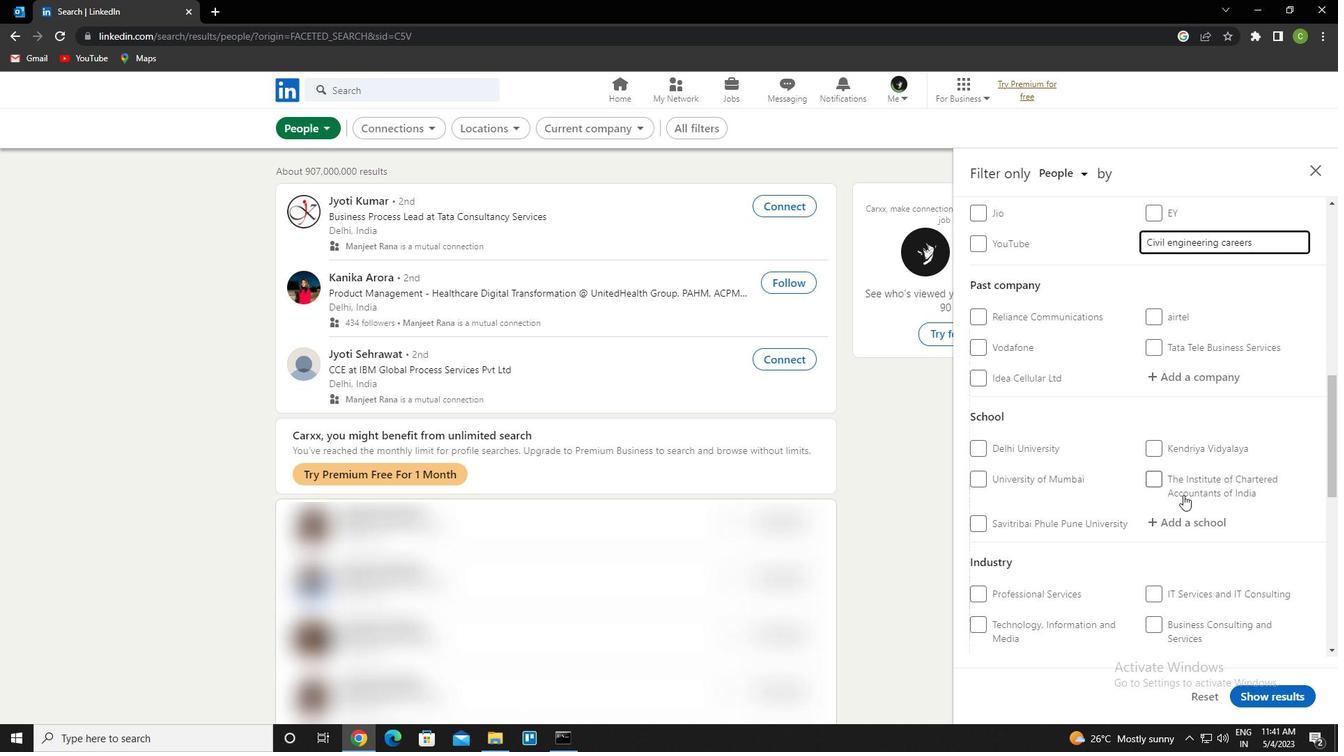 
Action: Mouse moved to (1182, 500)
Screenshot: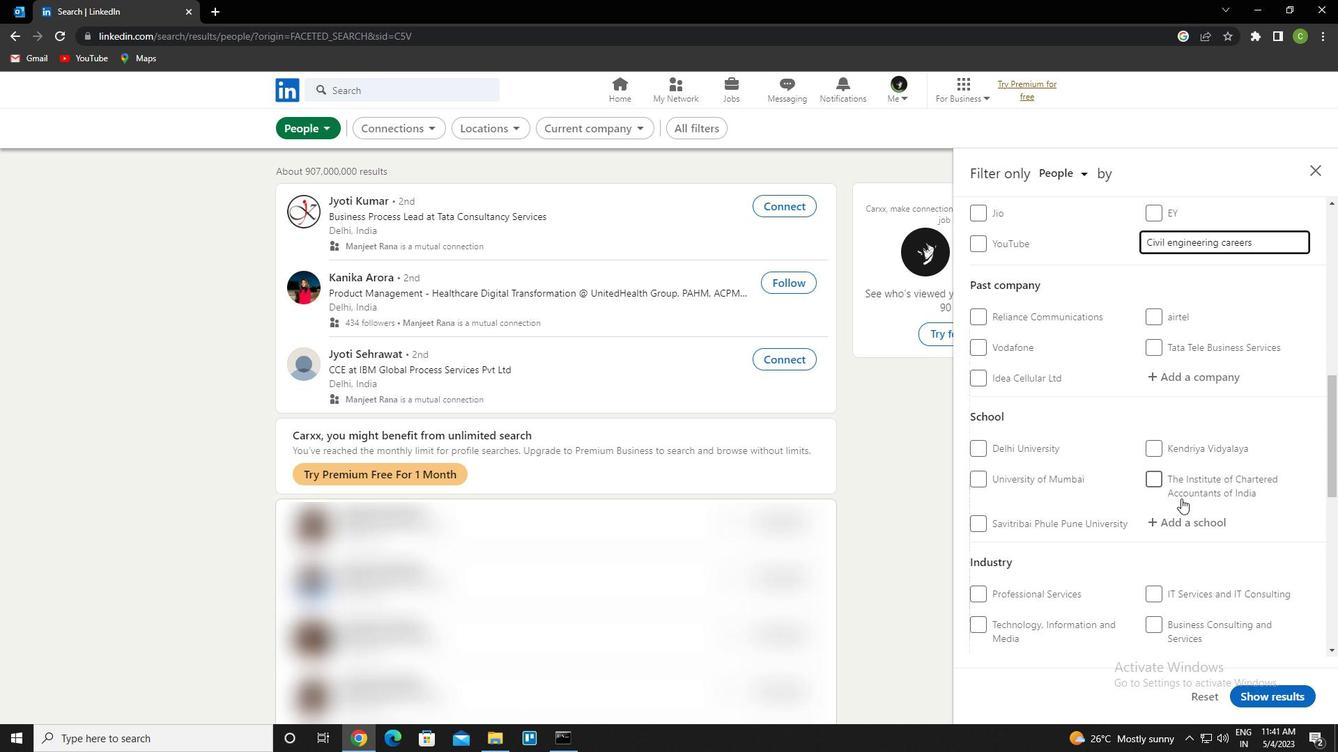 
Action: Mouse scrolled (1182, 499) with delta (0, 0)
Screenshot: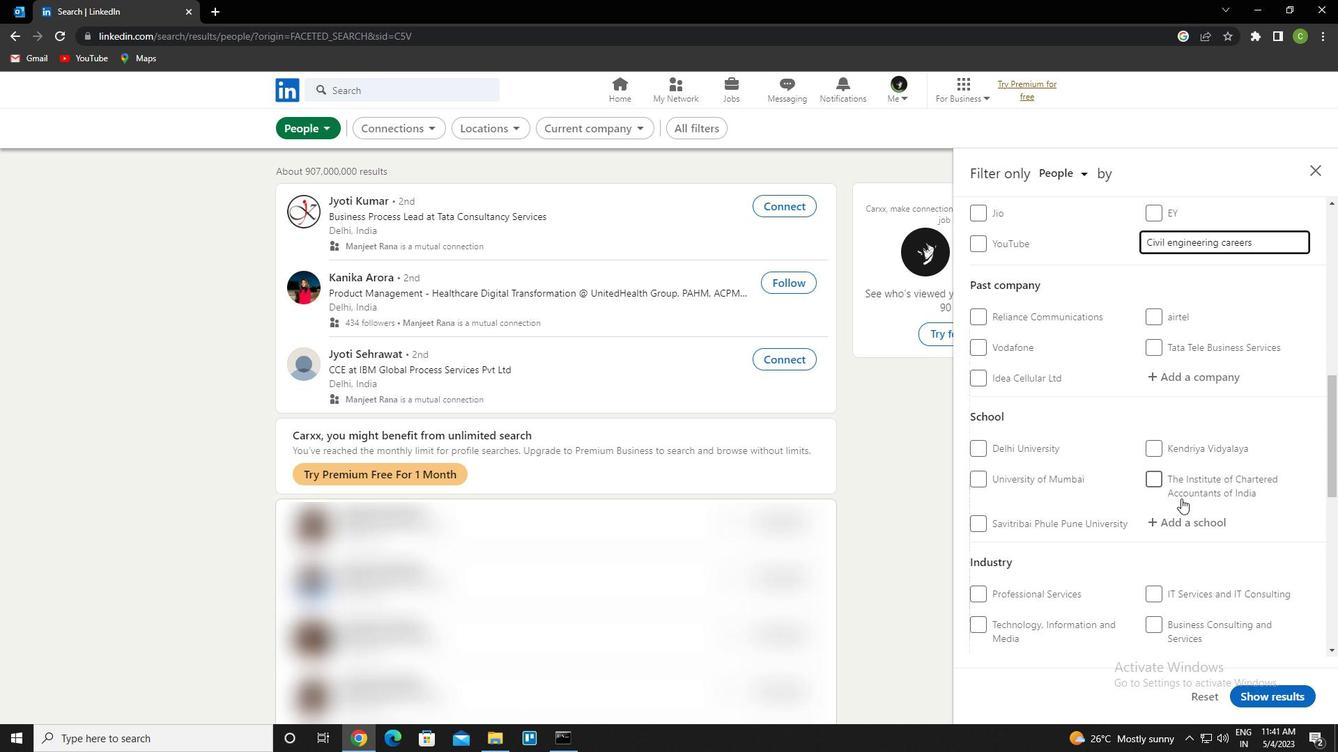 
Action: Mouse moved to (1192, 388)
Screenshot: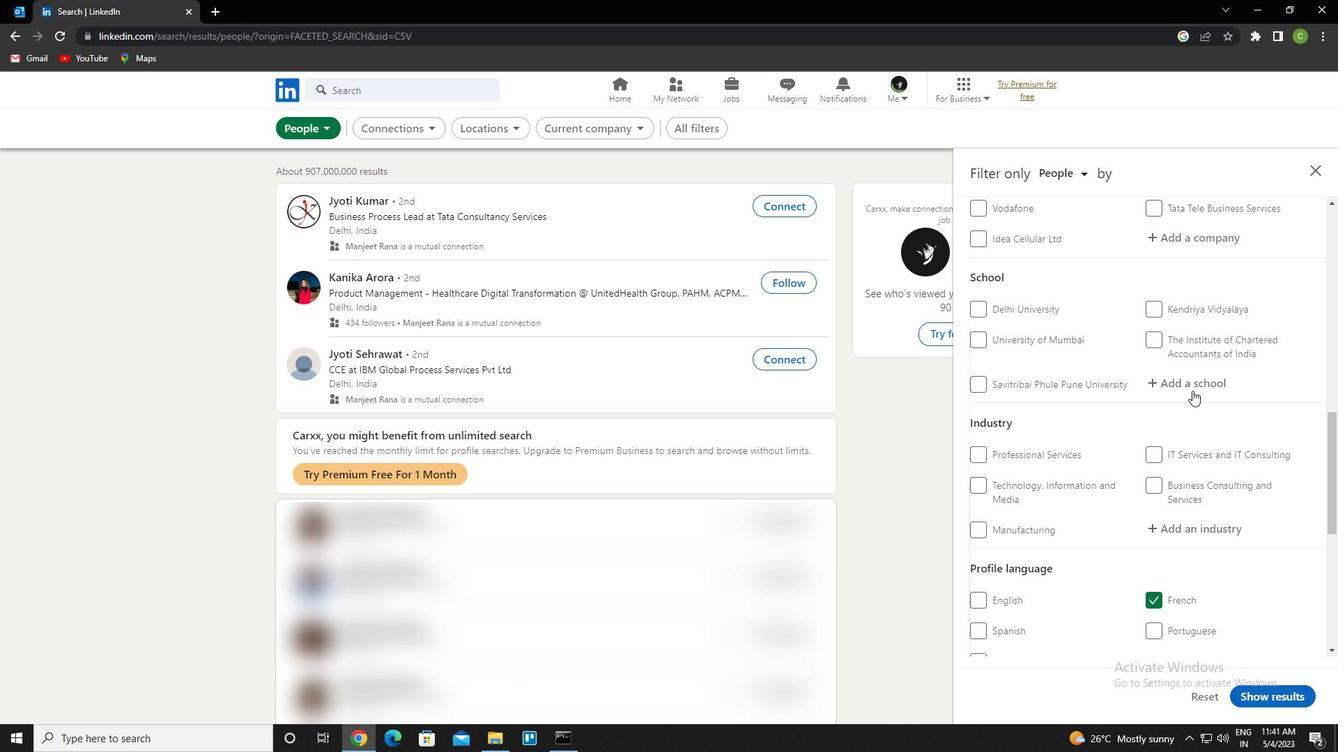 
Action: Mouse pressed left at (1192, 388)
Screenshot: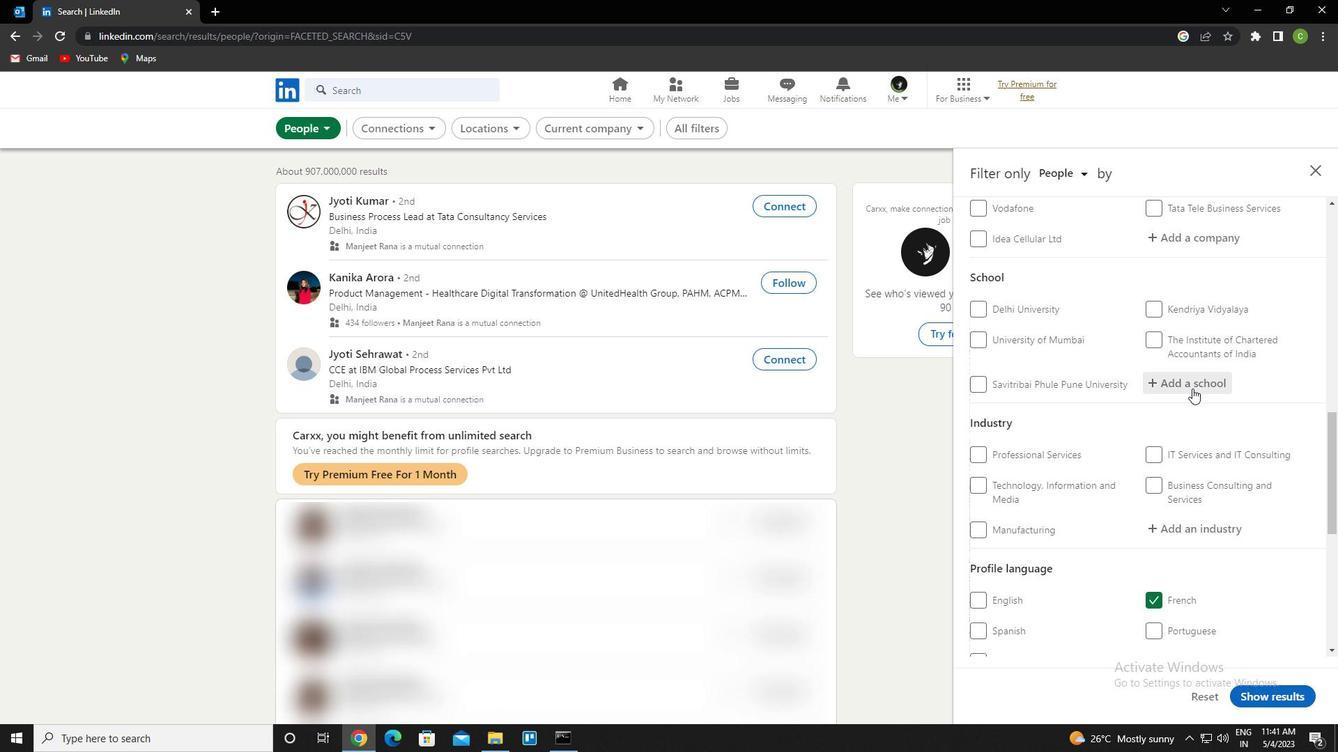 
Action: Mouse moved to (1192, 388)
Screenshot: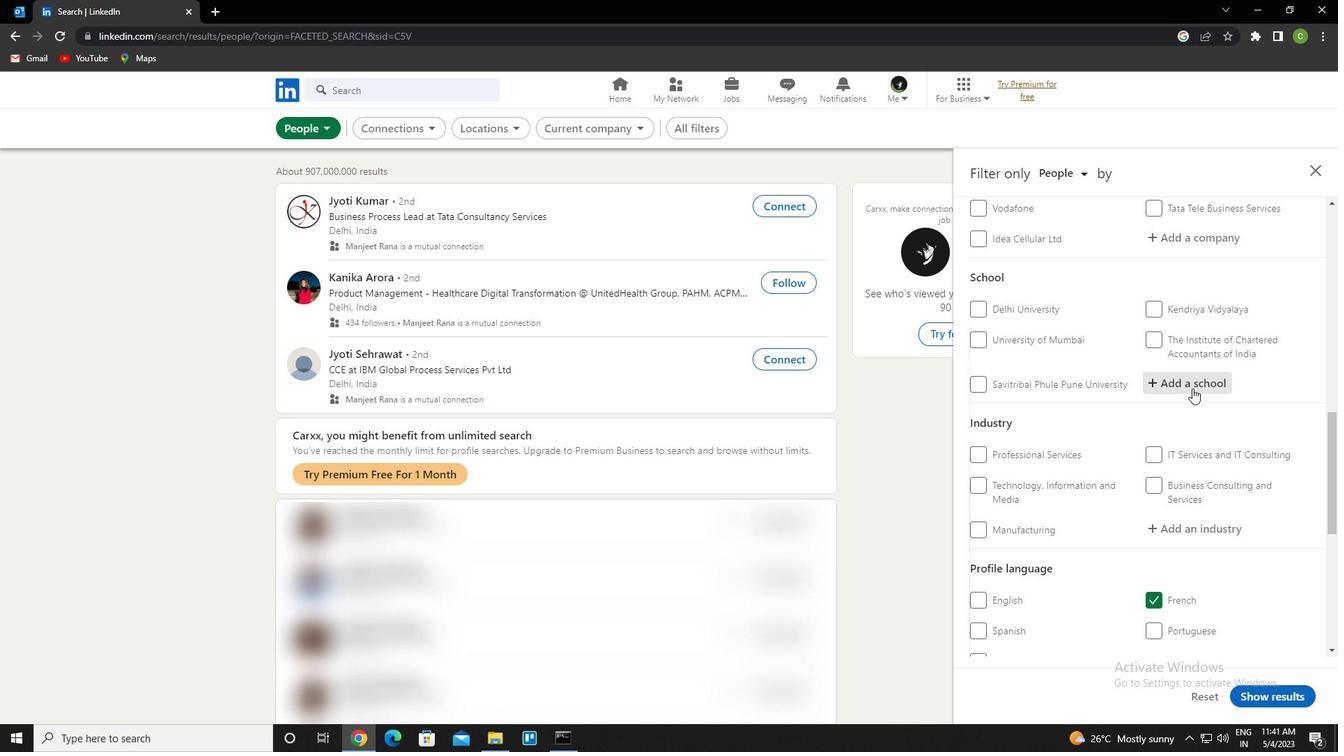 
Action: Key pressed <Key.caps_lock>h<Key.caps_lock>eritage<Key.space>institute<Key.space>of<Key.space>technology<Key.down><Key.enter>
Screenshot: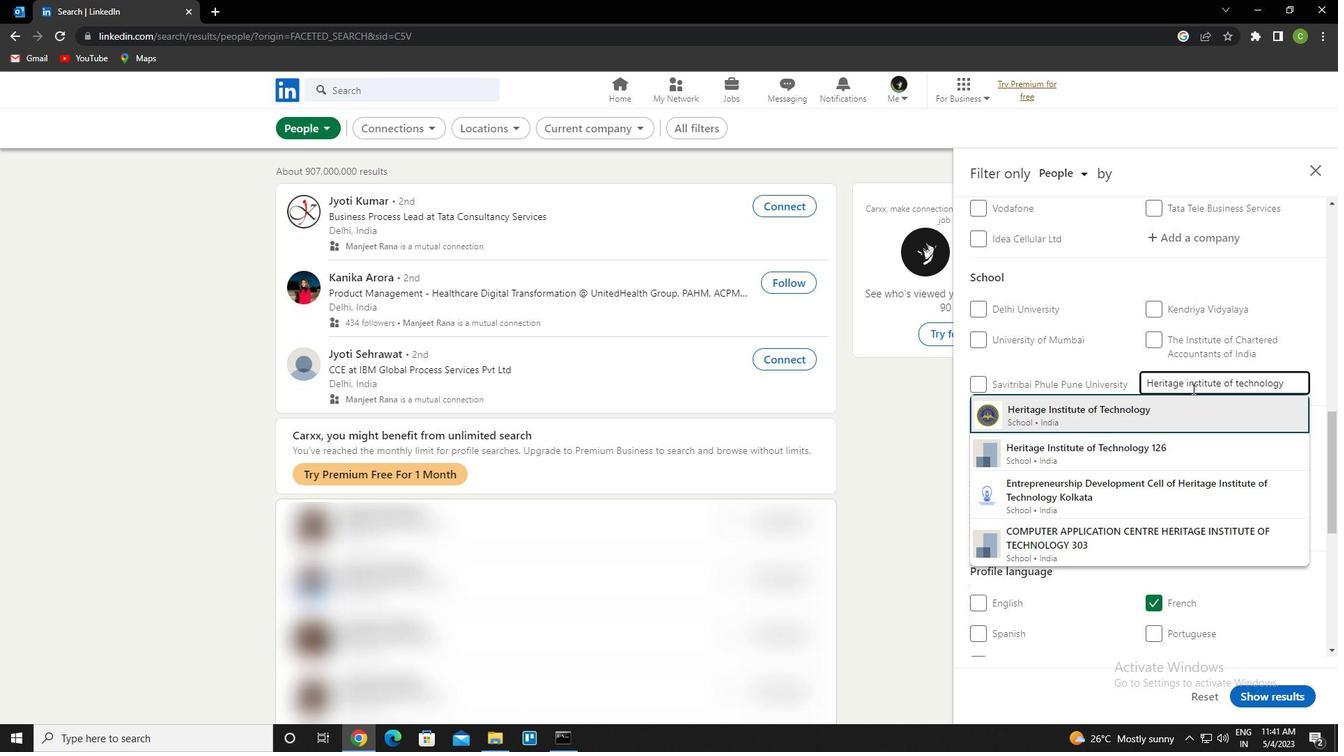 
Action: Mouse moved to (1202, 393)
Screenshot: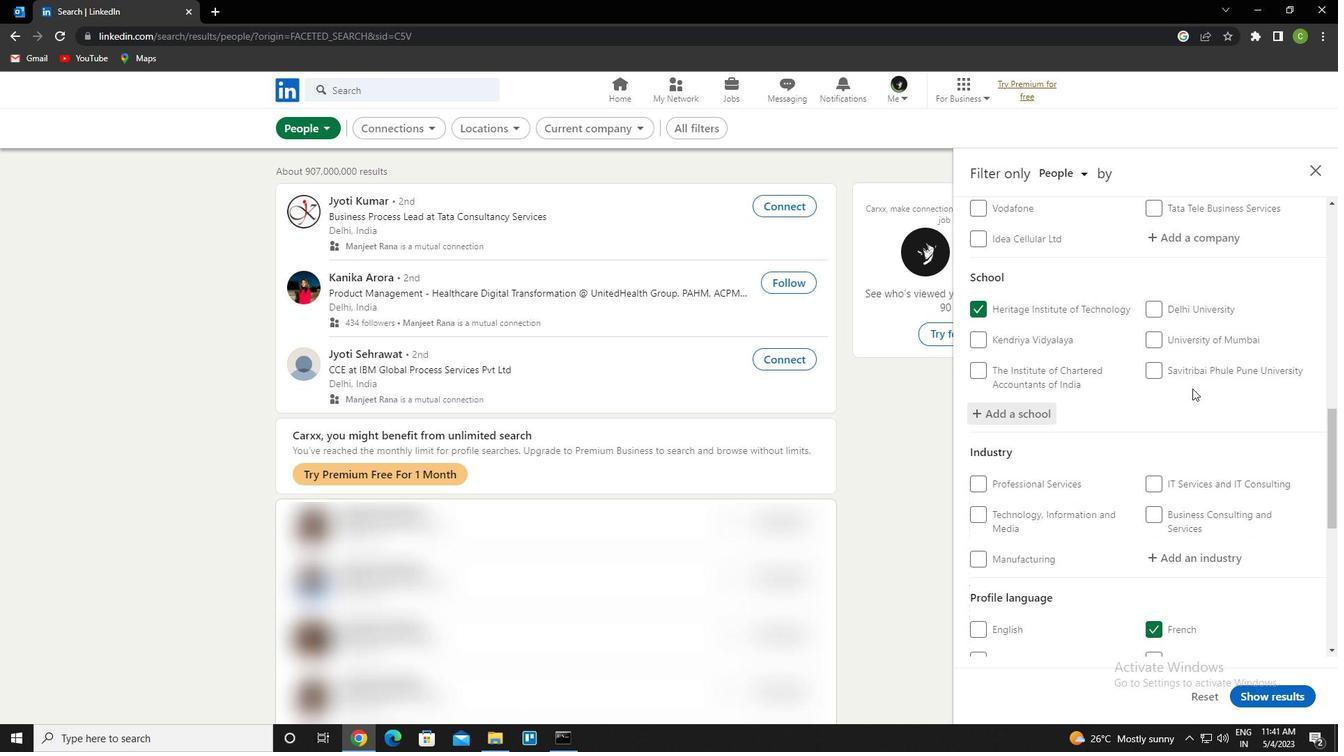 
Action: Mouse scrolled (1202, 392) with delta (0, 0)
Screenshot: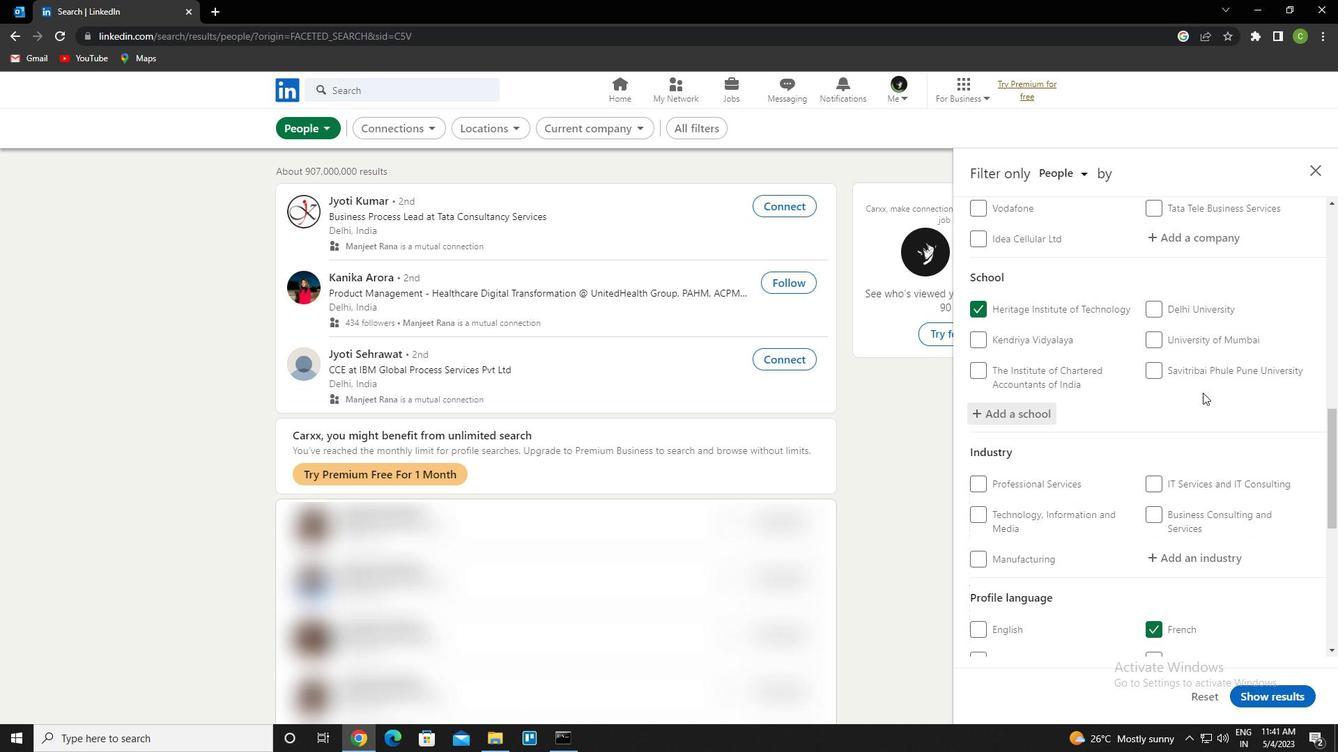 
Action: Mouse scrolled (1202, 392) with delta (0, 0)
Screenshot: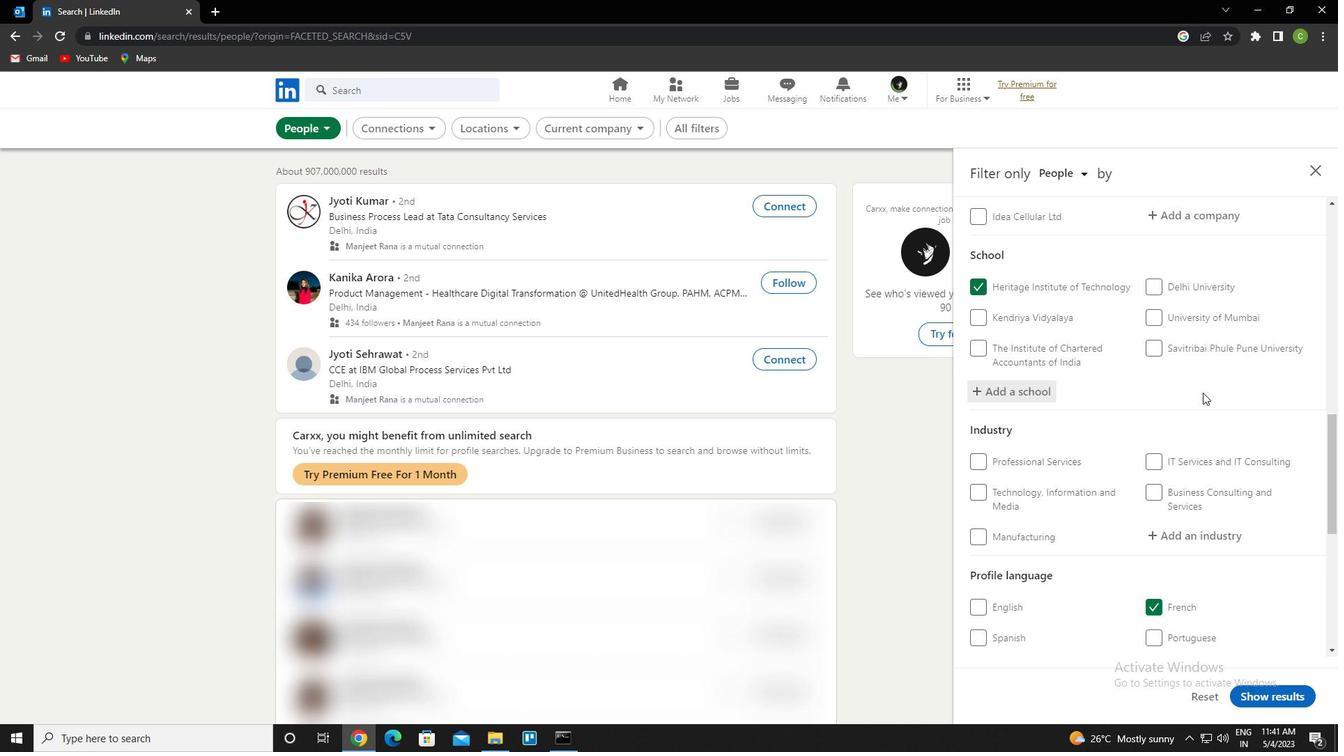 
Action: Mouse scrolled (1202, 392) with delta (0, 0)
Screenshot: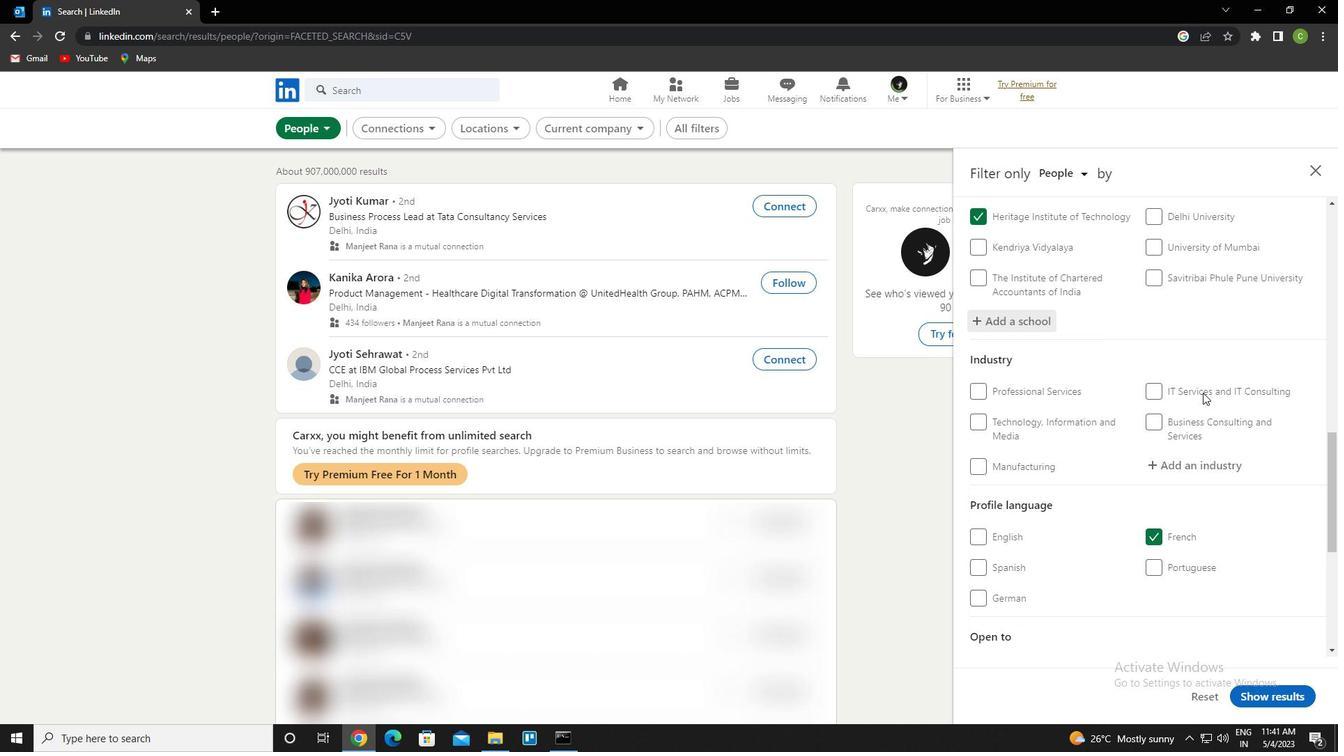 
Action: Mouse moved to (1201, 400)
Screenshot: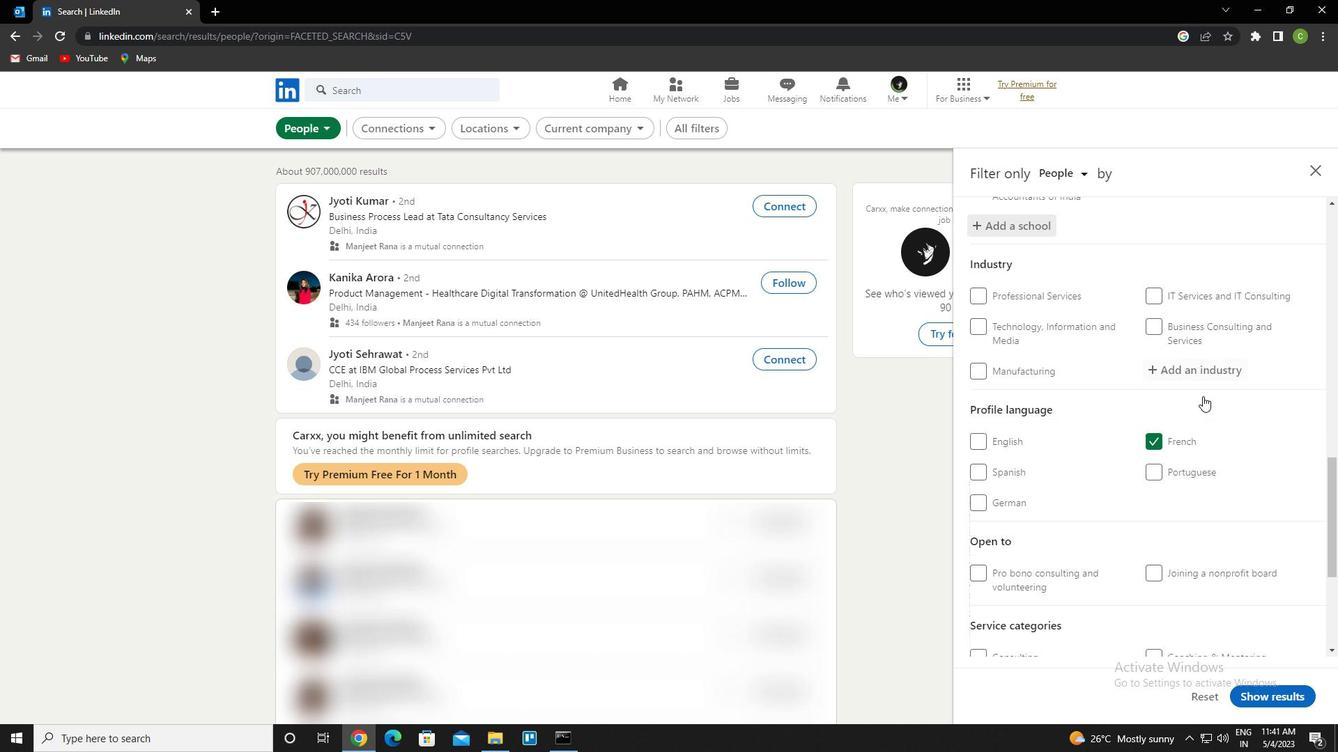
Action: Mouse scrolled (1201, 400) with delta (0, 0)
Screenshot: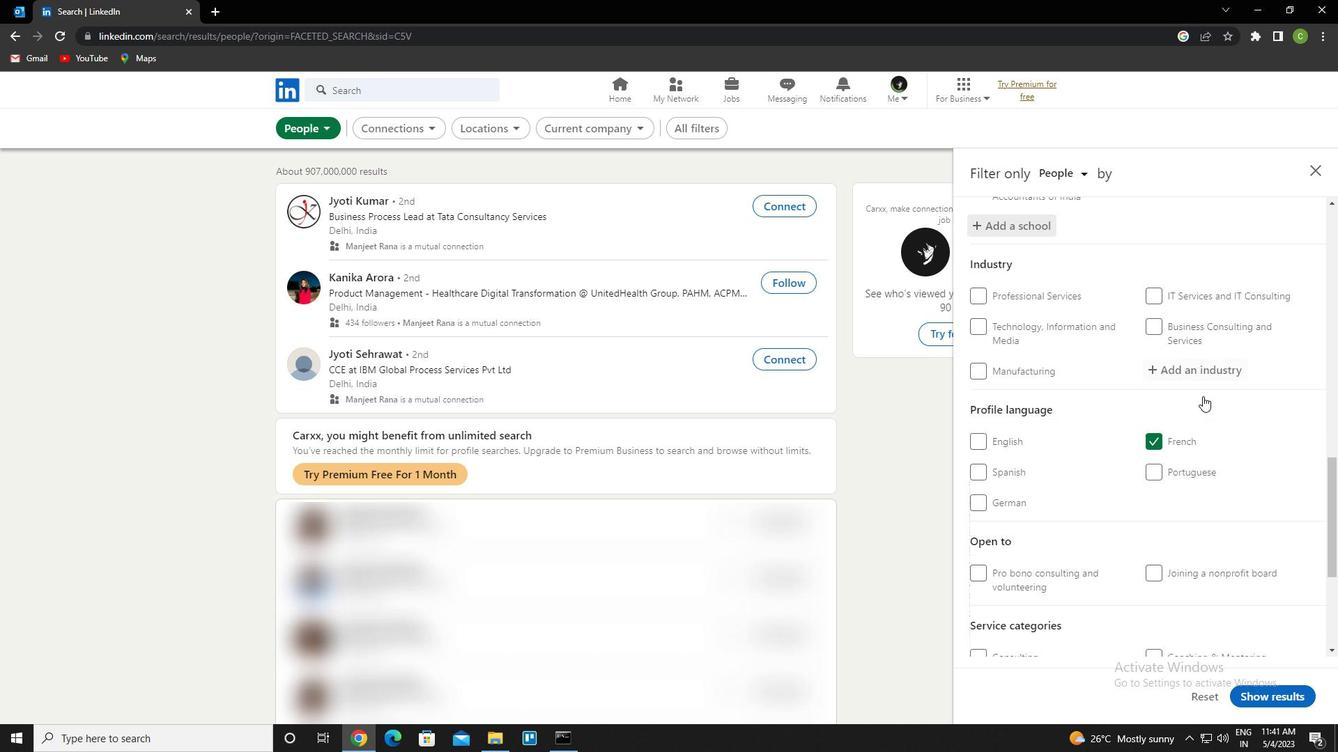 
Action: Mouse moved to (1218, 278)
Screenshot: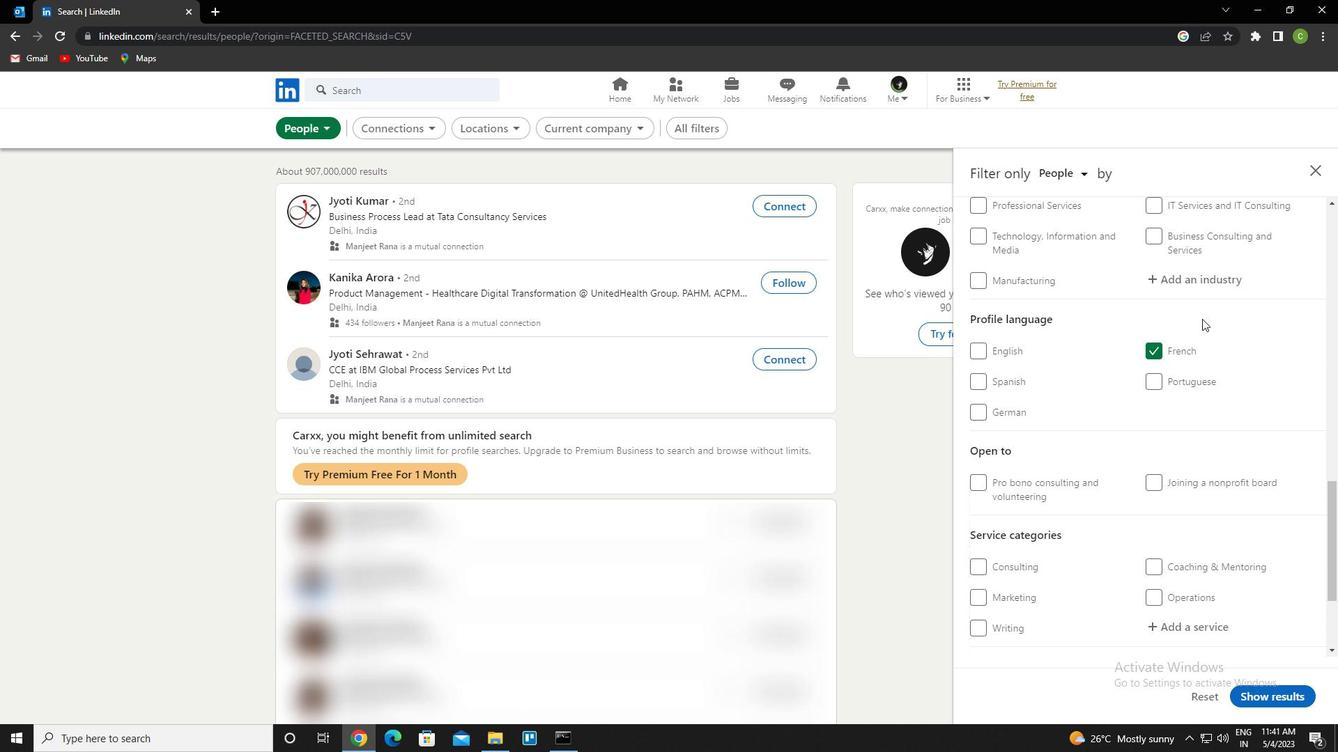
Action: Mouse pressed left at (1218, 278)
Screenshot: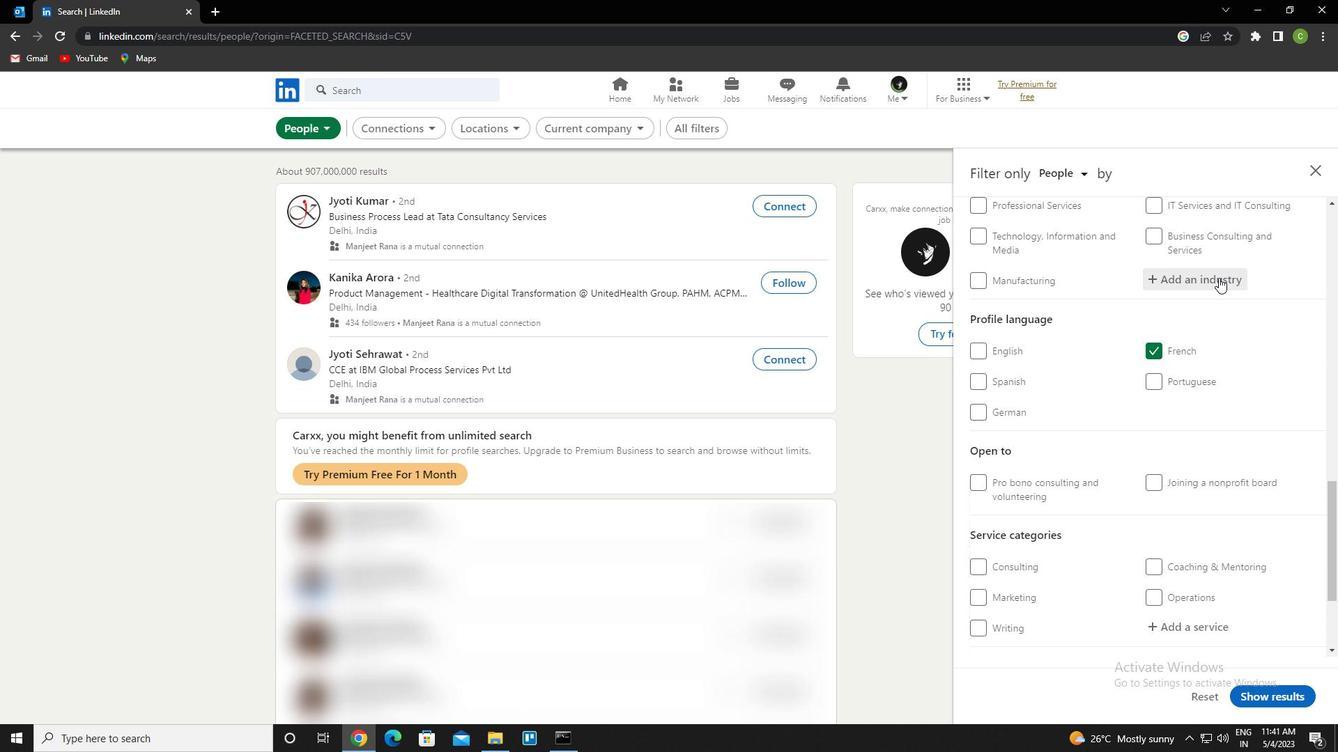 
Action: Key pressed <Key.caps_lock>a<Key.caps_lock>ssociations
Screenshot: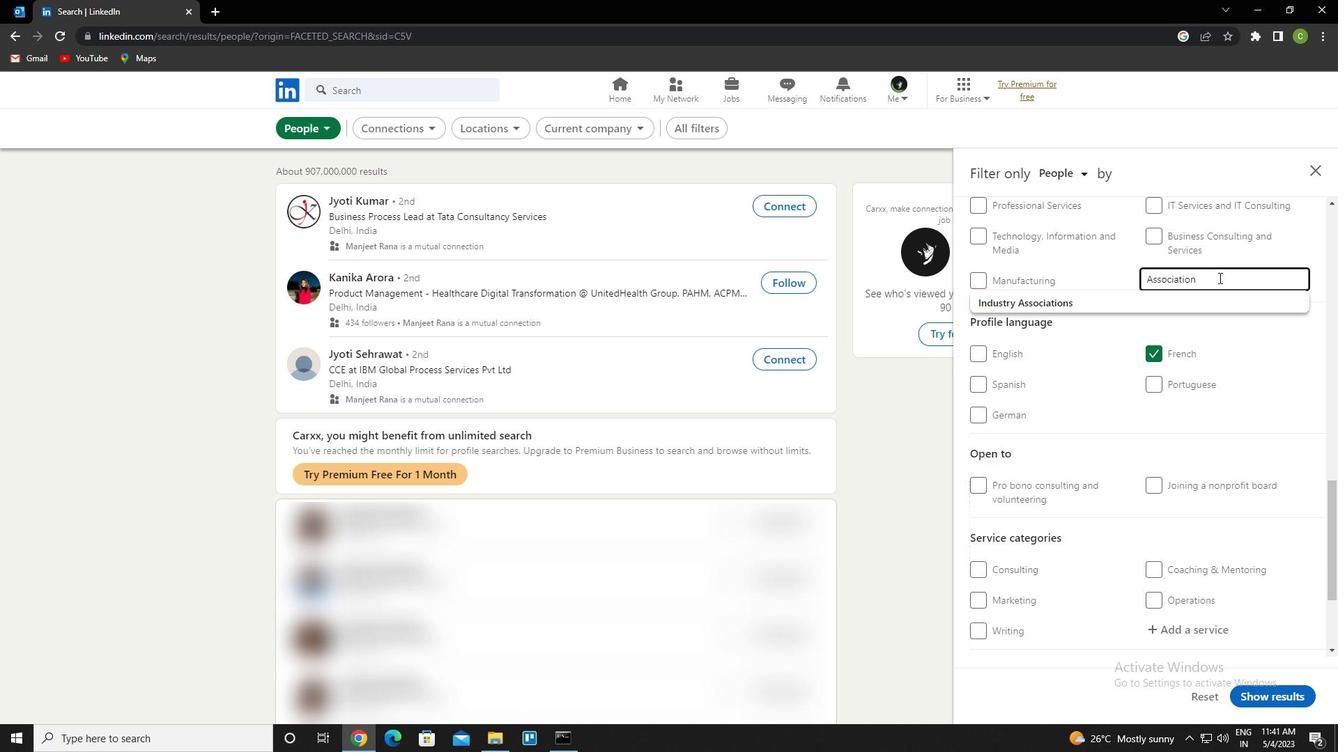 
Action: Mouse moved to (1225, 280)
Screenshot: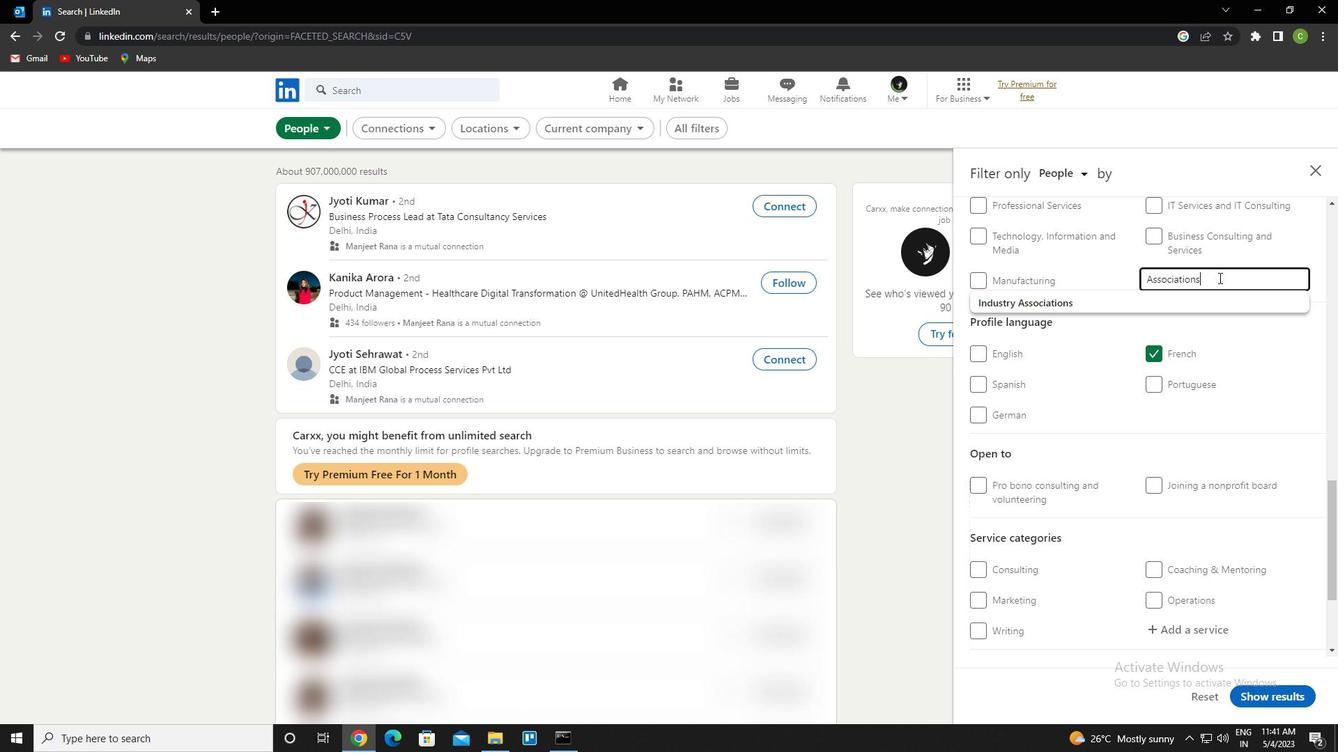 
Action: Mouse scrolled (1225, 280) with delta (0, 0)
Screenshot: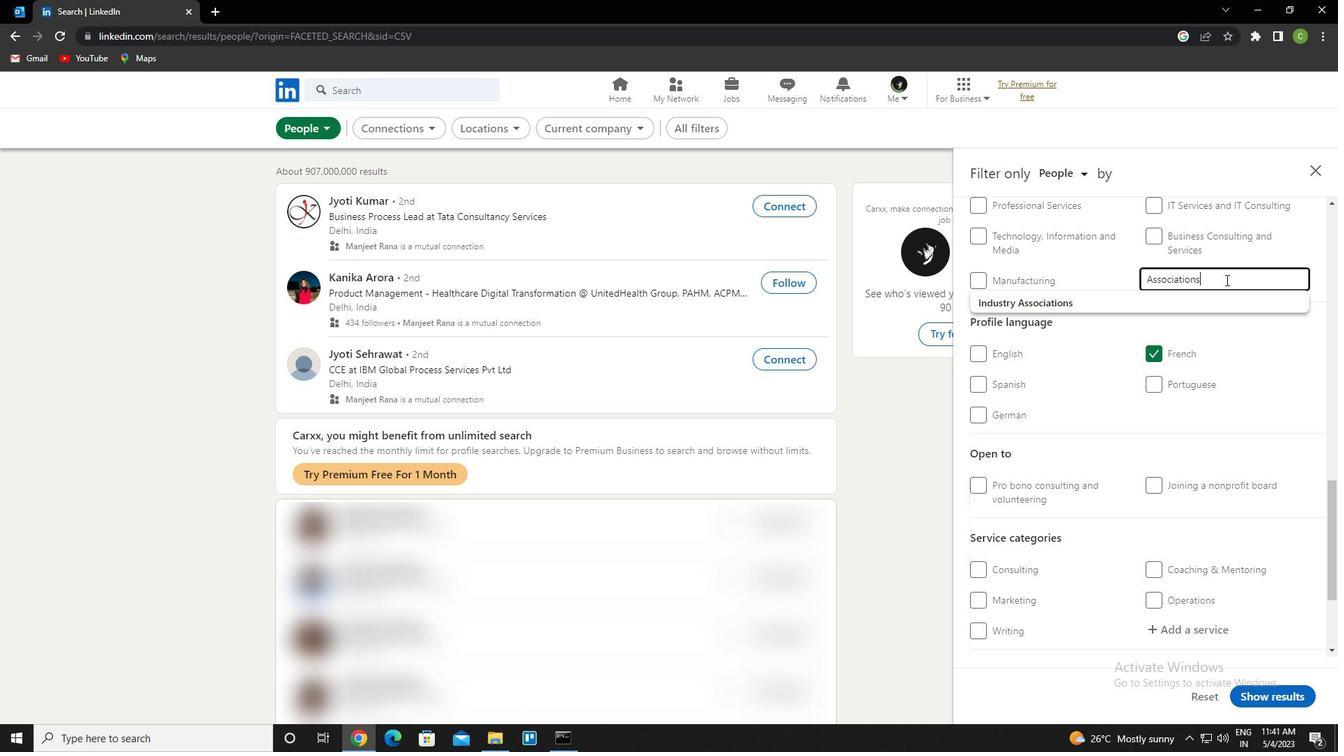 
Action: Key pressed <Key.down><Key.enter>
Screenshot: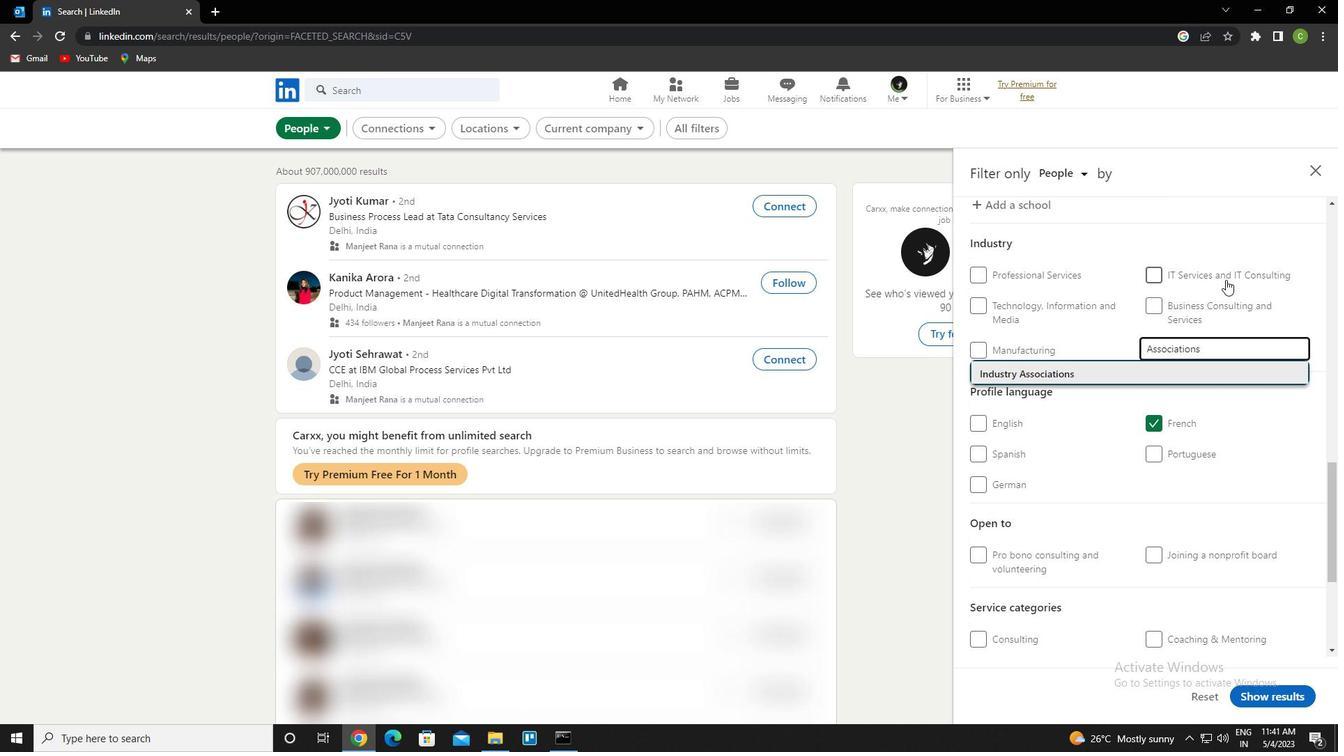 
Action: Mouse moved to (1215, 287)
Screenshot: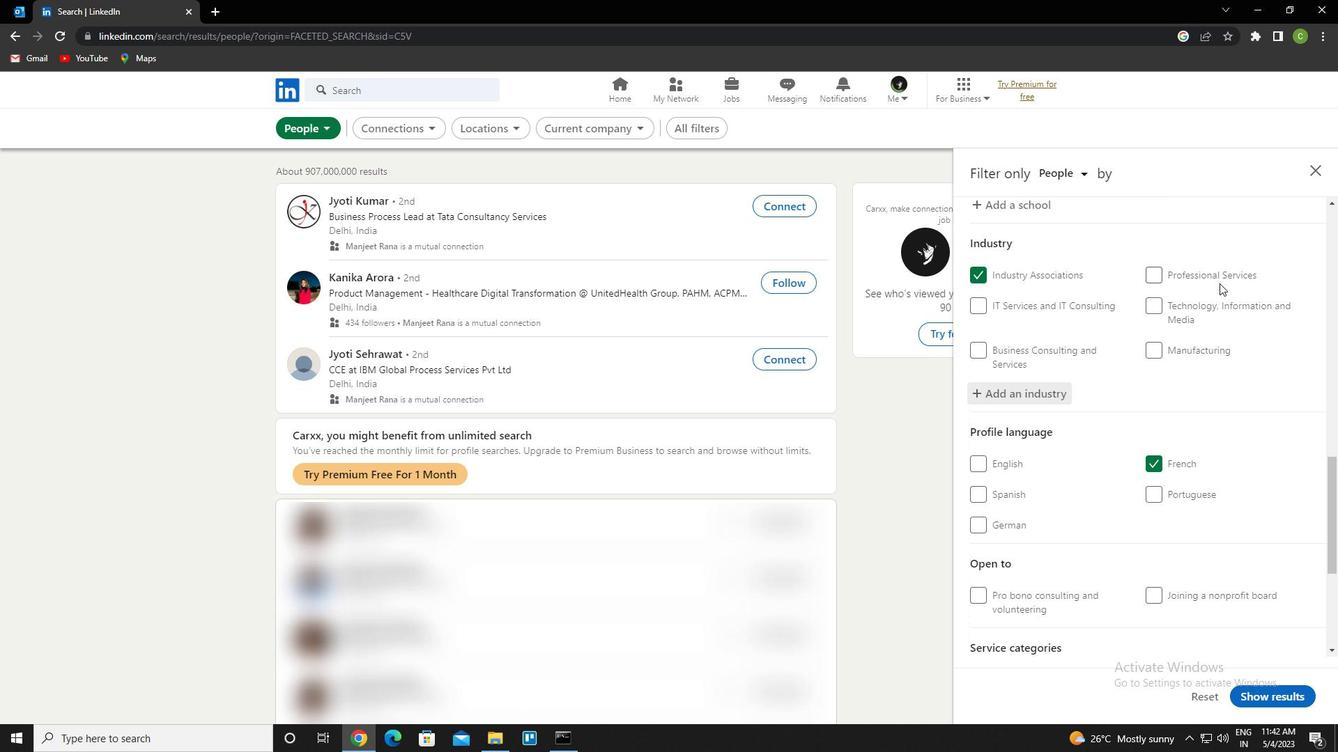 
Action: Mouse scrolled (1215, 287) with delta (0, 0)
Screenshot: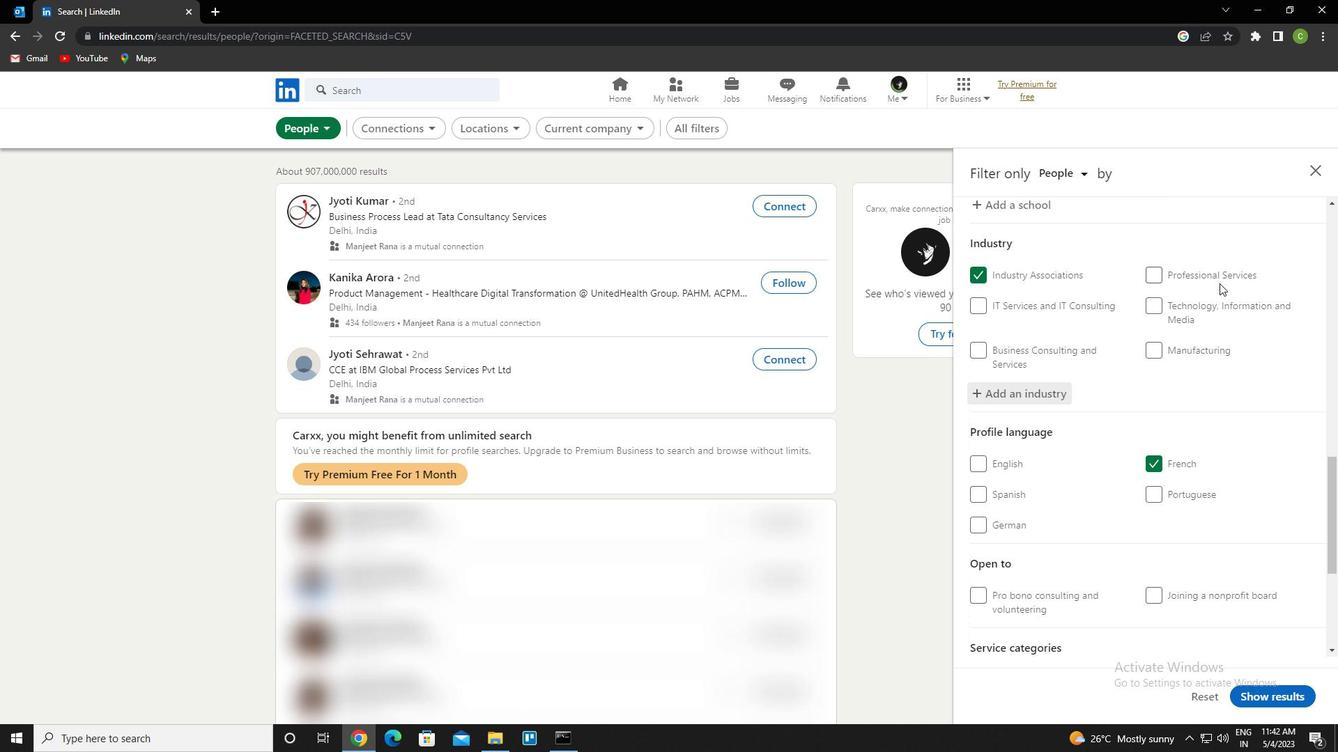 
Action: Mouse moved to (1206, 293)
Screenshot: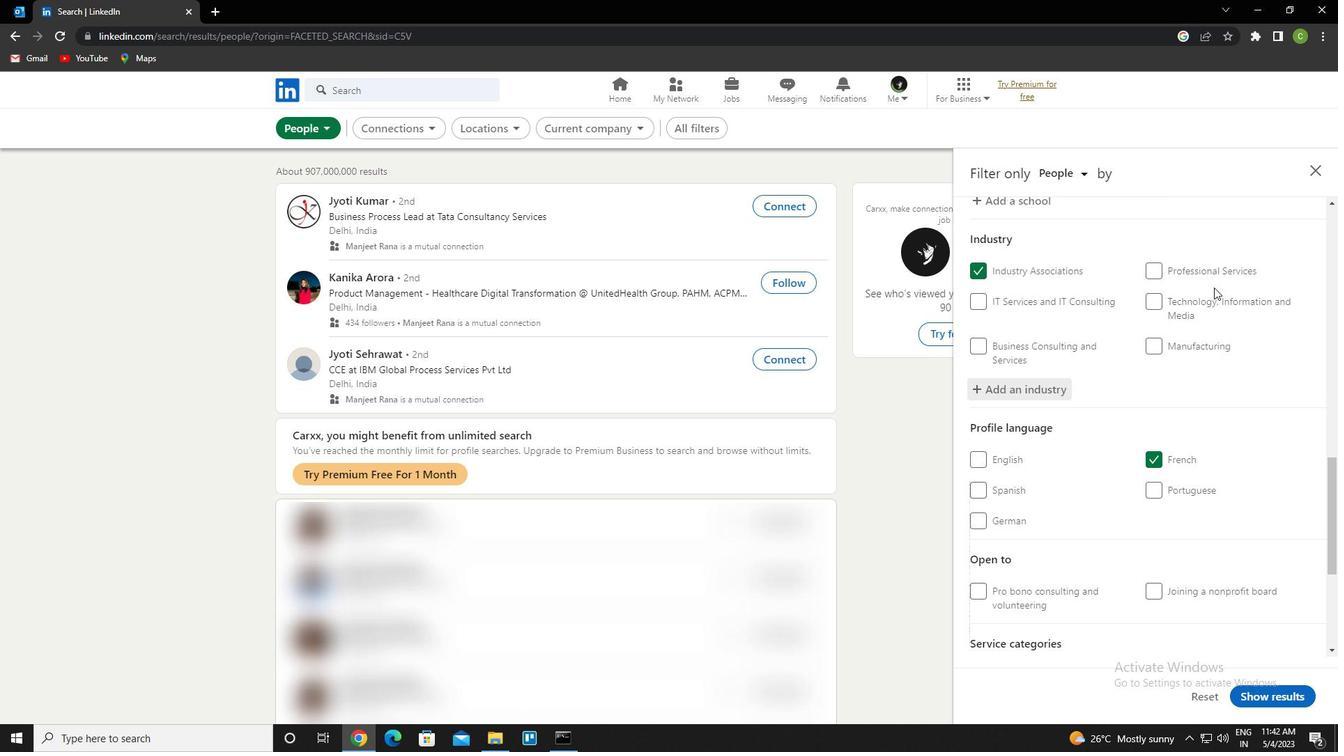 
Action: Mouse scrolled (1206, 292) with delta (0, 0)
Screenshot: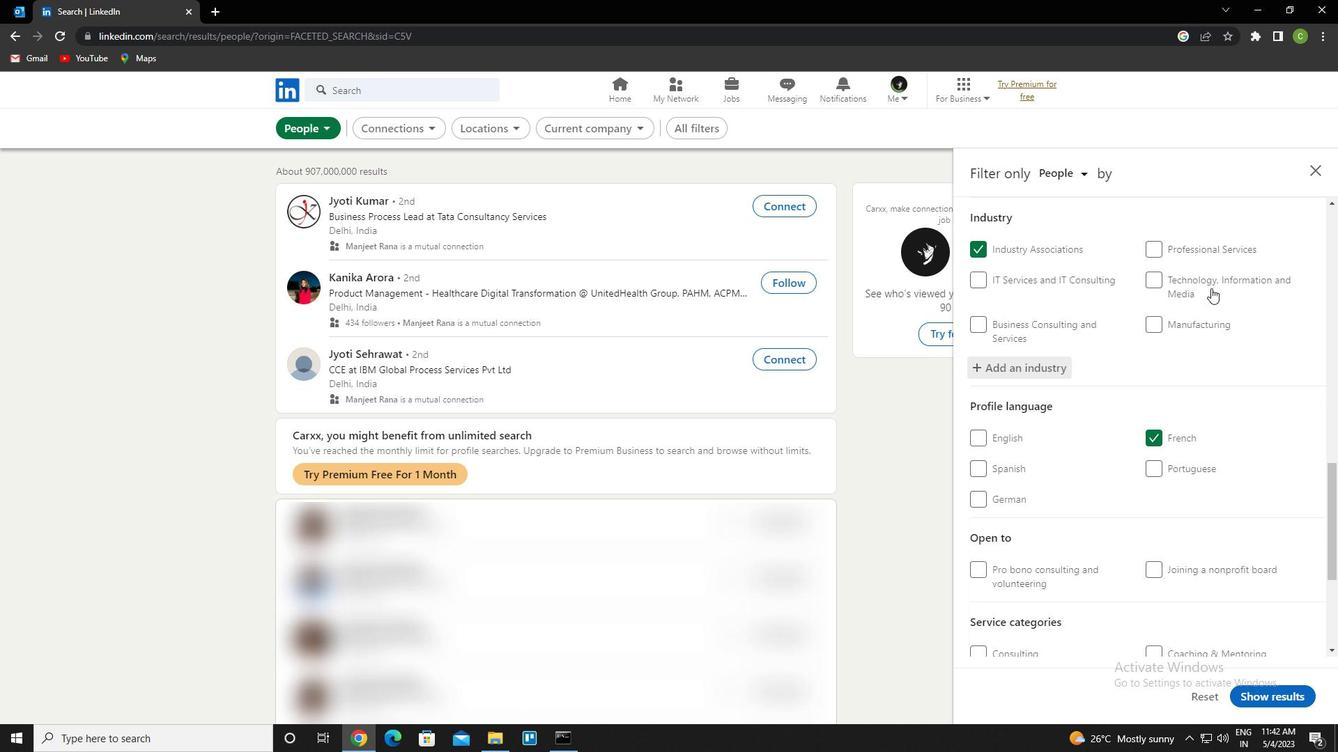 
Action: Mouse moved to (1197, 310)
Screenshot: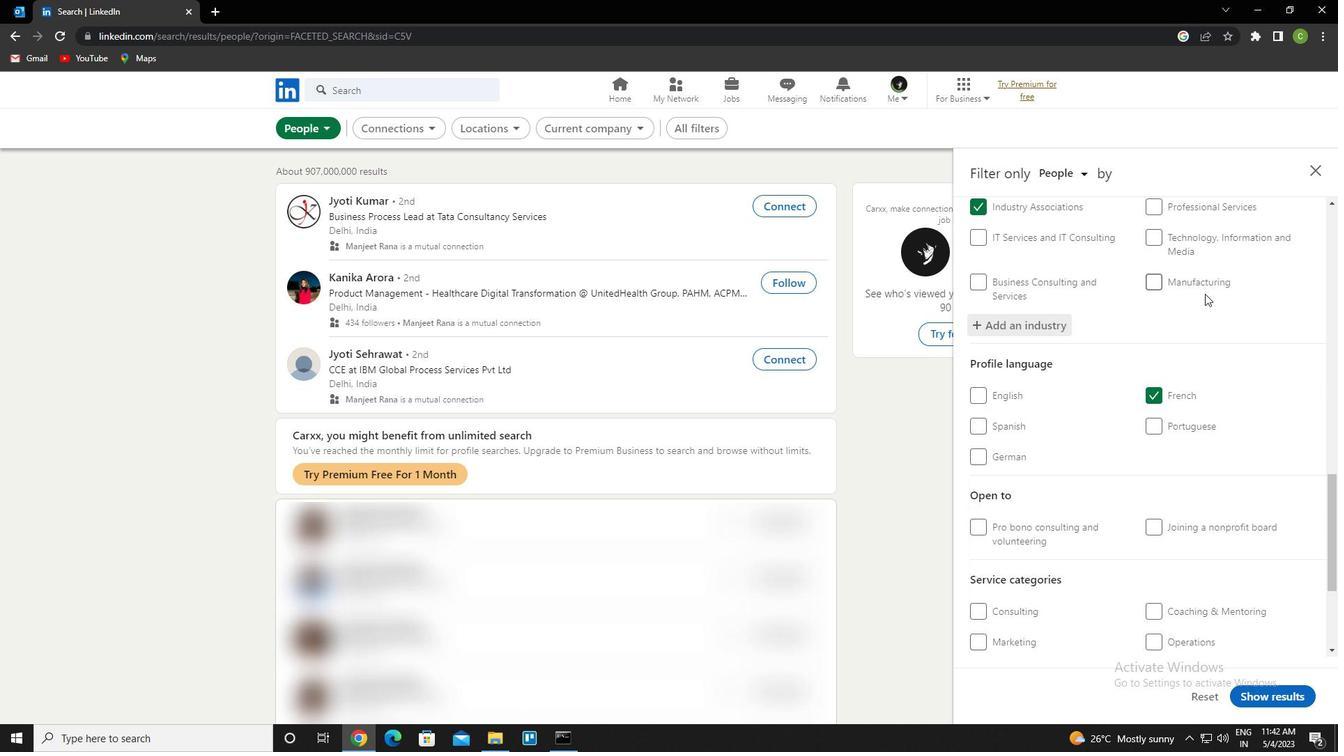 
Action: Mouse scrolled (1197, 309) with delta (0, 0)
Screenshot: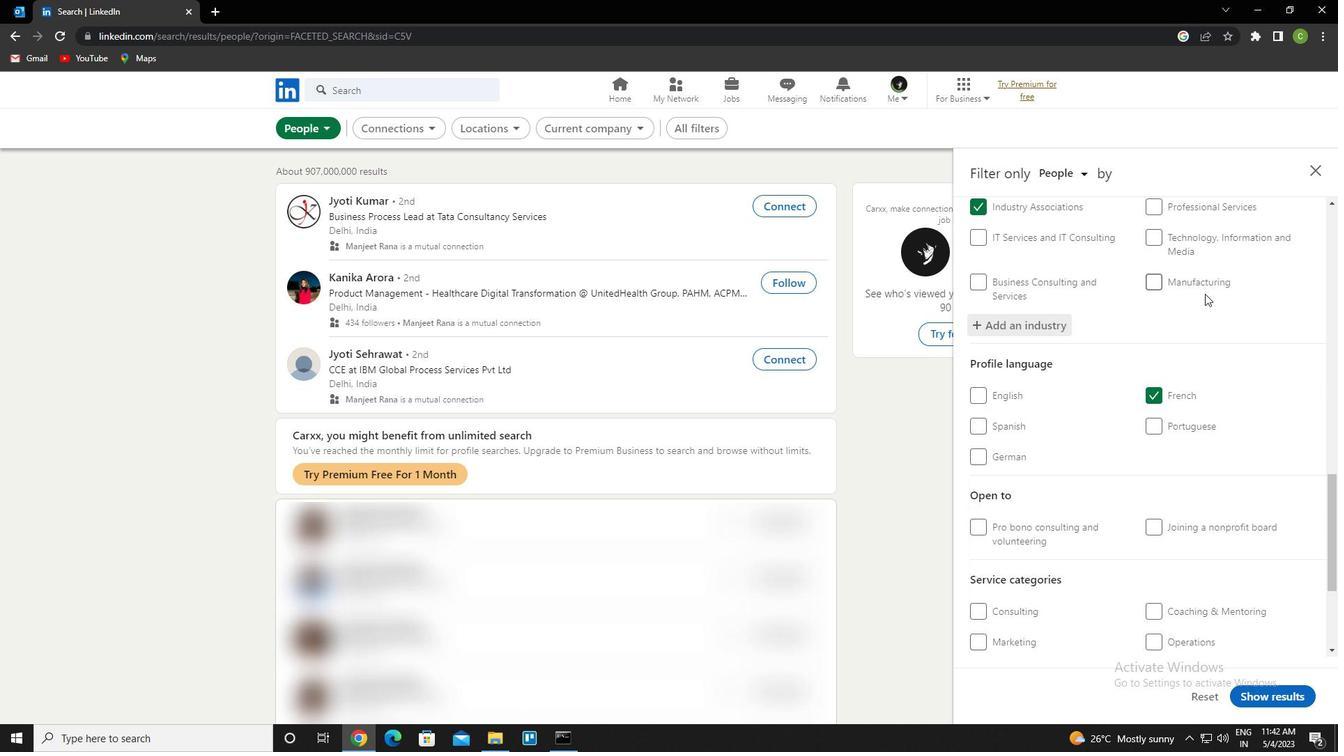 
Action: Mouse moved to (1197, 317)
Screenshot: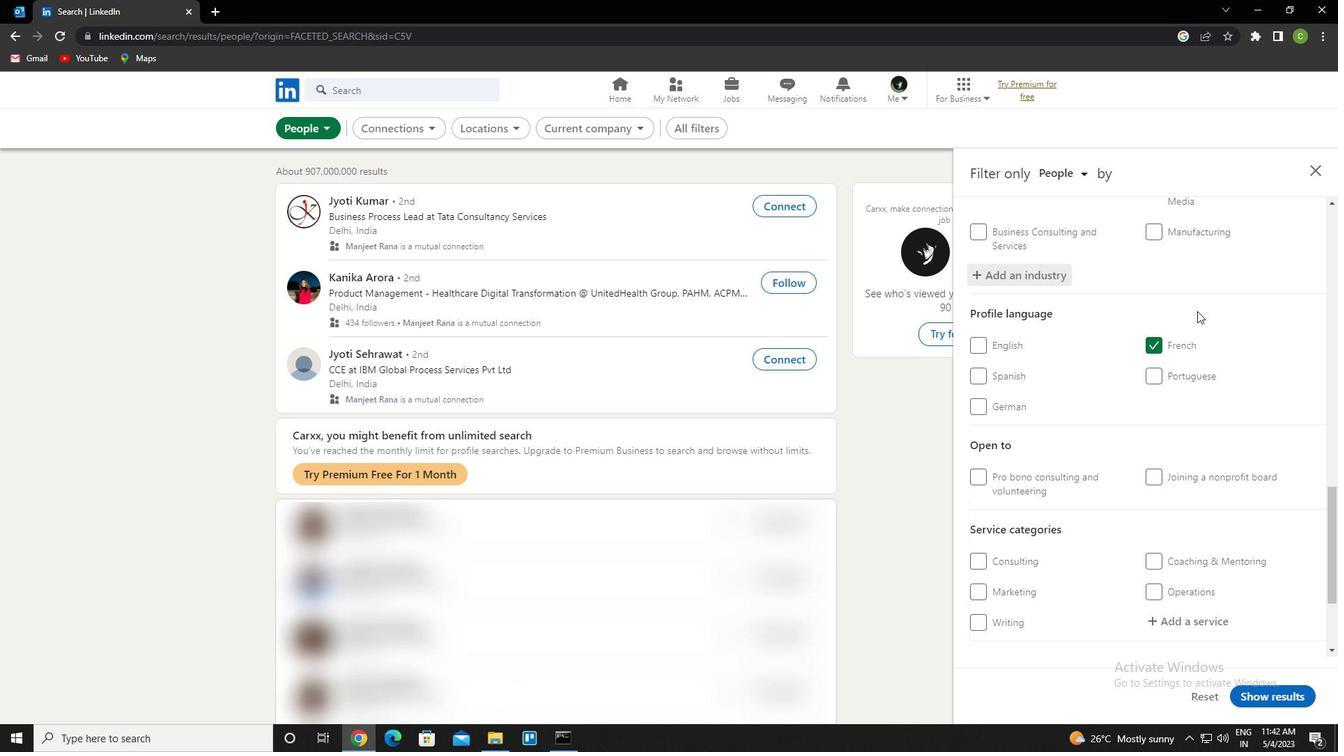 
Action: Mouse scrolled (1197, 317) with delta (0, 0)
Screenshot: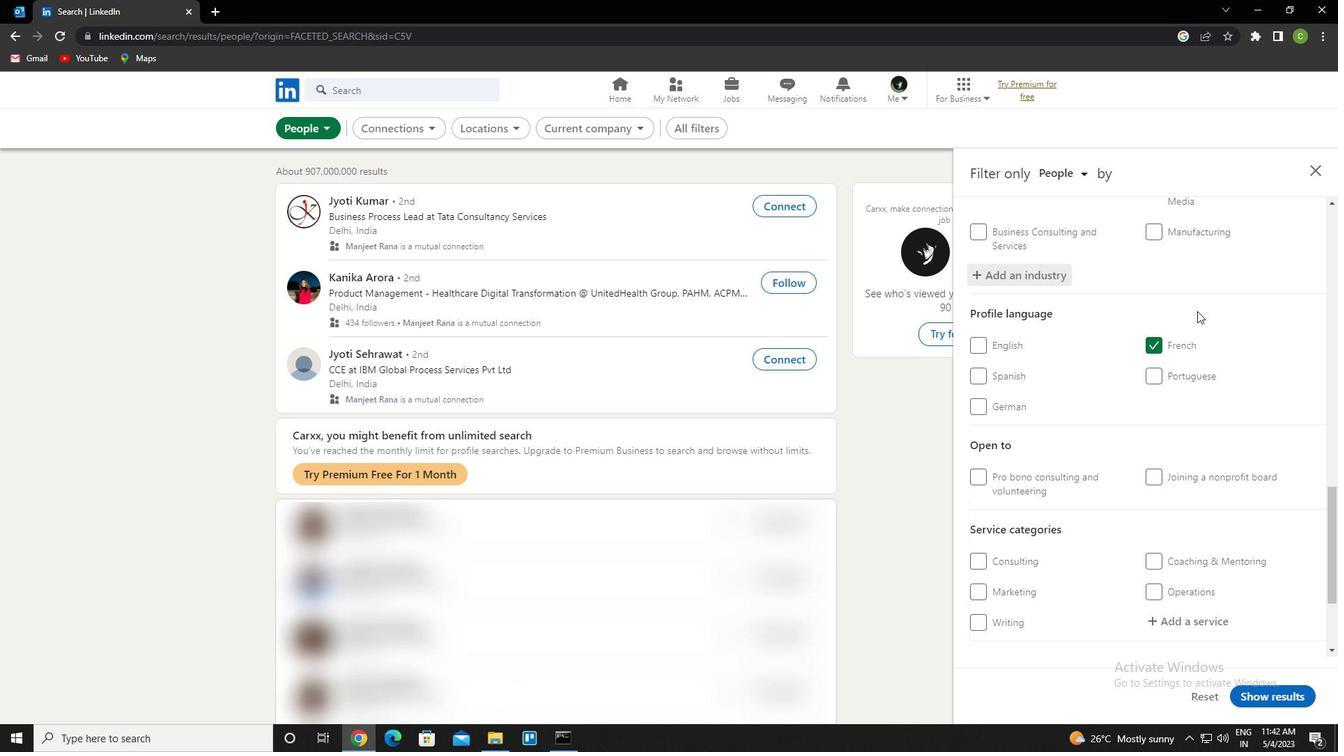 
Action: Mouse moved to (1200, 457)
Screenshot: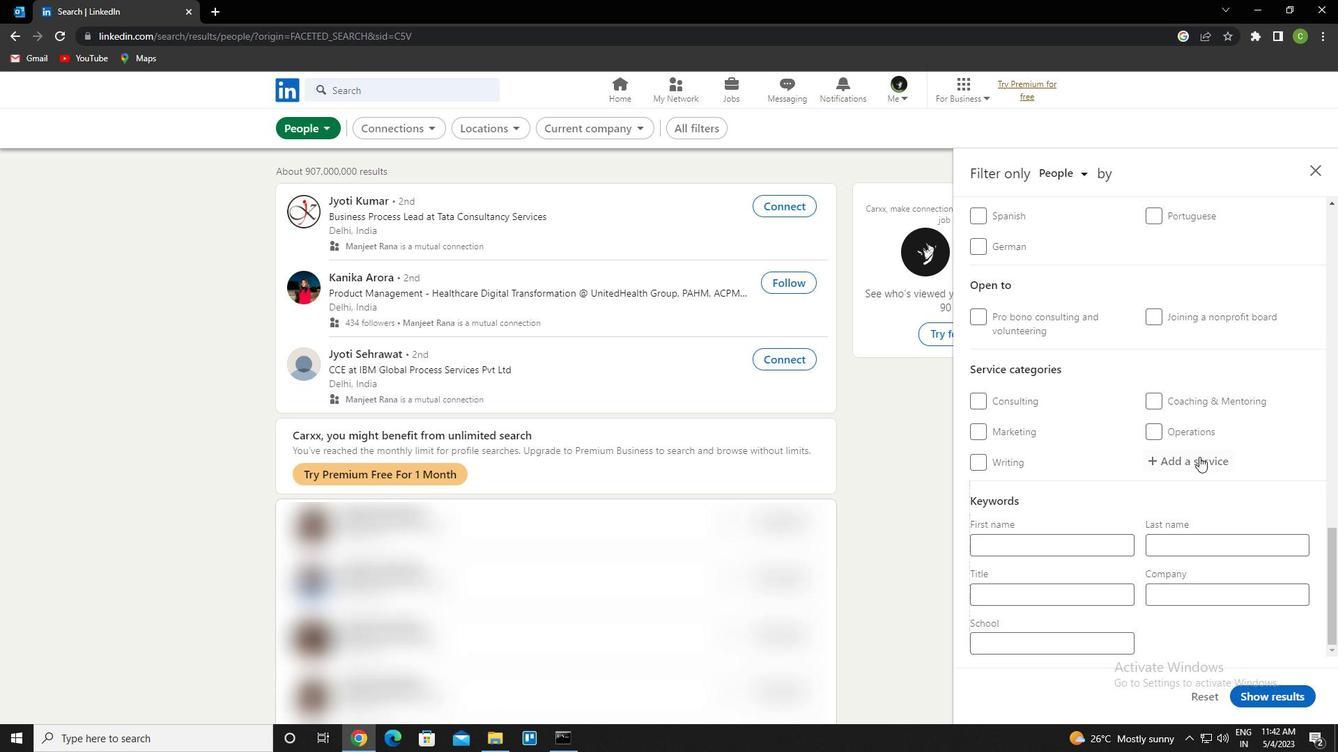 
Action: Mouse scrolled (1200, 457) with delta (0, 0)
Screenshot: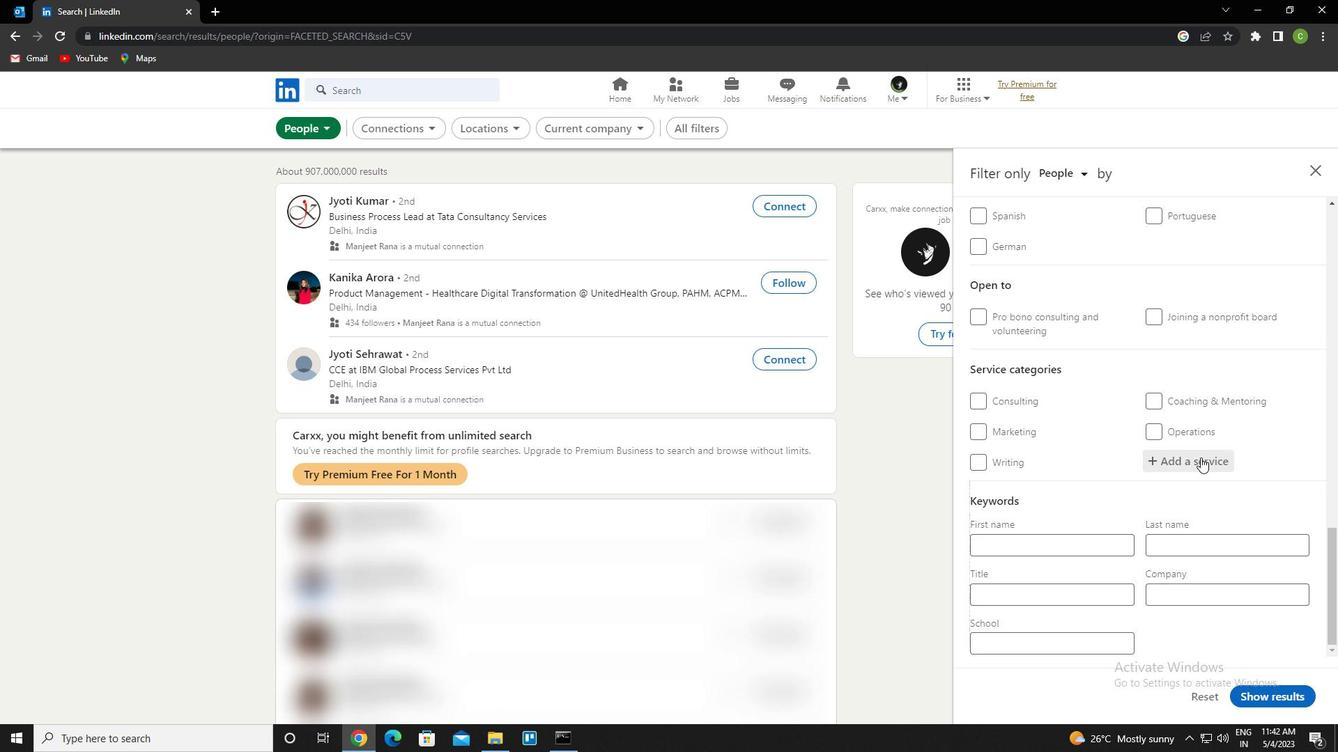 
Action: Mouse moved to (1200, 455)
Screenshot: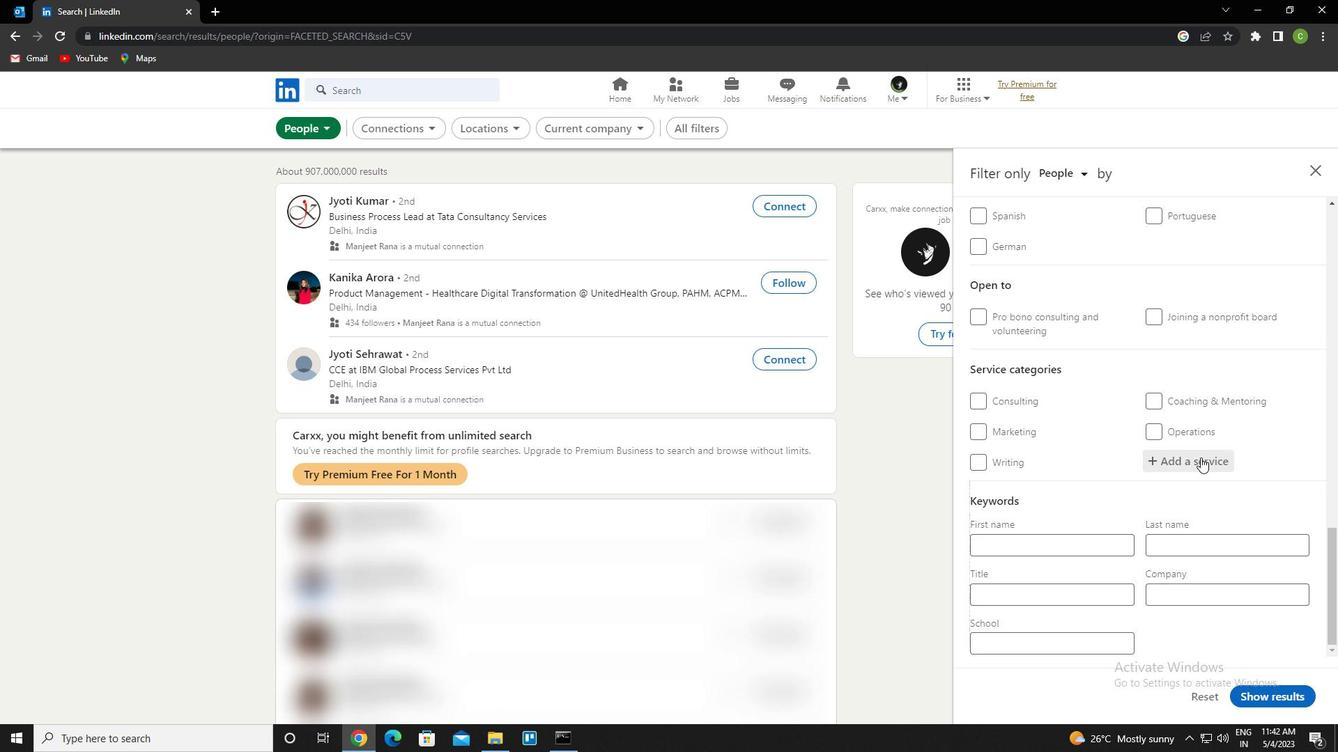 
Action: Mouse pressed left at (1200, 455)
Screenshot: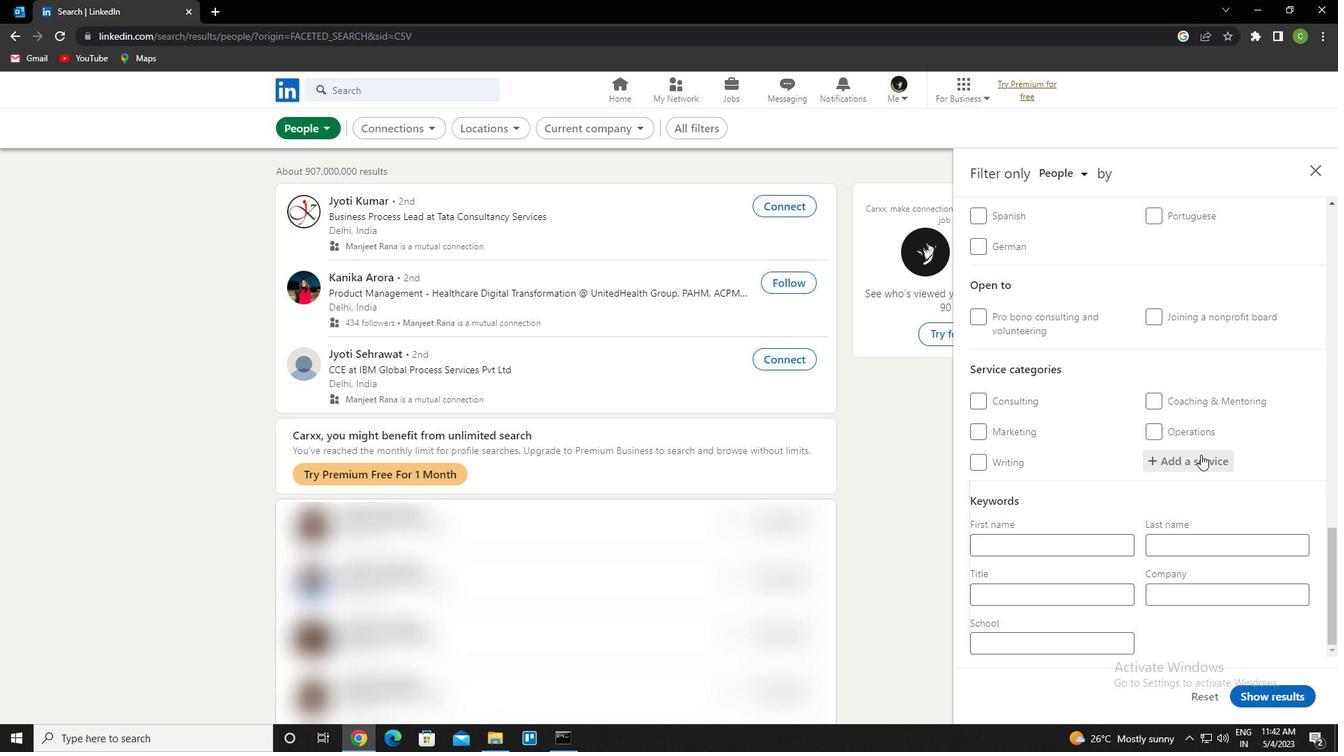 
Action: Key pressed <Key.caps_lock>f<Key.caps_lock>inancial<Key.space><Key.caps_lock>p<Key.caps_lock>lanning<Key.down><Key.enter>
Screenshot: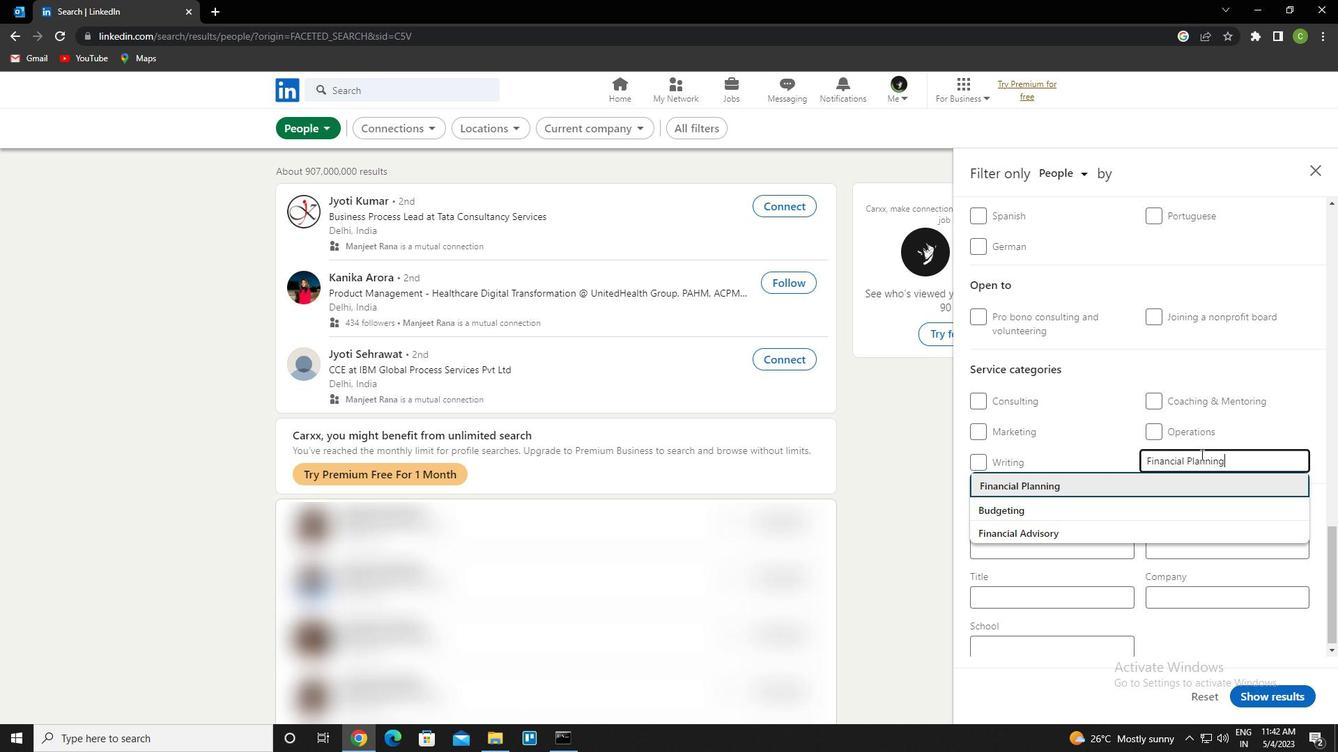 
Action: Mouse moved to (1337, 550)
Screenshot: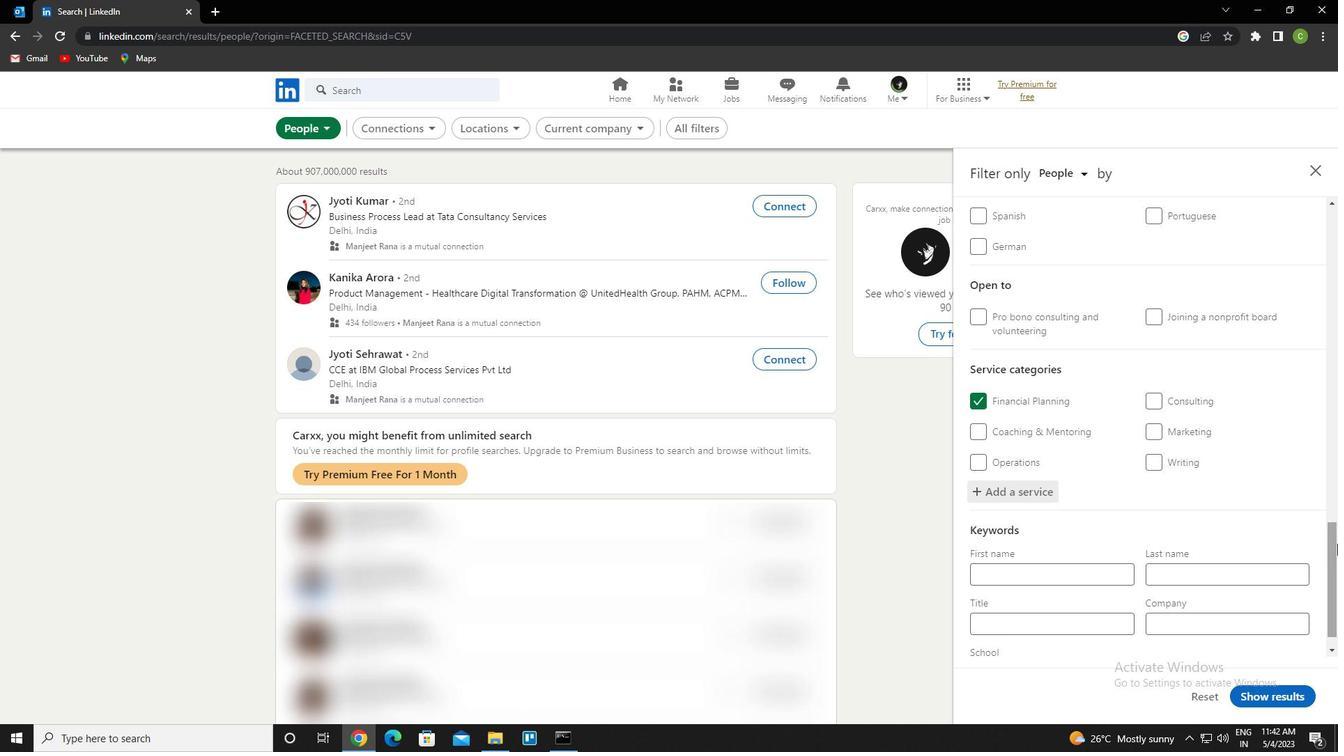 
Action: Mouse scrolled (1337, 549) with delta (0, 0)
Screenshot: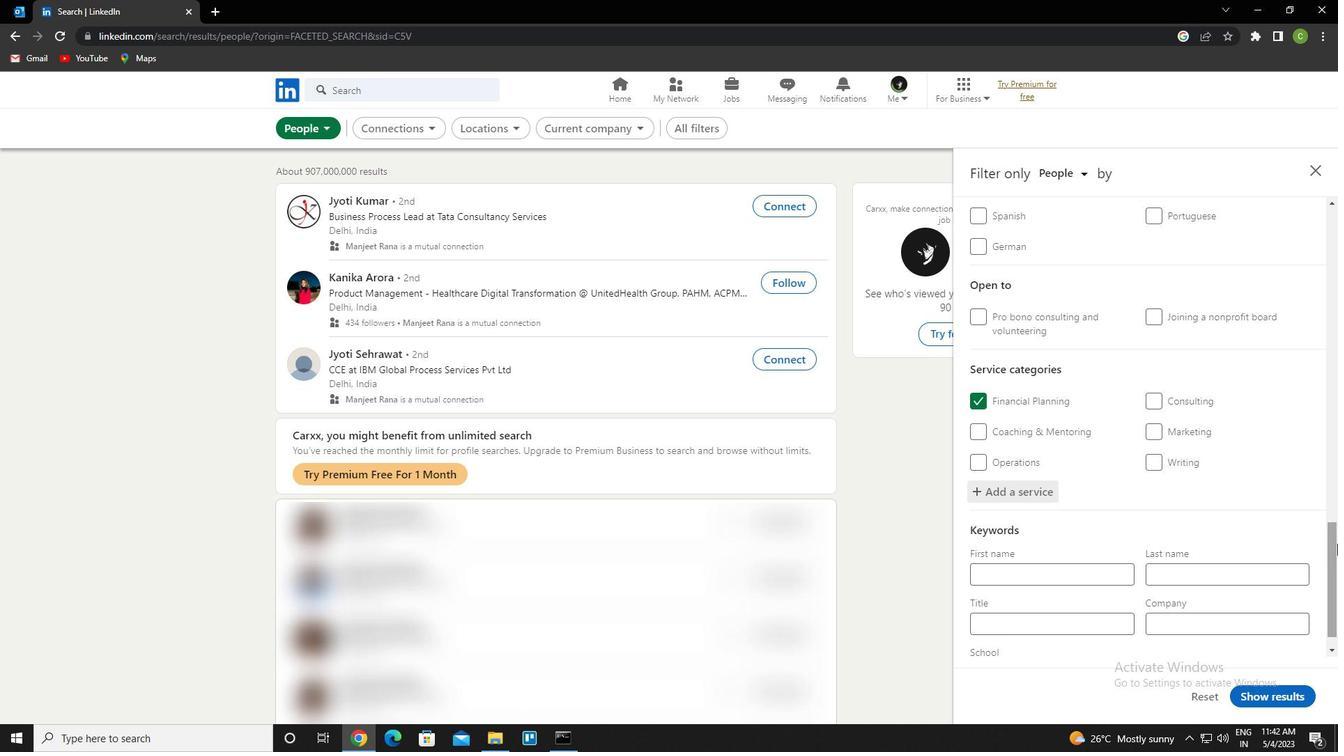 
Action: Mouse moved to (1336, 554)
Screenshot: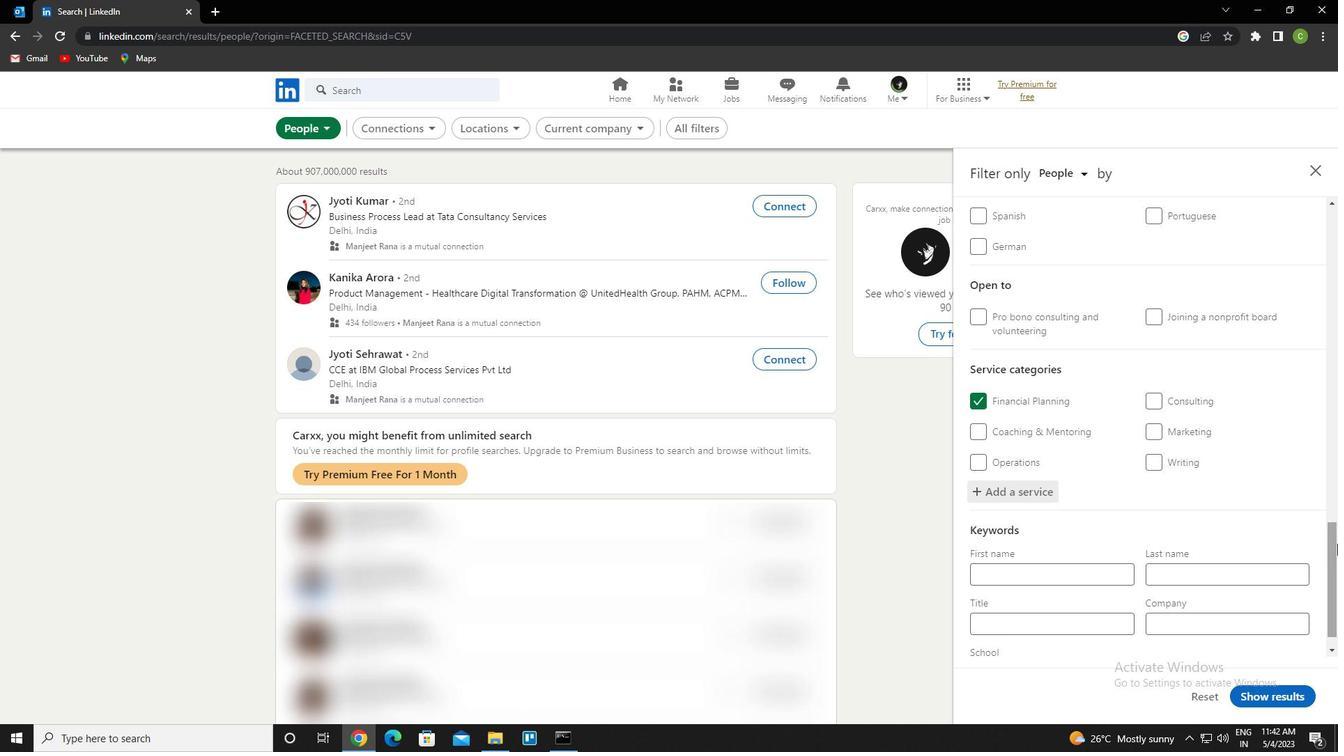 
Action: Mouse scrolled (1336, 554) with delta (0, 0)
Screenshot: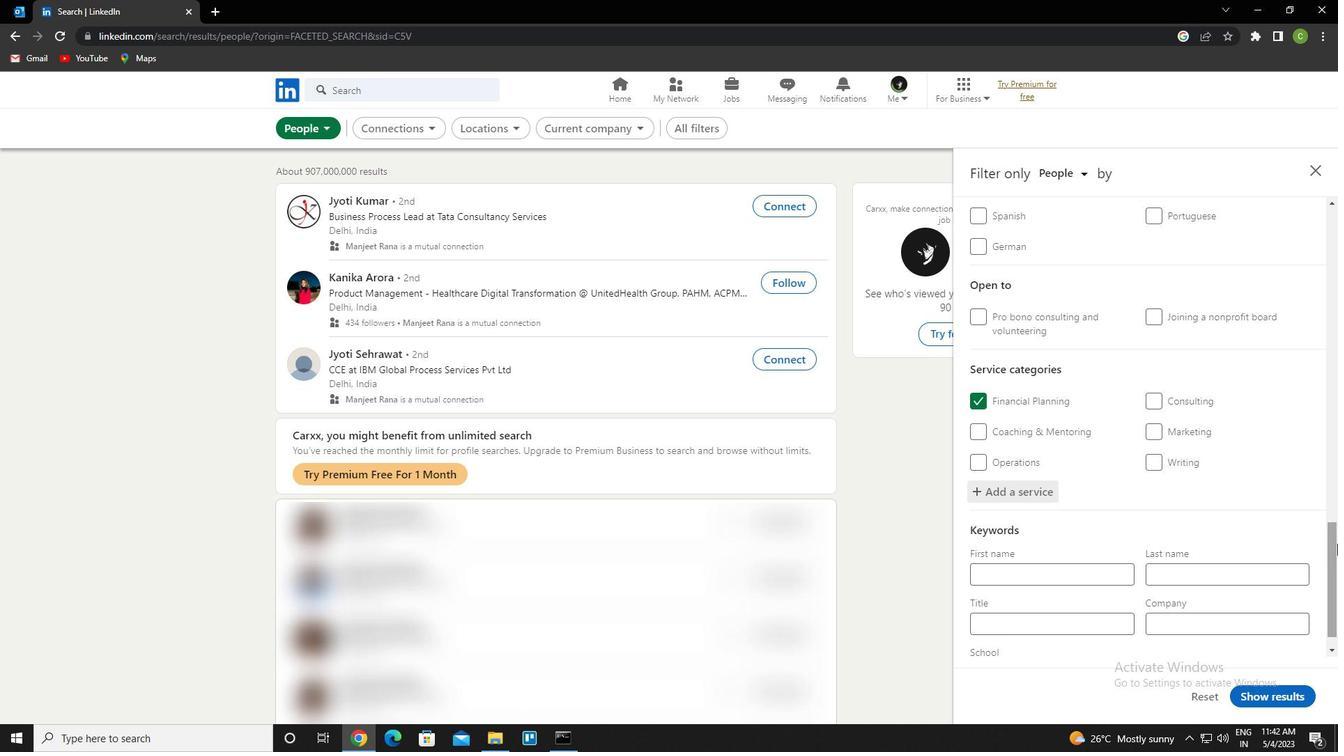 
Action: Mouse moved to (1328, 562)
Screenshot: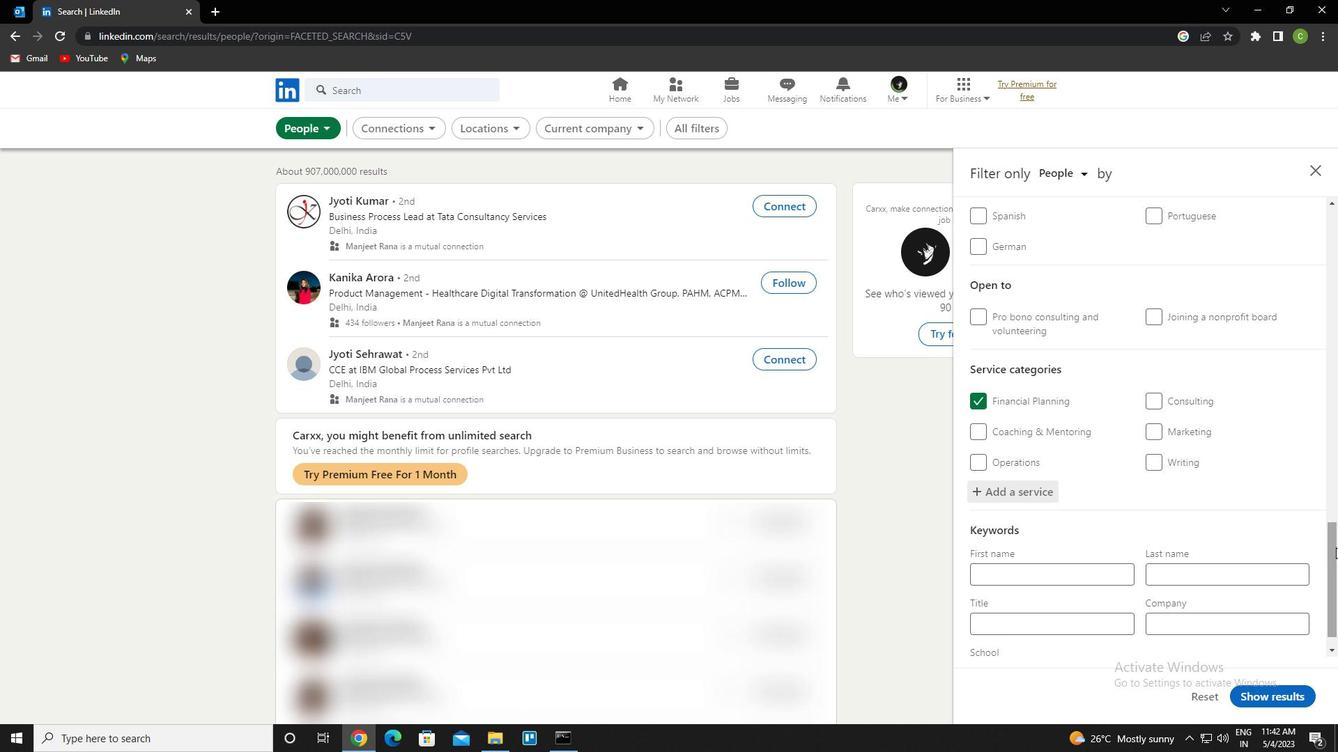 
Action: Mouse scrolled (1328, 561) with delta (0, 0)
Screenshot: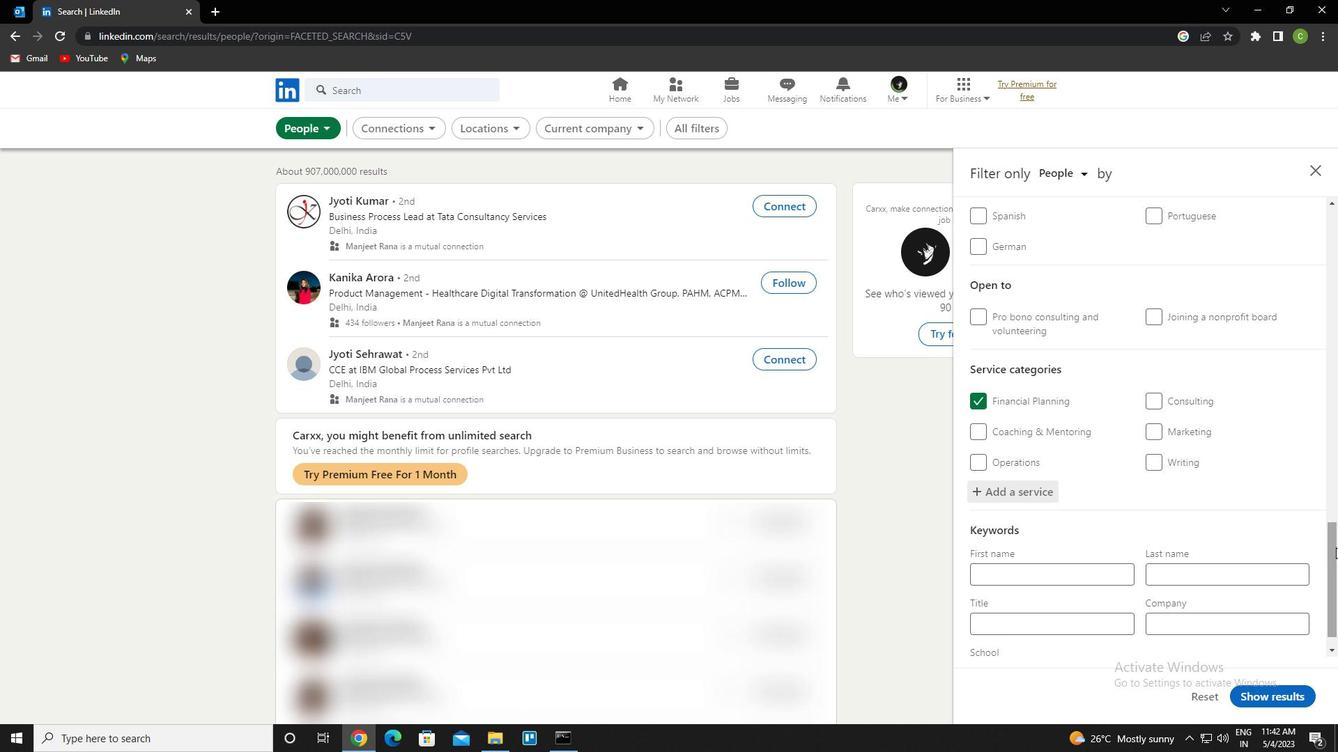 
Action: Mouse moved to (1322, 563)
Screenshot: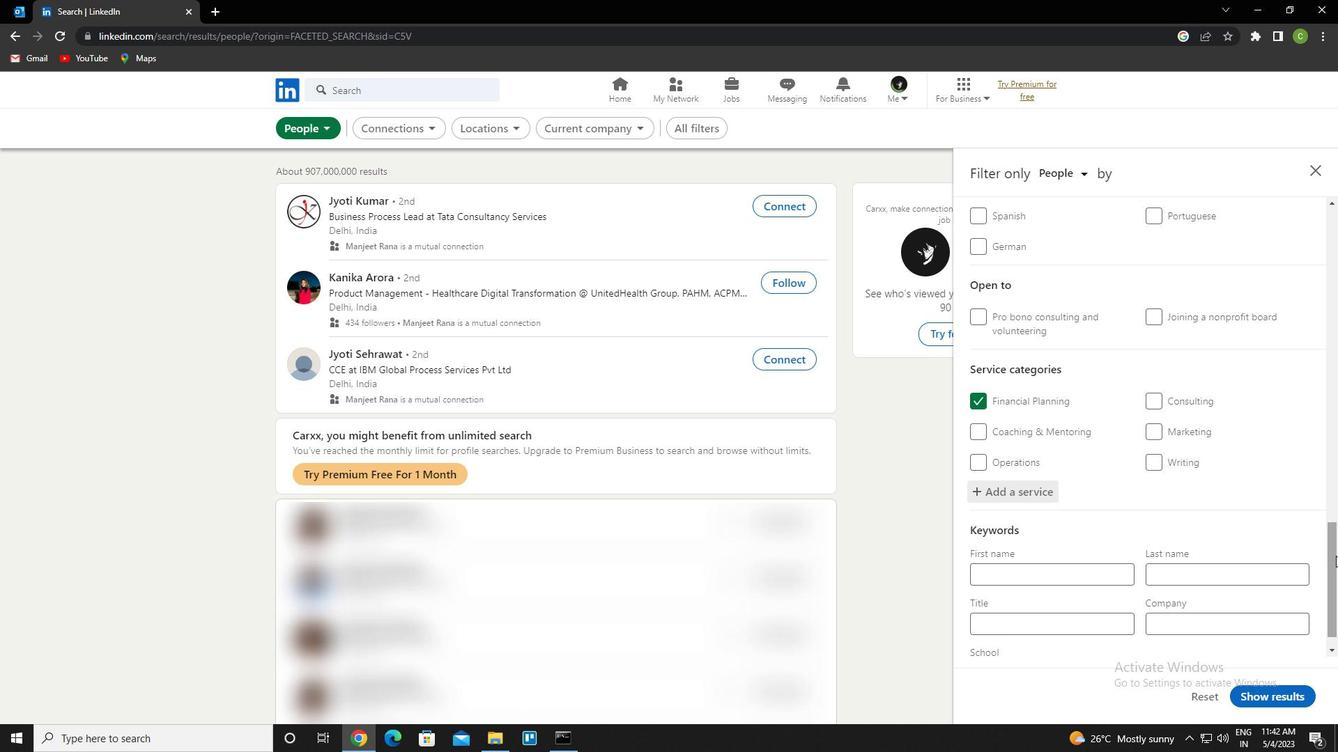 
Action: Mouse scrolled (1322, 563) with delta (0, 0)
Screenshot: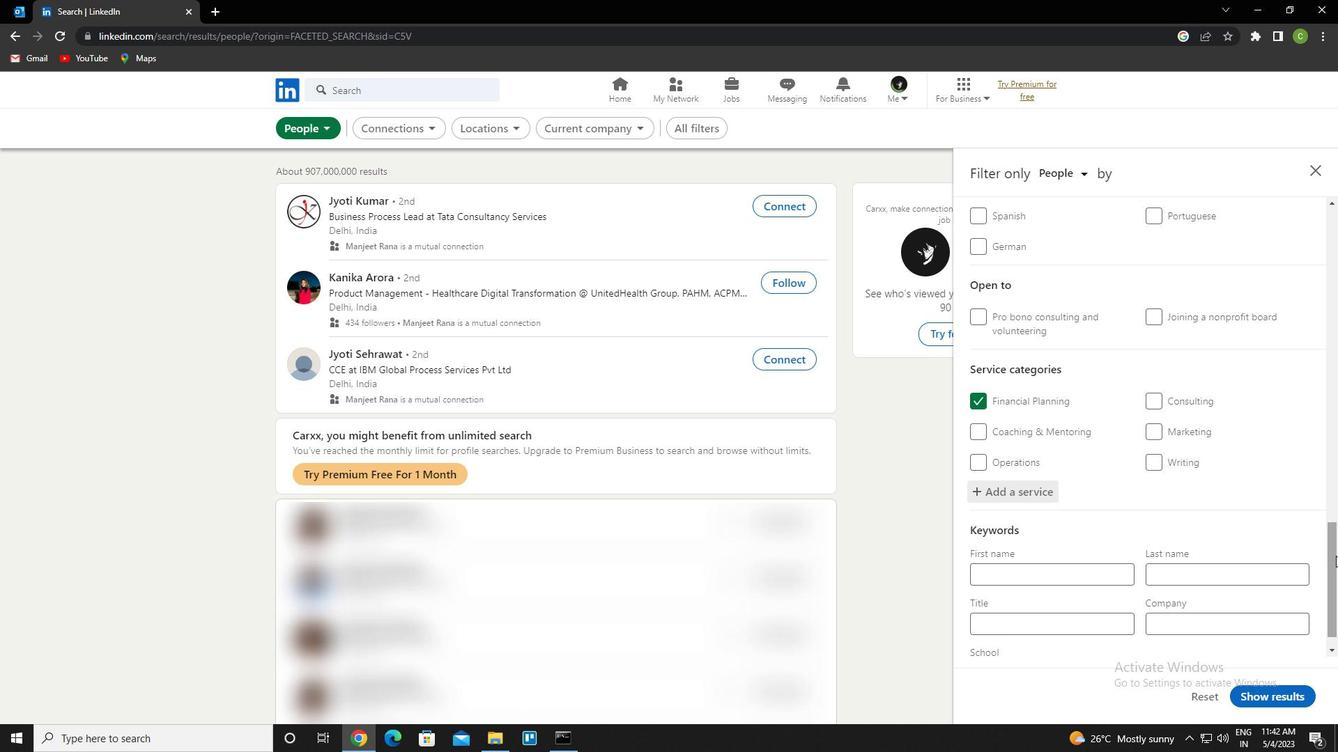 
Action: Mouse moved to (1308, 564)
Screenshot: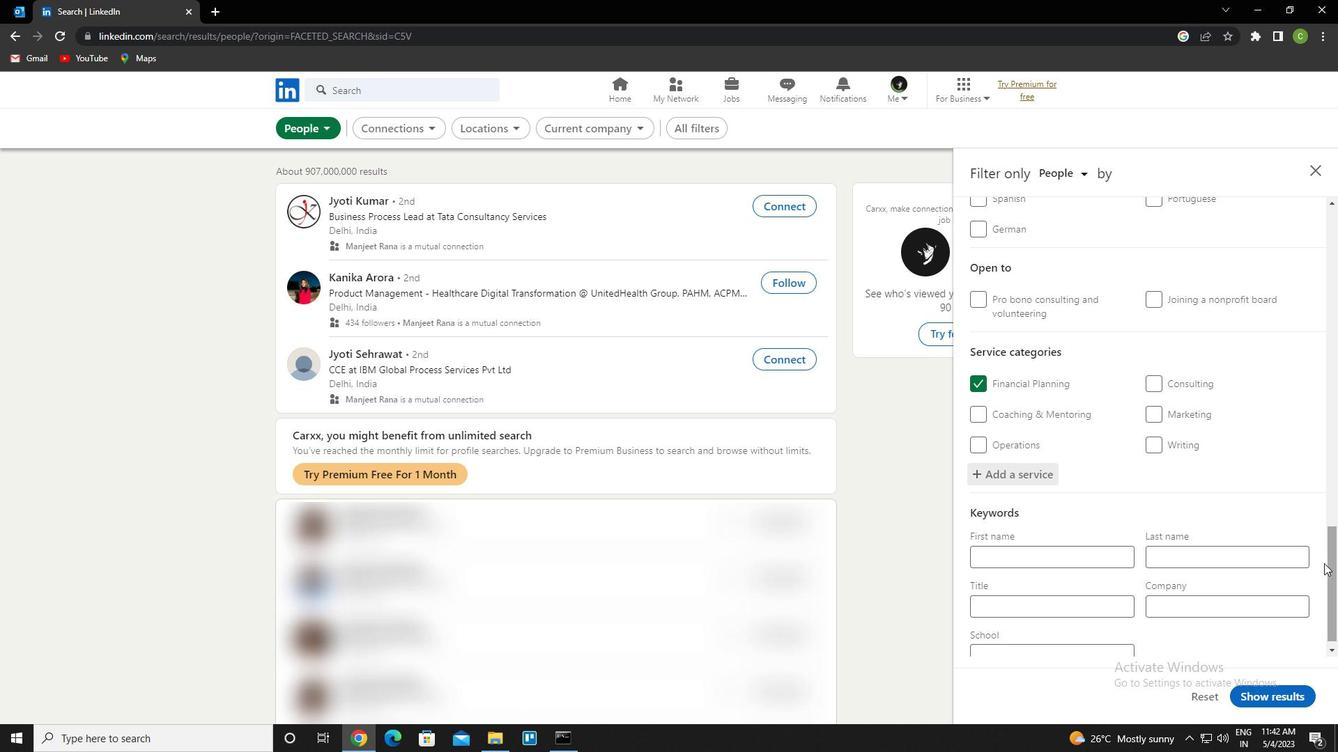 
Action: Mouse scrolled (1308, 563) with delta (0, 0)
Screenshot: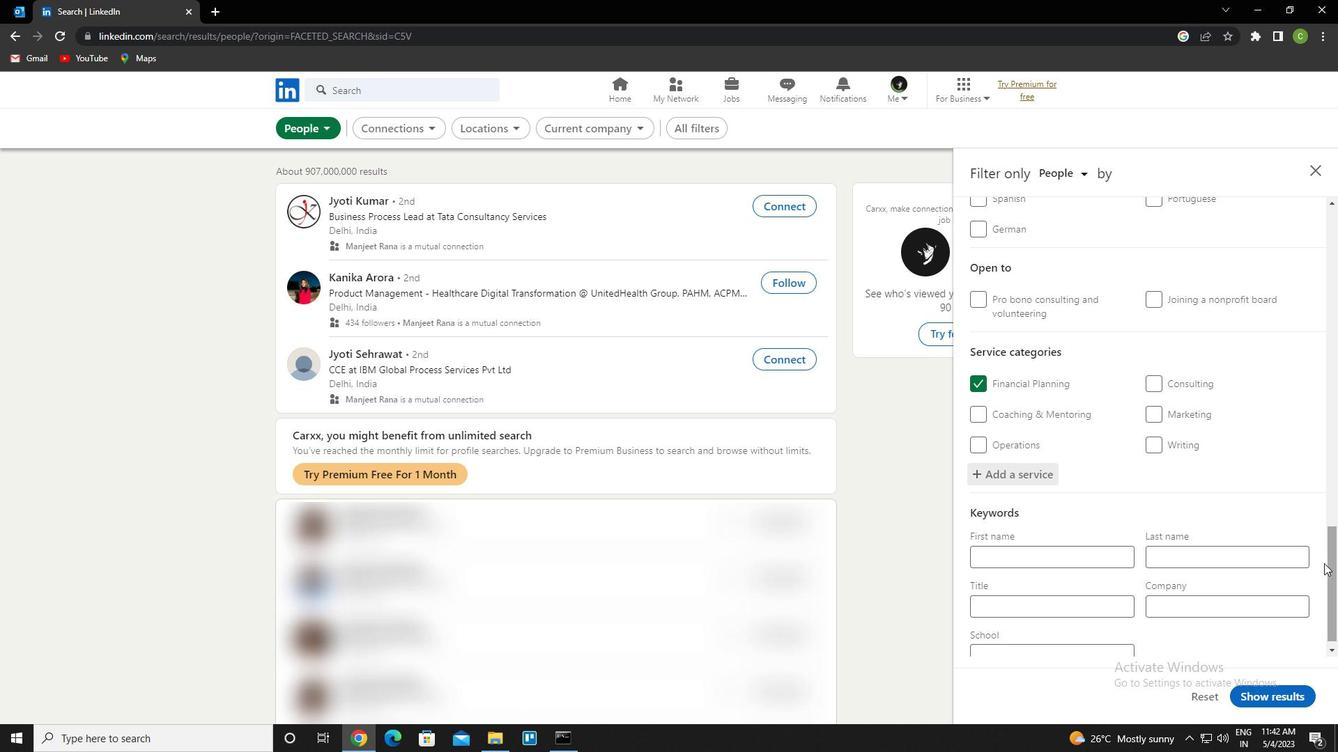 
Action: Mouse moved to (1077, 595)
Screenshot: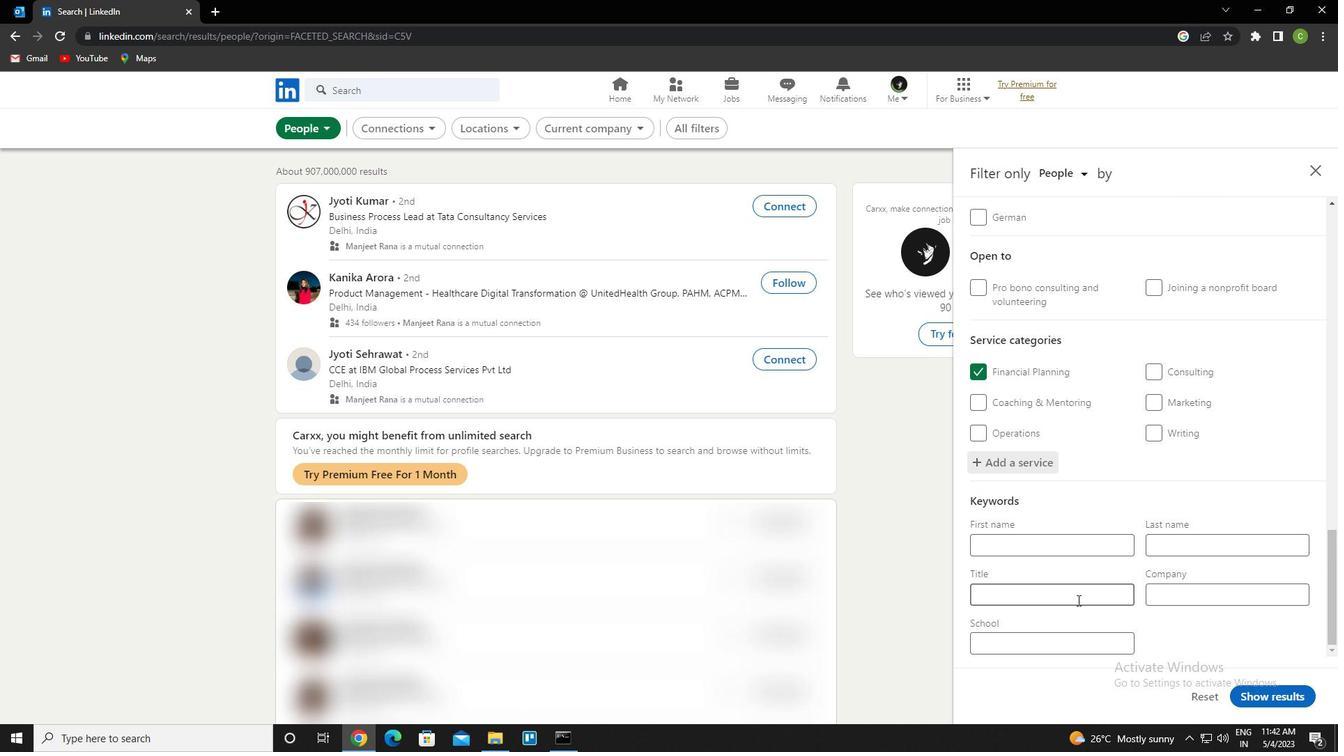 
Action: Mouse pressed left at (1077, 595)
Screenshot: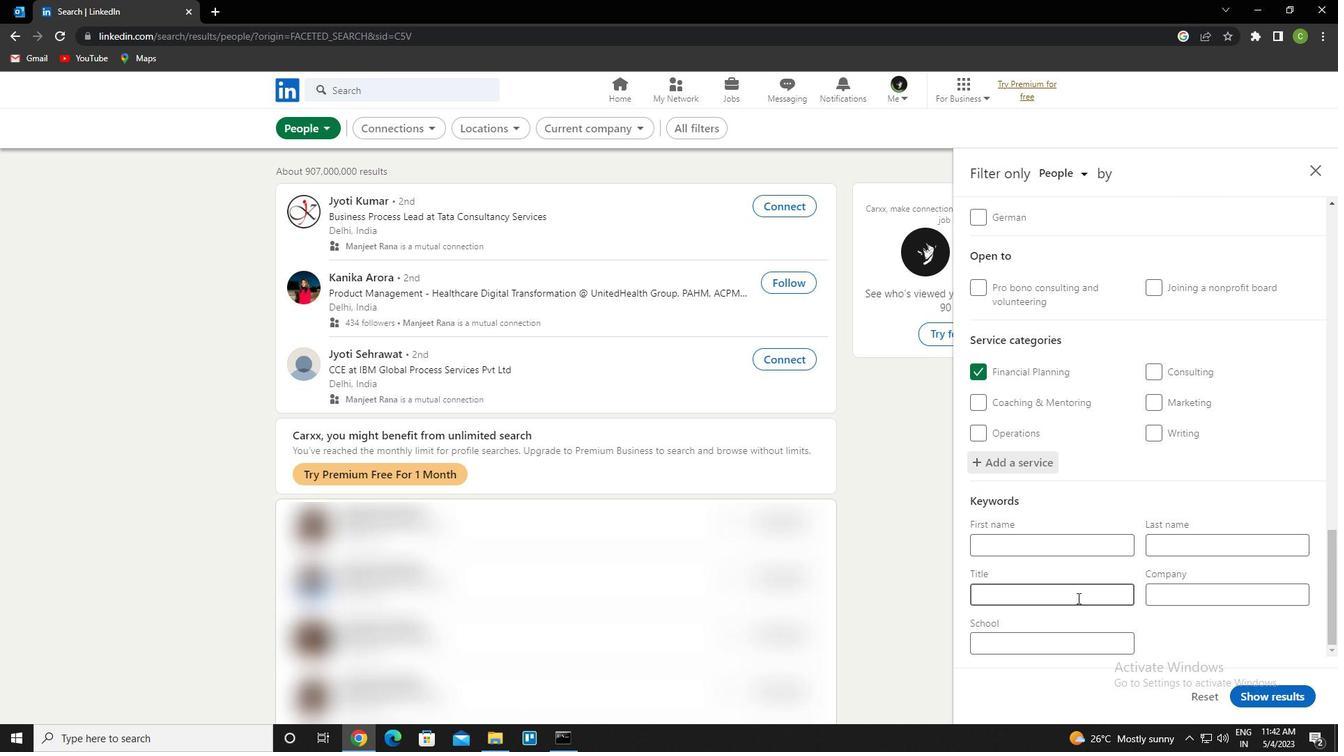 
Action: Key pressed <Key.caps_lock>d<Key.caps_lock>igital<Key.space><Key.caps_lock>o<Key.caps_lock>verload
Screenshot: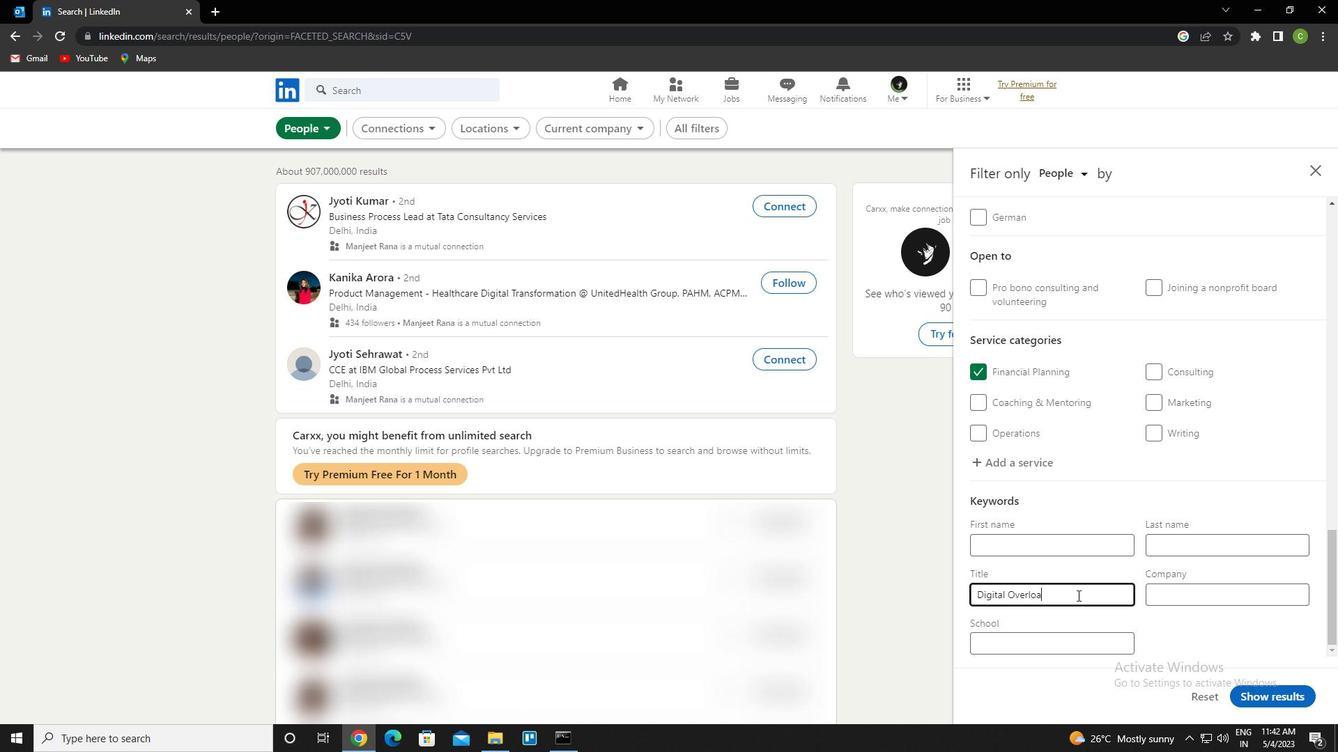 
Action: Mouse moved to (1285, 692)
Screenshot: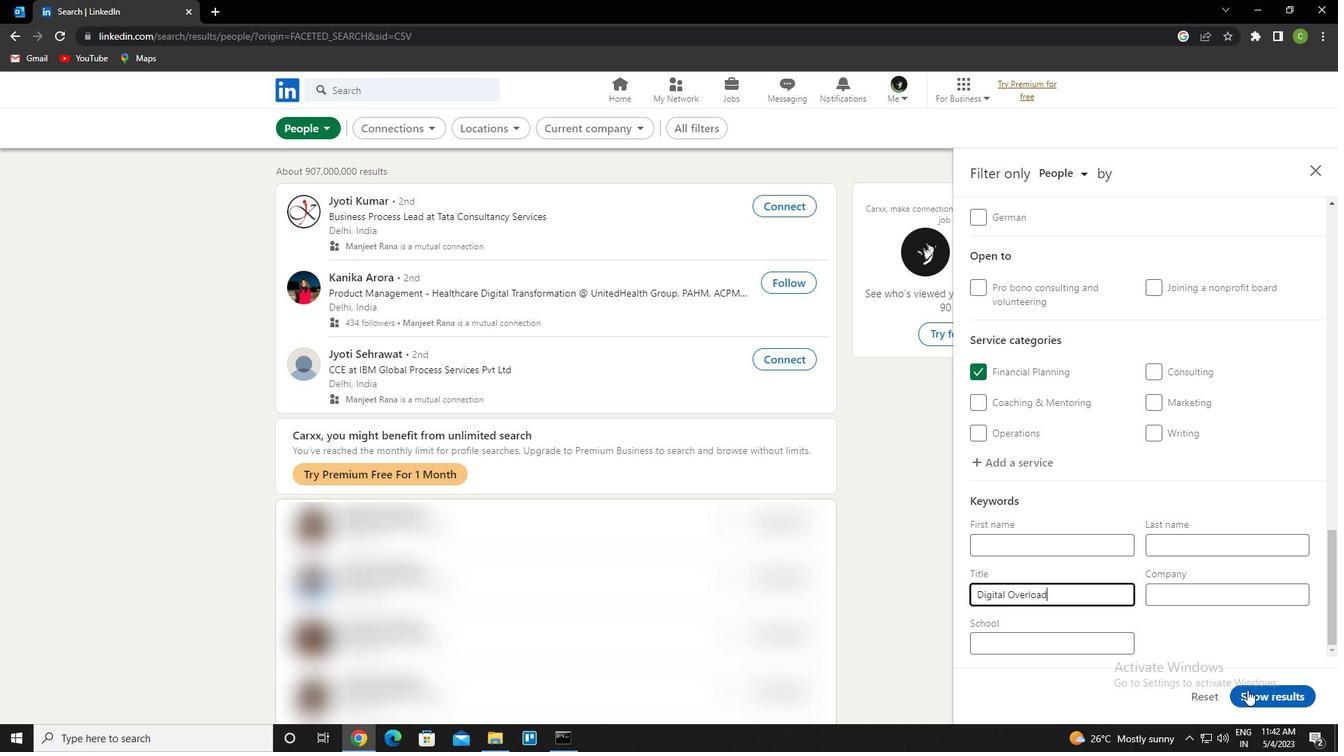 
Action: Mouse pressed left at (1285, 692)
Screenshot: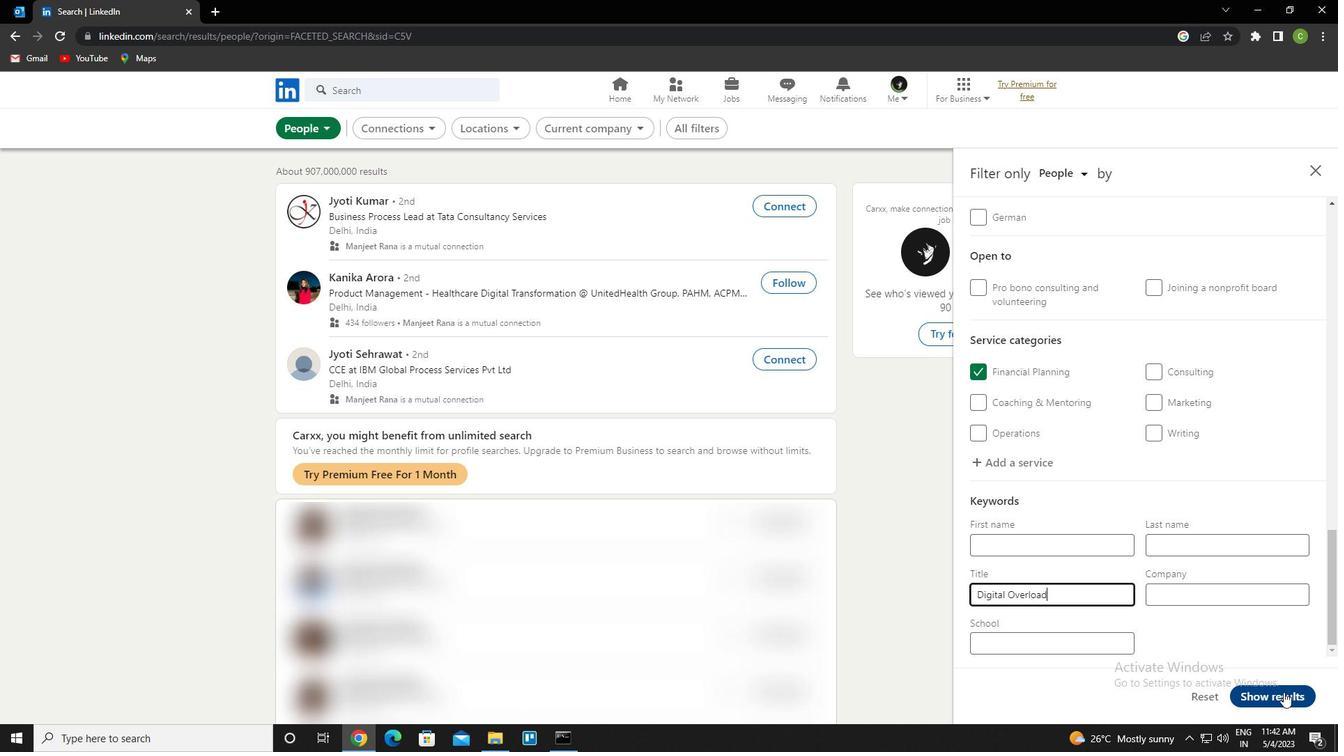 
Action: Mouse moved to (676, 701)
Screenshot: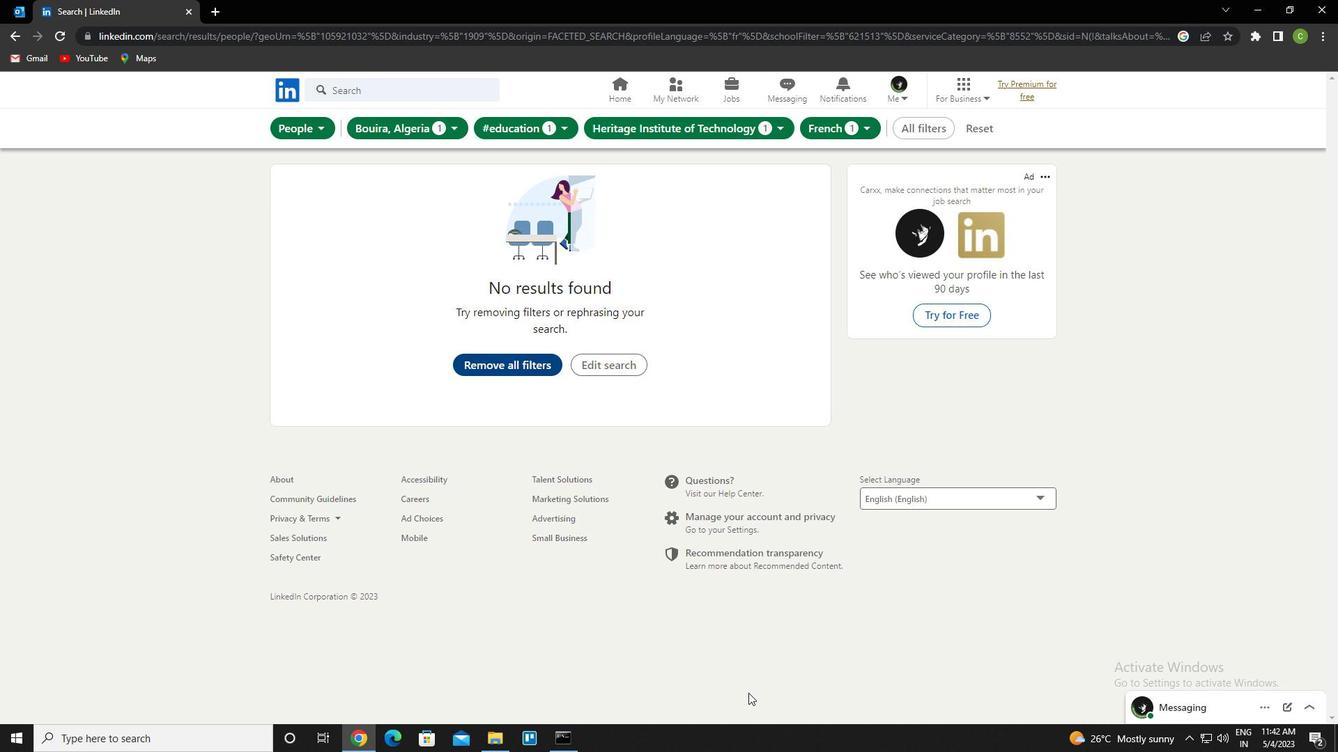 
